 Task: Find and track a one-way flight from Bengaluru to Mumbai on 20 May.
Action: Key pressed google<Key.space>f
Screenshot: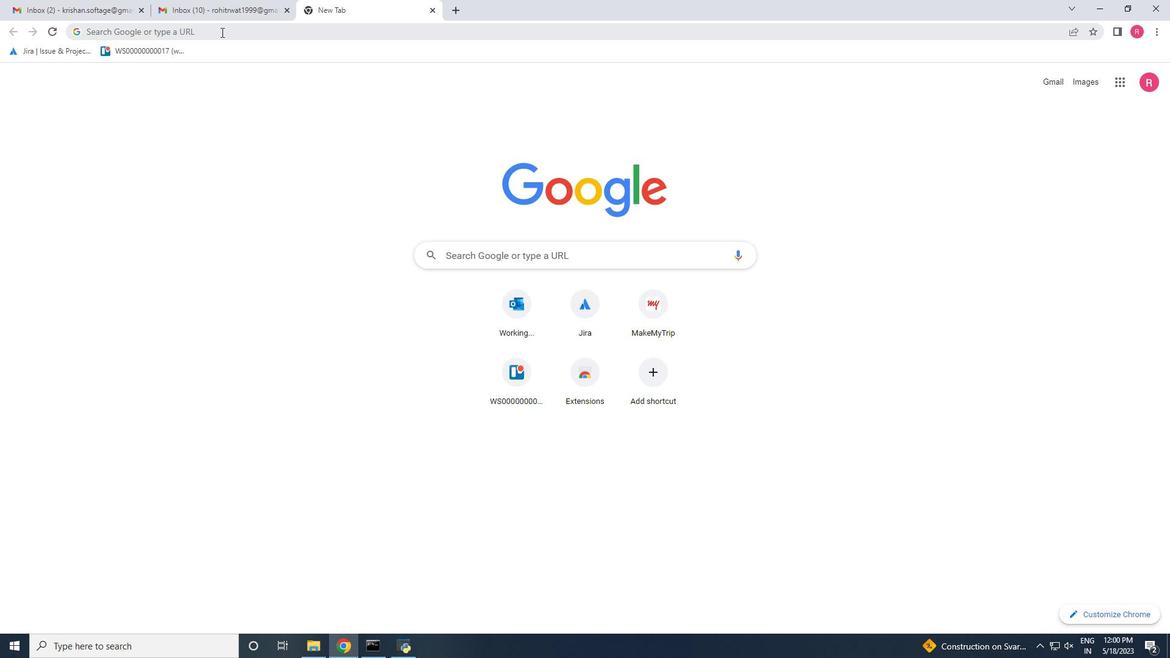 
Action: Mouse pressed left at (221, 32)
Screenshot: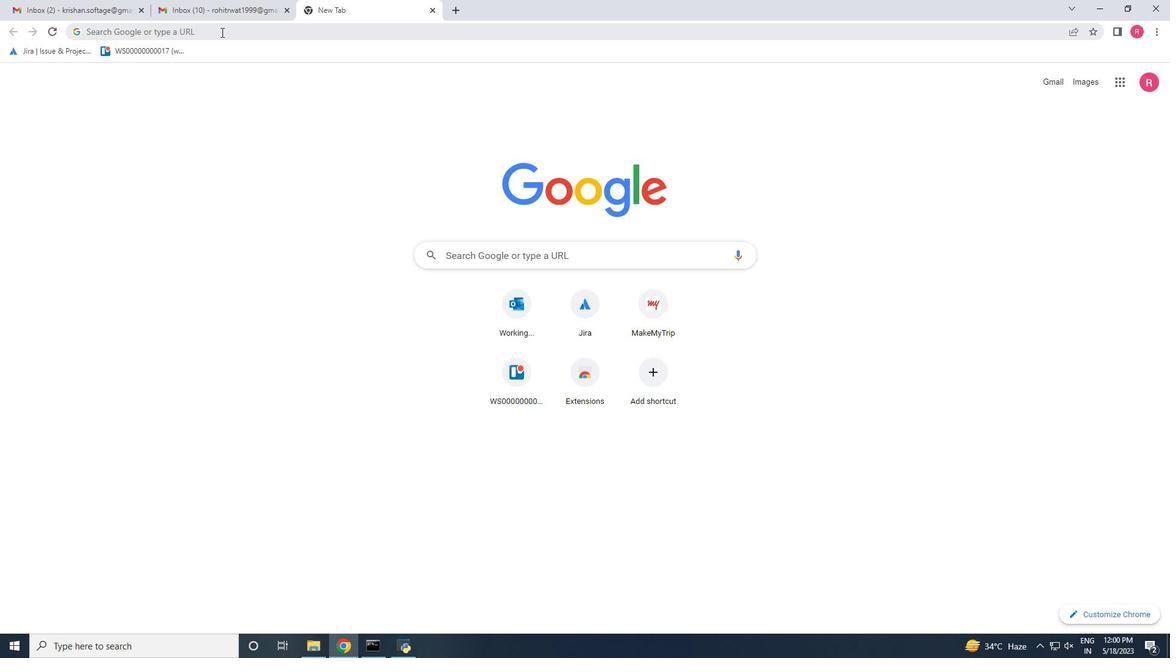 
Action: Key pressed google<Key.space>flight<Key.enter>
Screenshot: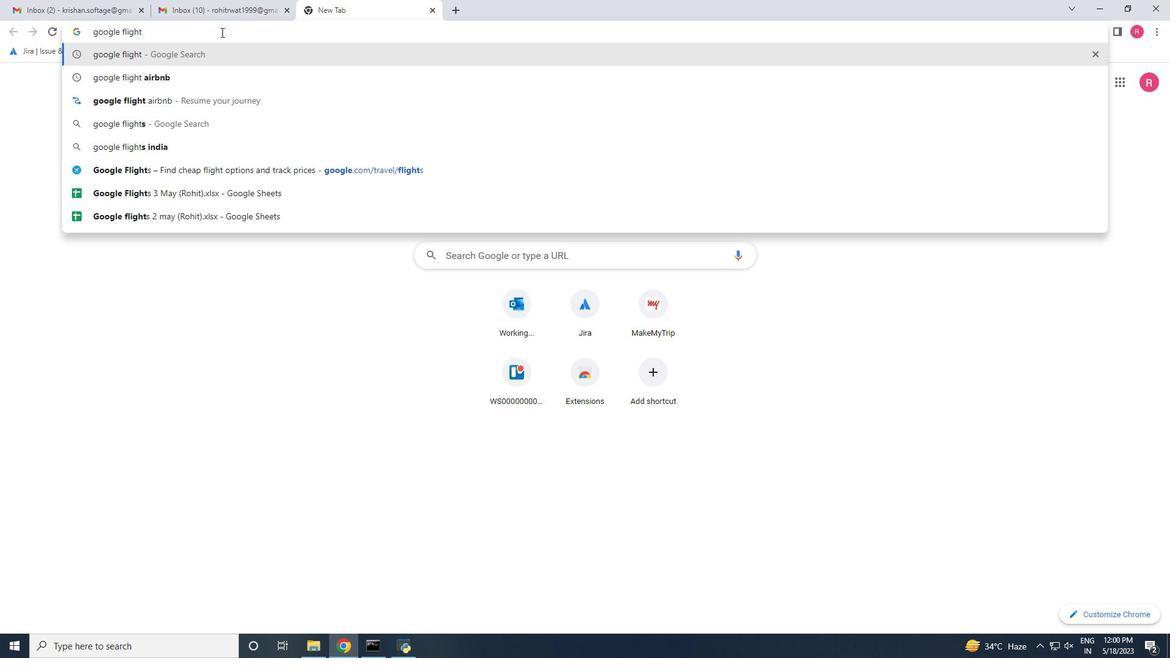 
Action: Mouse moved to (198, 376)
Screenshot: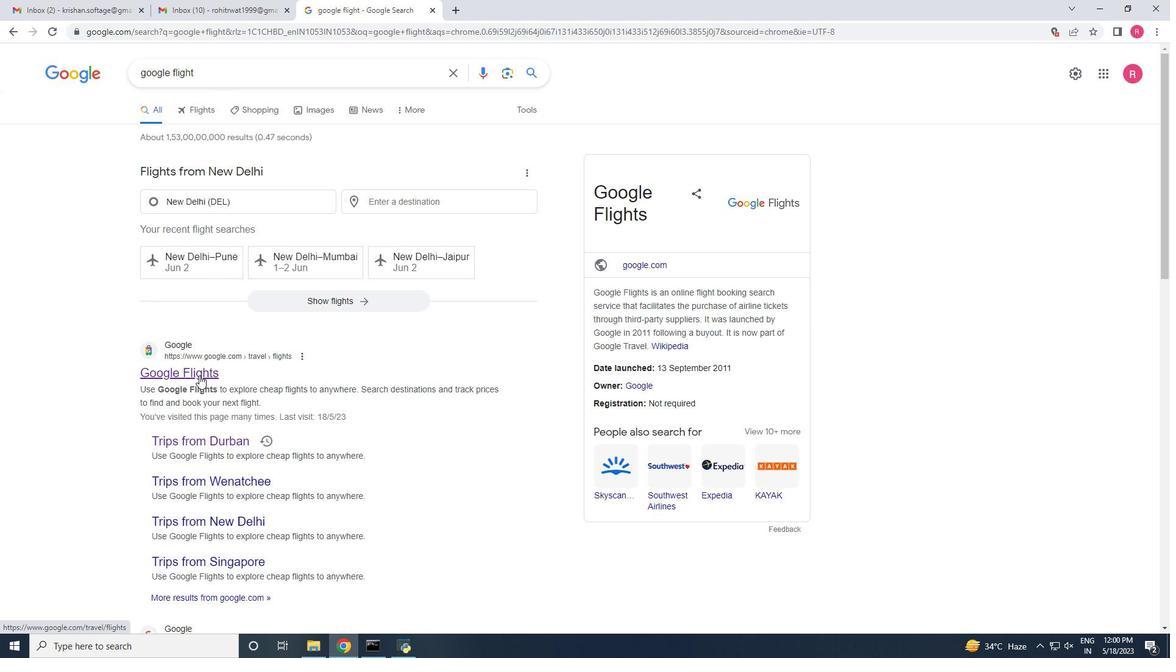 
Action: Mouse pressed left at (198, 376)
Screenshot: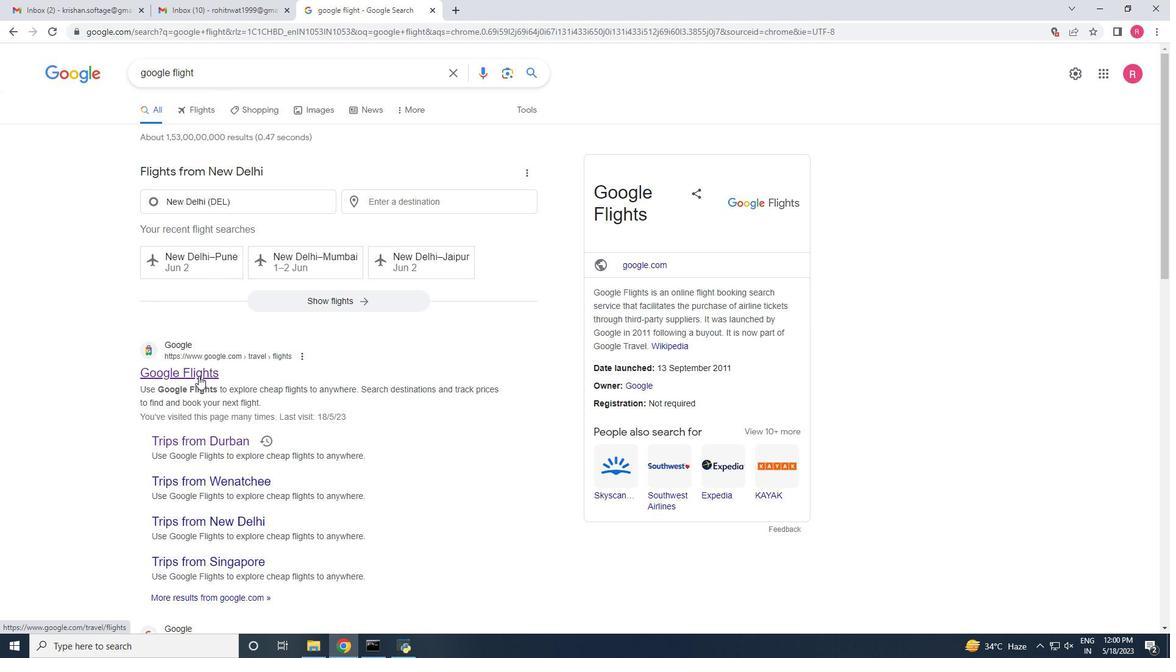 
Action: Mouse moved to (349, 334)
Screenshot: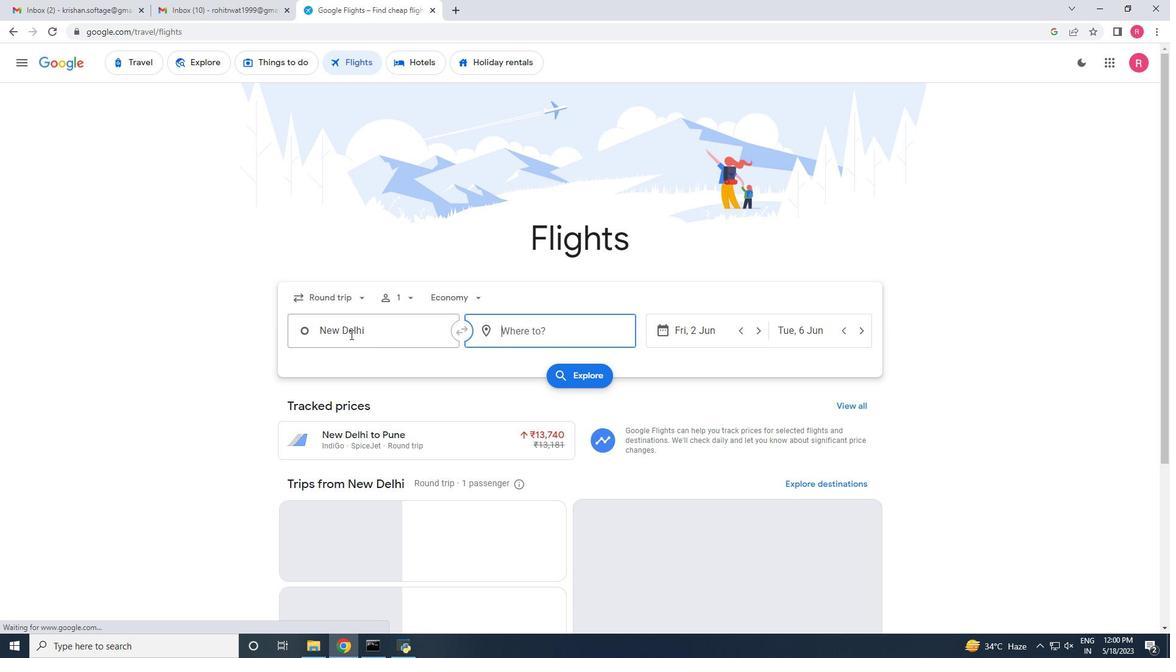 
Action: Mouse pressed left at (349, 334)
Screenshot: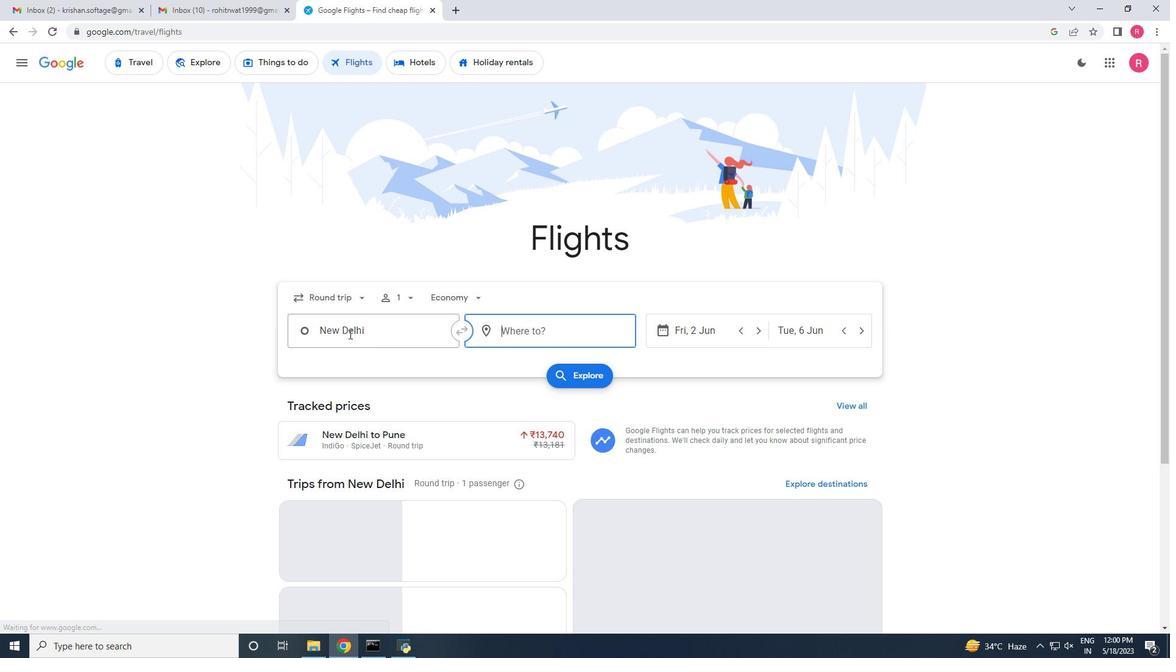 
Action: Key pressed ban
Screenshot: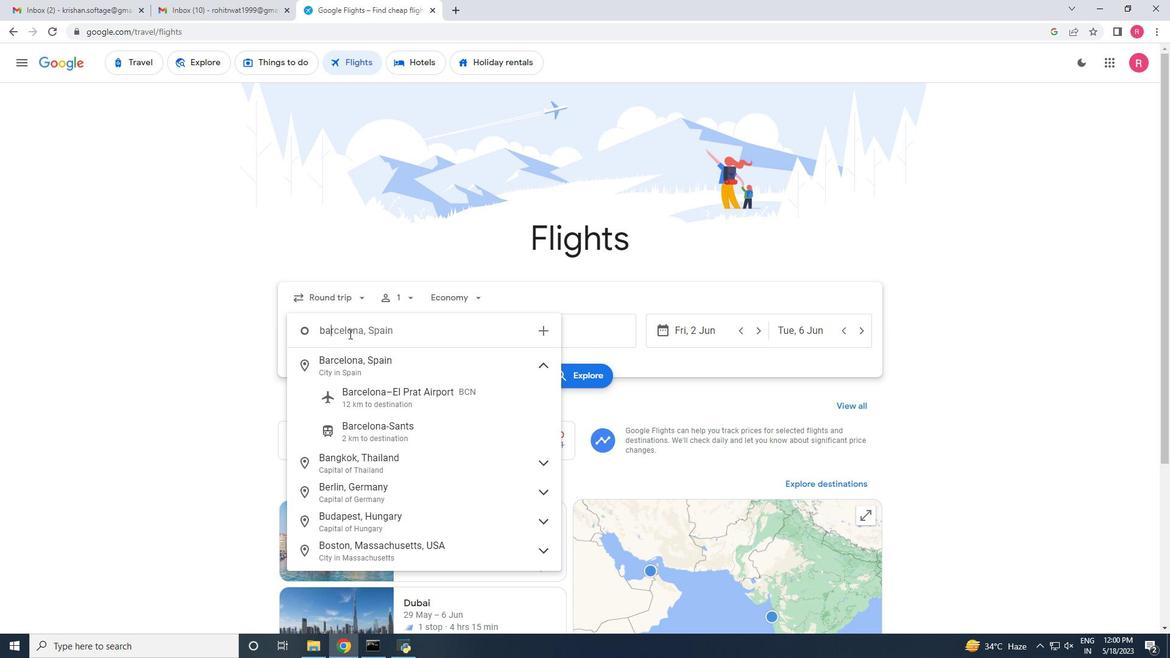 
Action: Mouse moved to (348, 459)
Screenshot: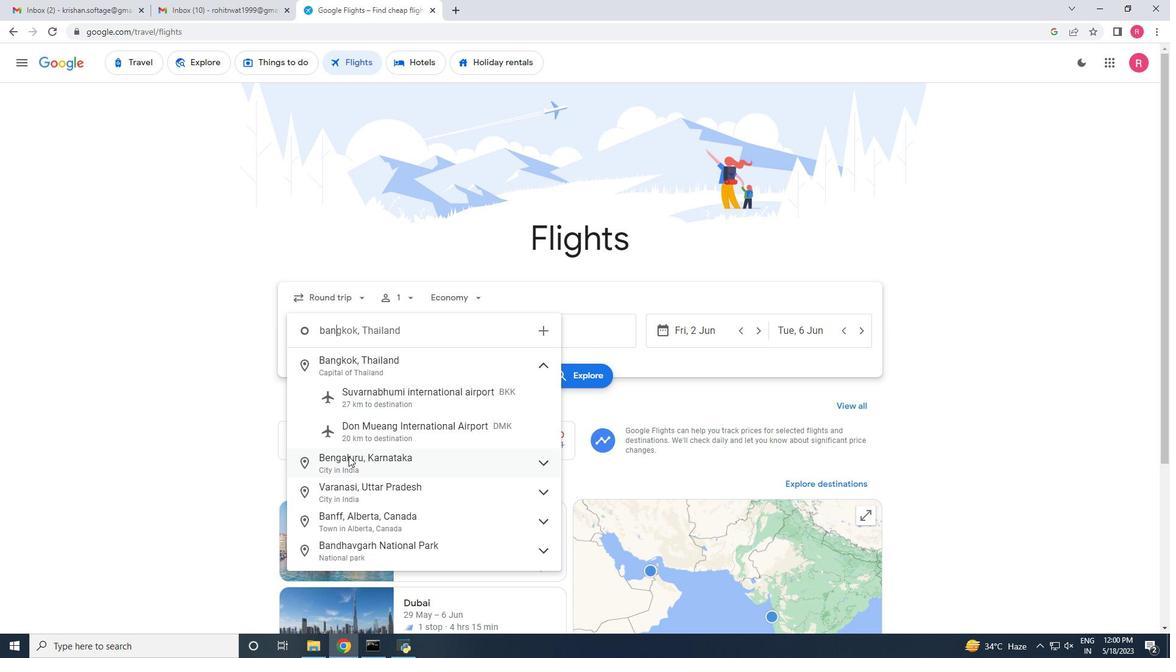 
Action: Mouse pressed left at (348, 459)
Screenshot: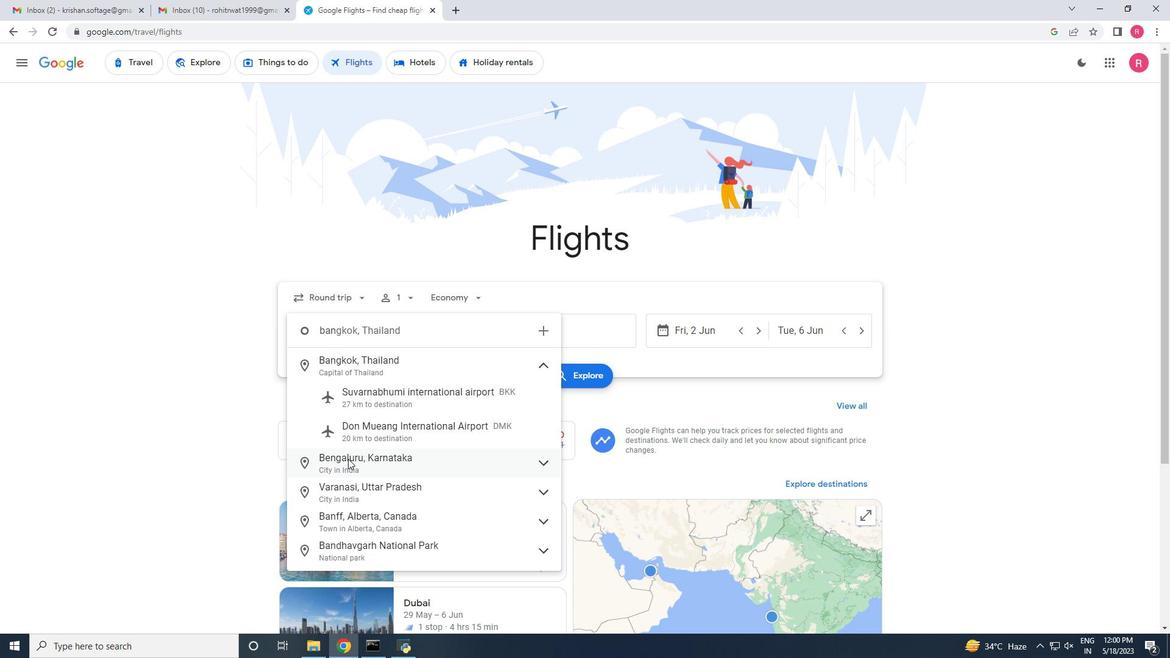 
Action: Mouse moved to (523, 335)
Screenshot: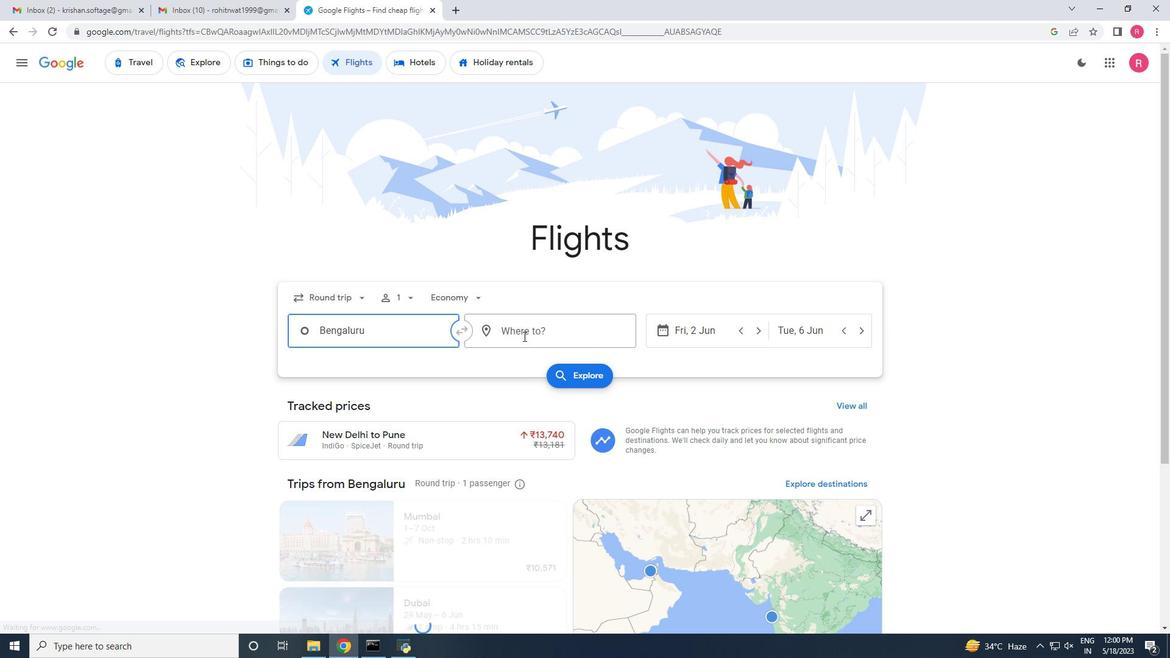 
Action: Mouse pressed left at (523, 335)
Screenshot: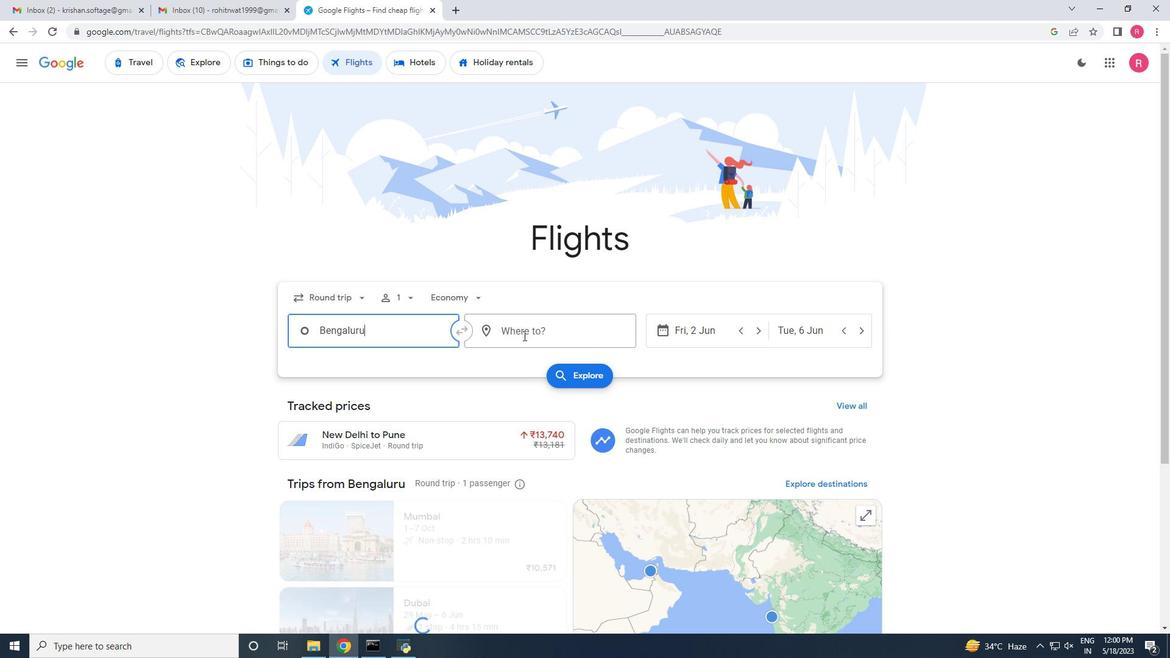 
Action: Key pressed mum
Screenshot: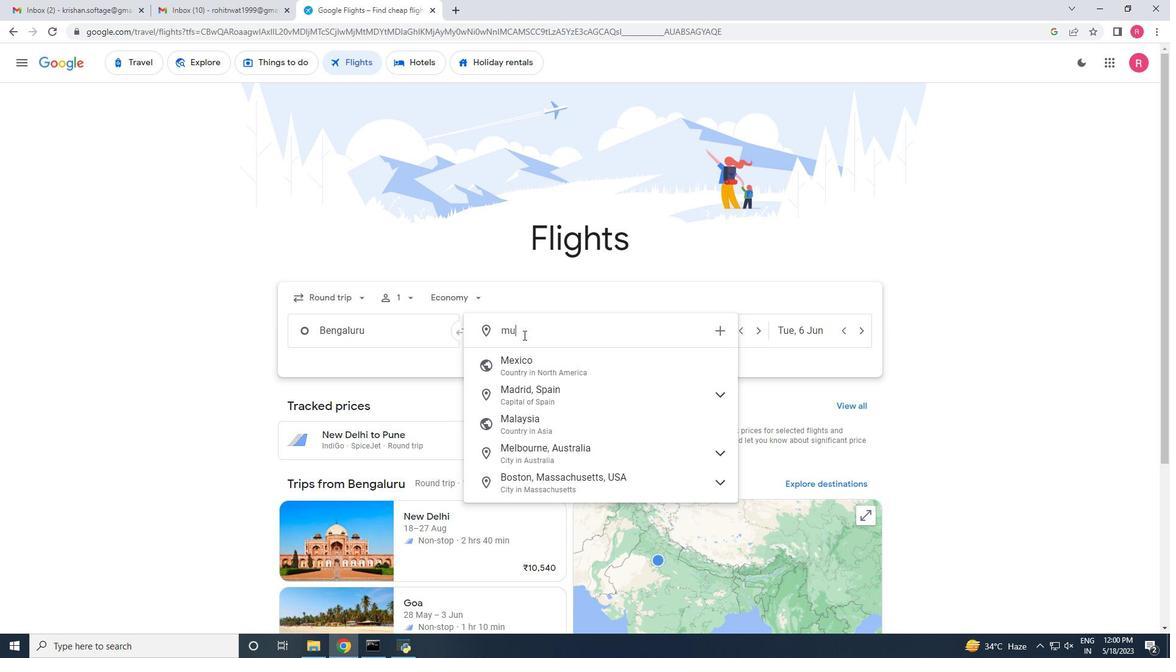 
Action: Mouse moved to (535, 372)
Screenshot: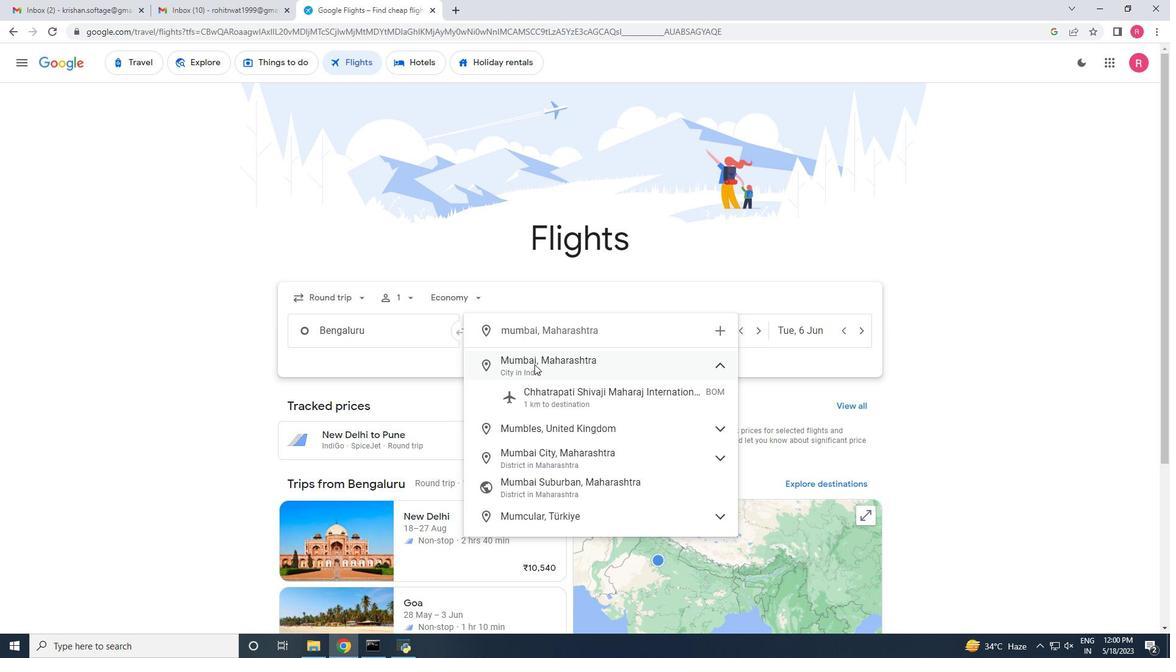 
Action: Mouse pressed left at (535, 372)
Screenshot: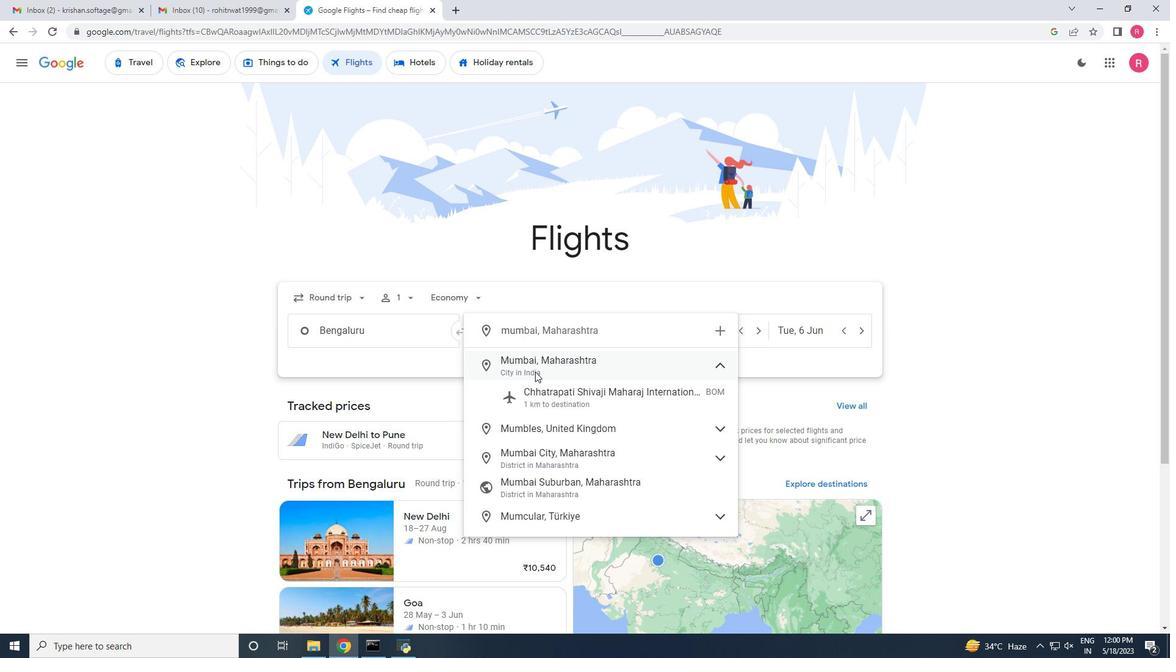 
Action: Mouse moved to (336, 297)
Screenshot: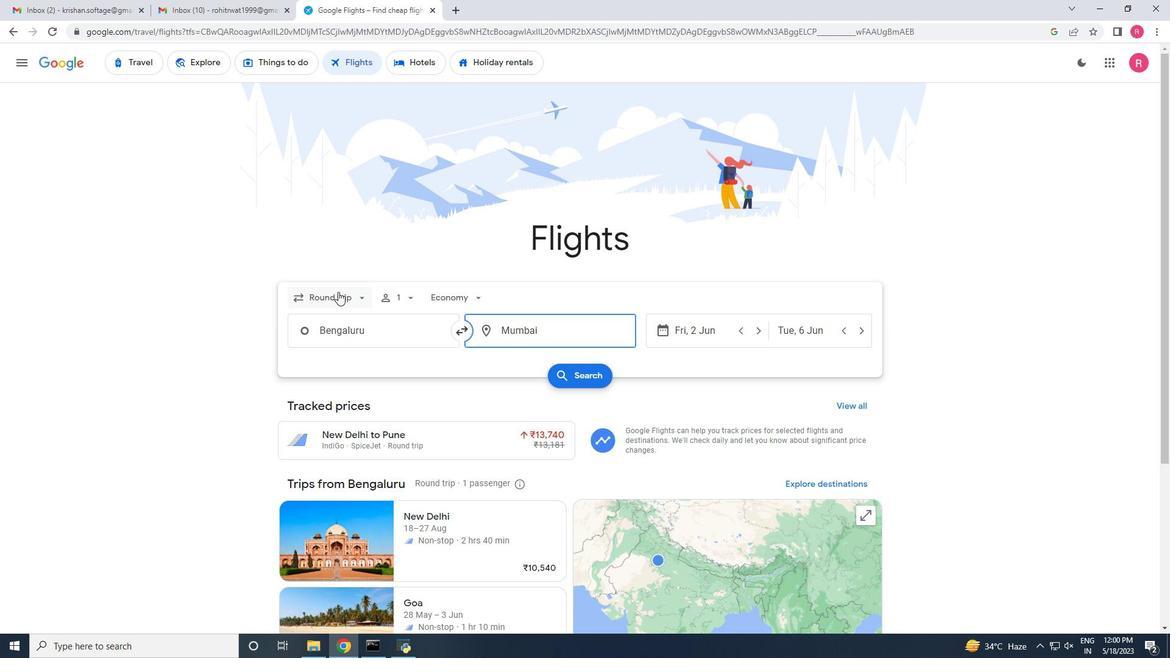 
Action: Mouse pressed left at (336, 297)
Screenshot: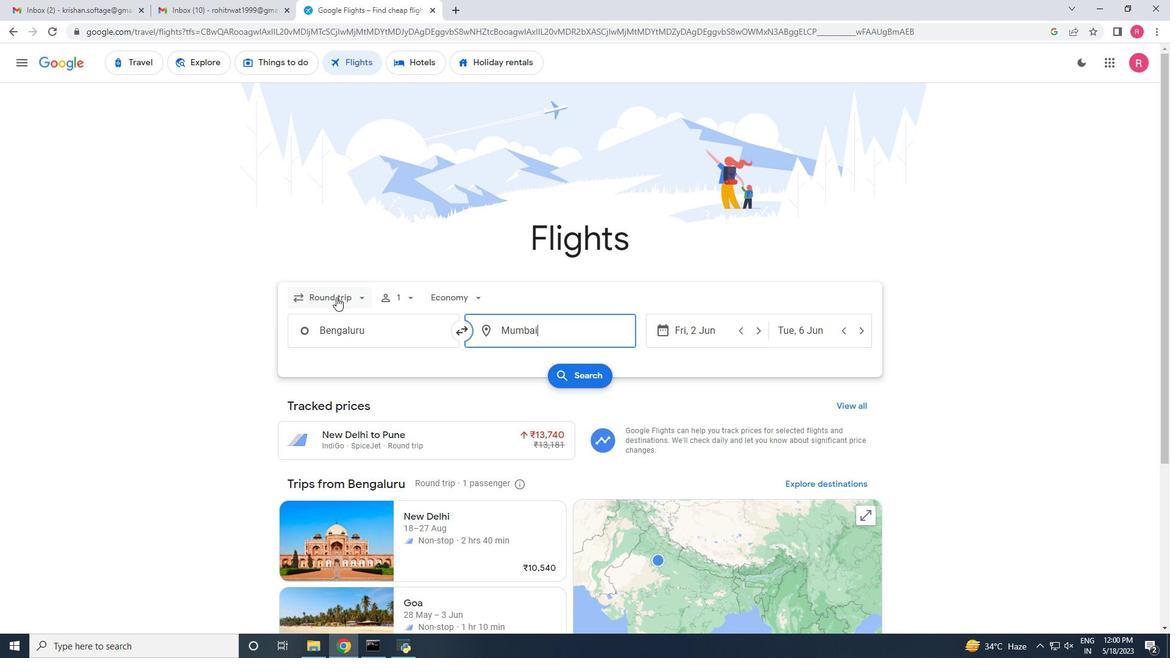 
Action: Mouse moved to (337, 358)
Screenshot: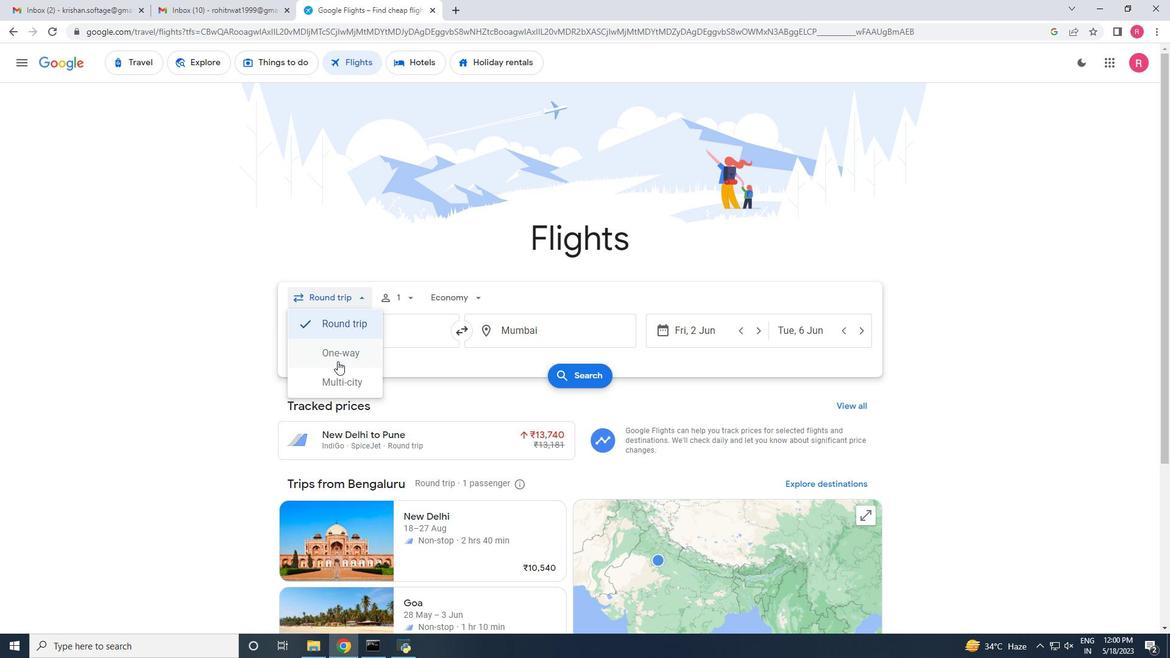 
Action: Mouse pressed left at (337, 358)
Screenshot: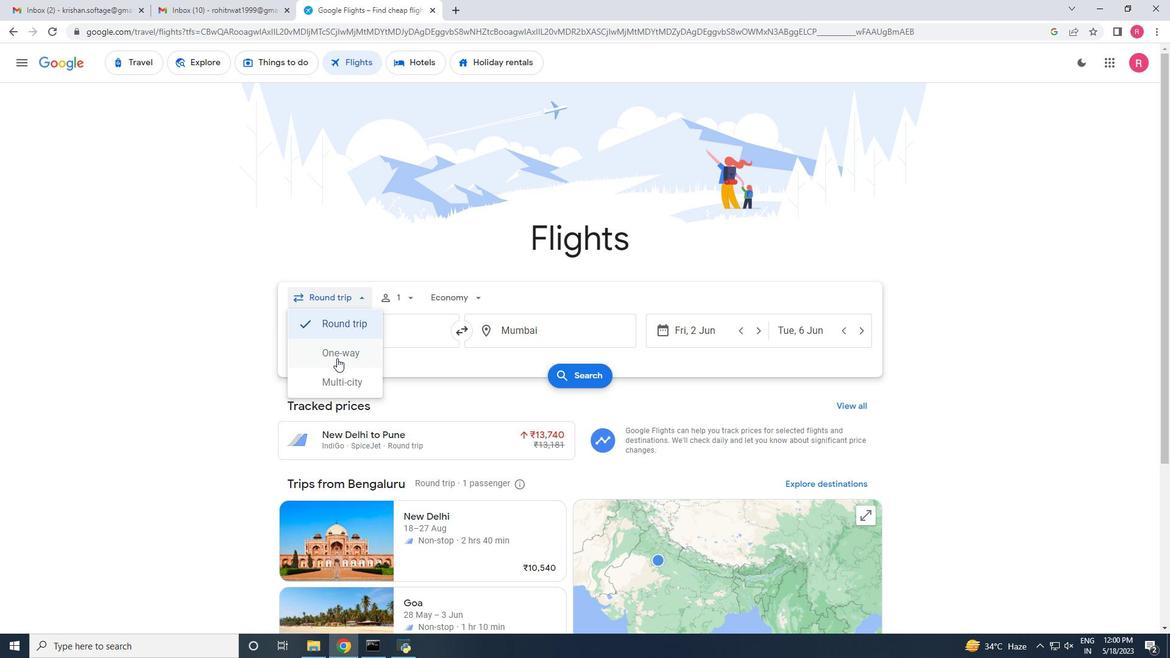 
Action: Mouse moved to (665, 331)
Screenshot: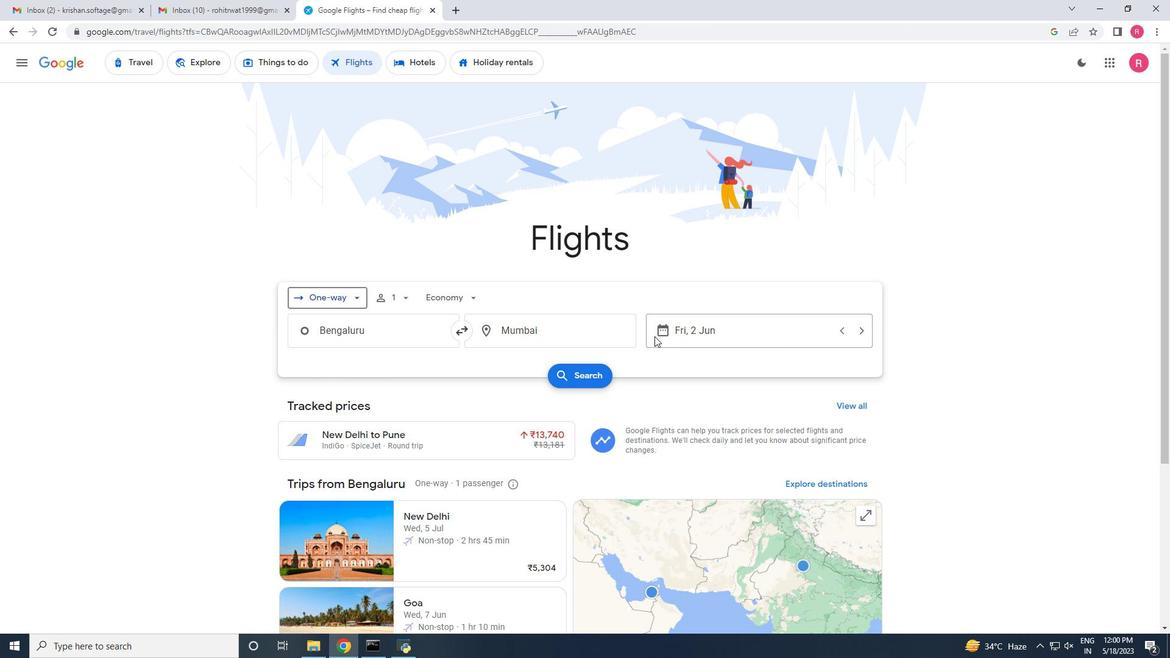 
Action: Mouse pressed left at (665, 331)
Screenshot: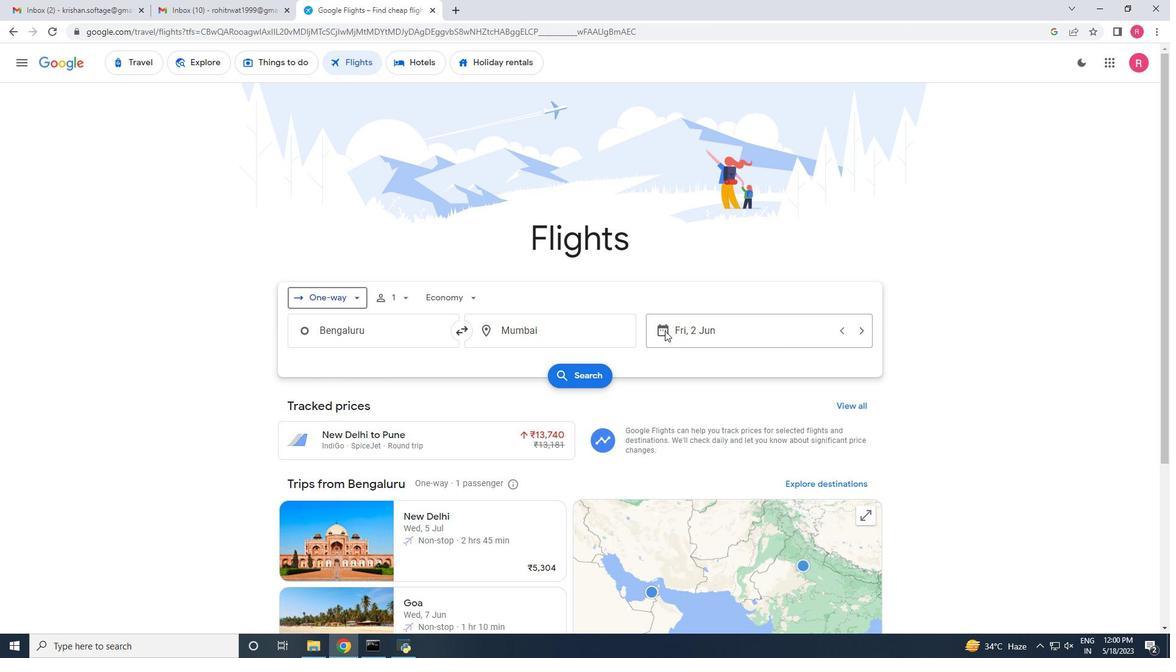 
Action: Mouse moved to (614, 479)
Screenshot: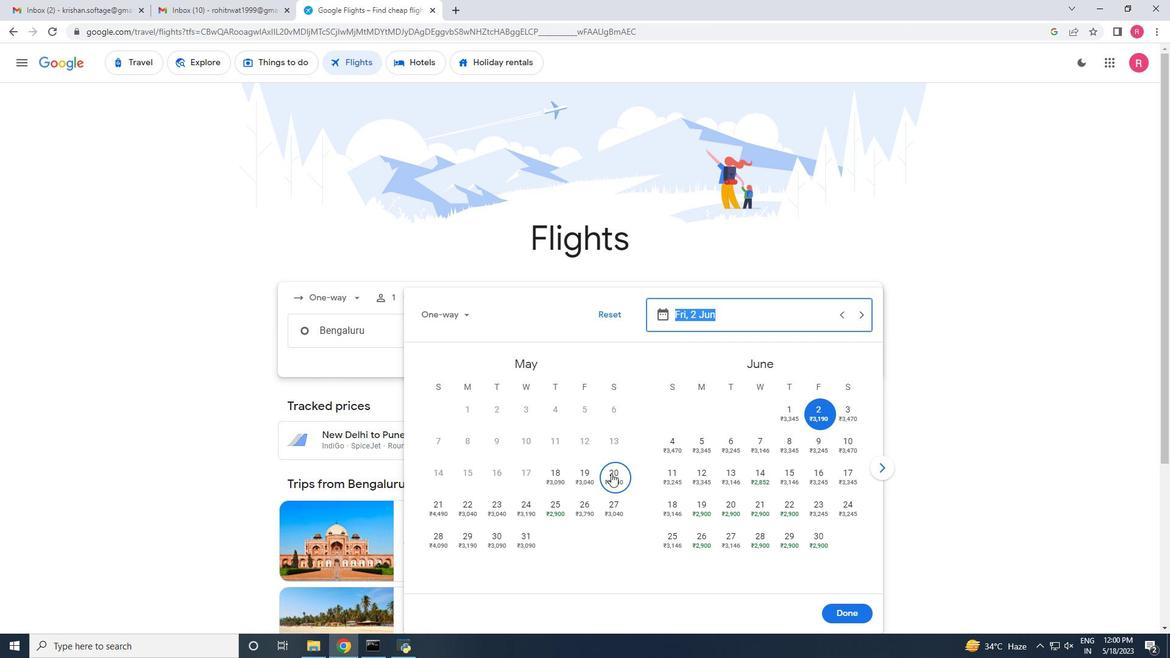 
Action: Mouse pressed left at (614, 479)
Screenshot: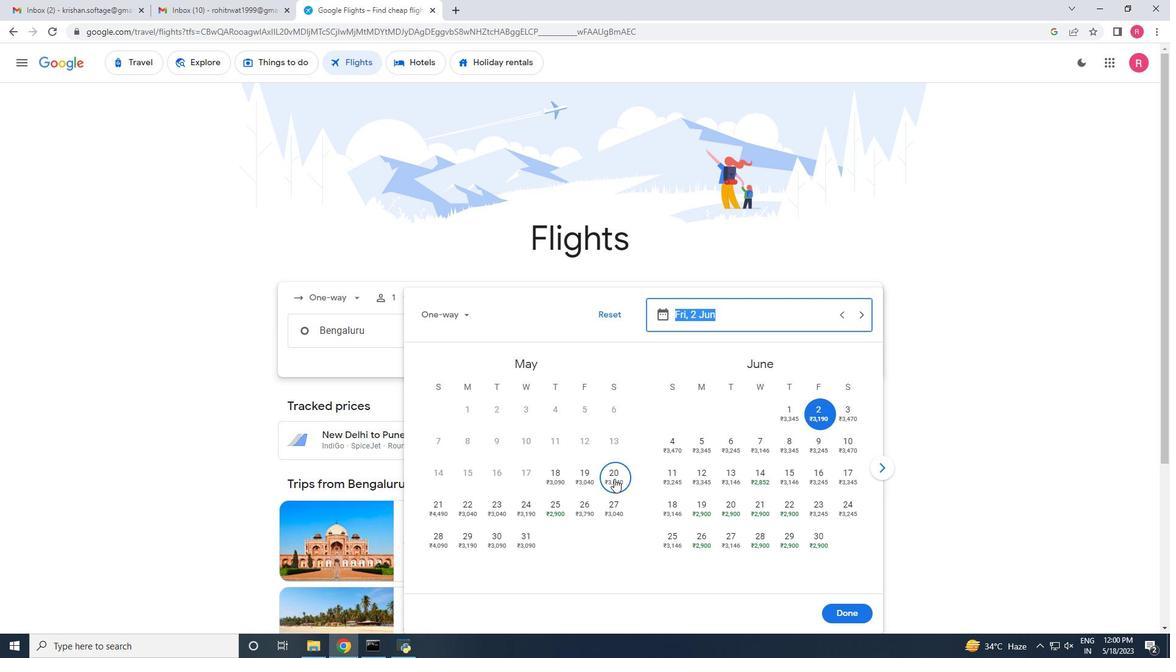 
Action: Mouse moved to (849, 613)
Screenshot: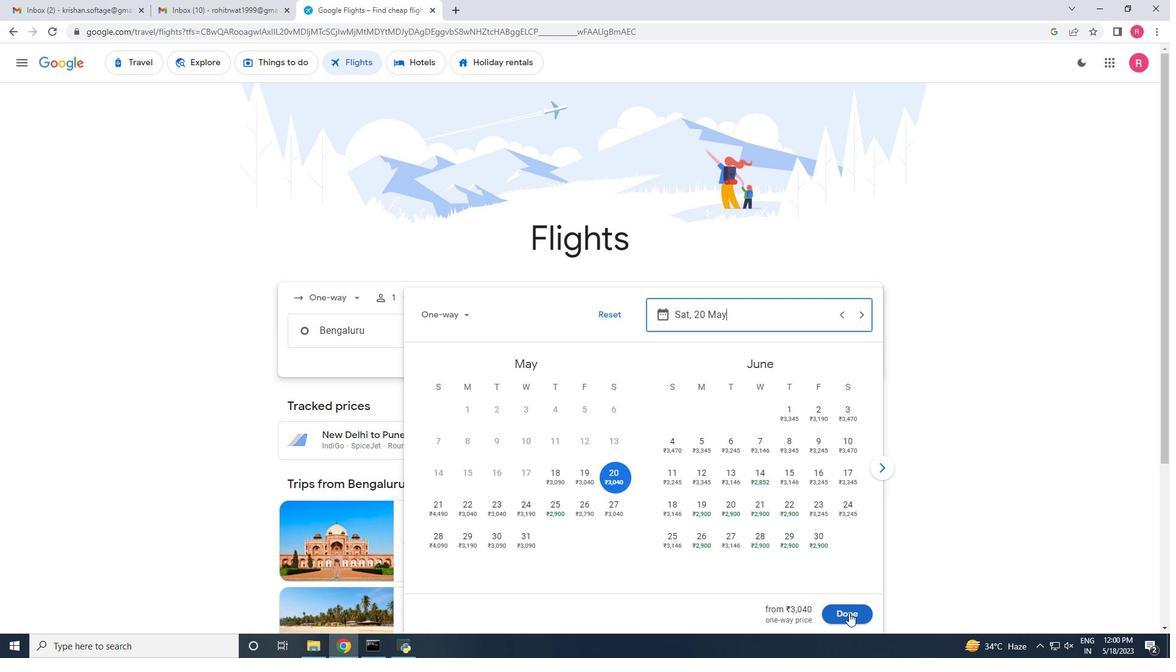 
Action: Mouse pressed left at (849, 613)
Screenshot: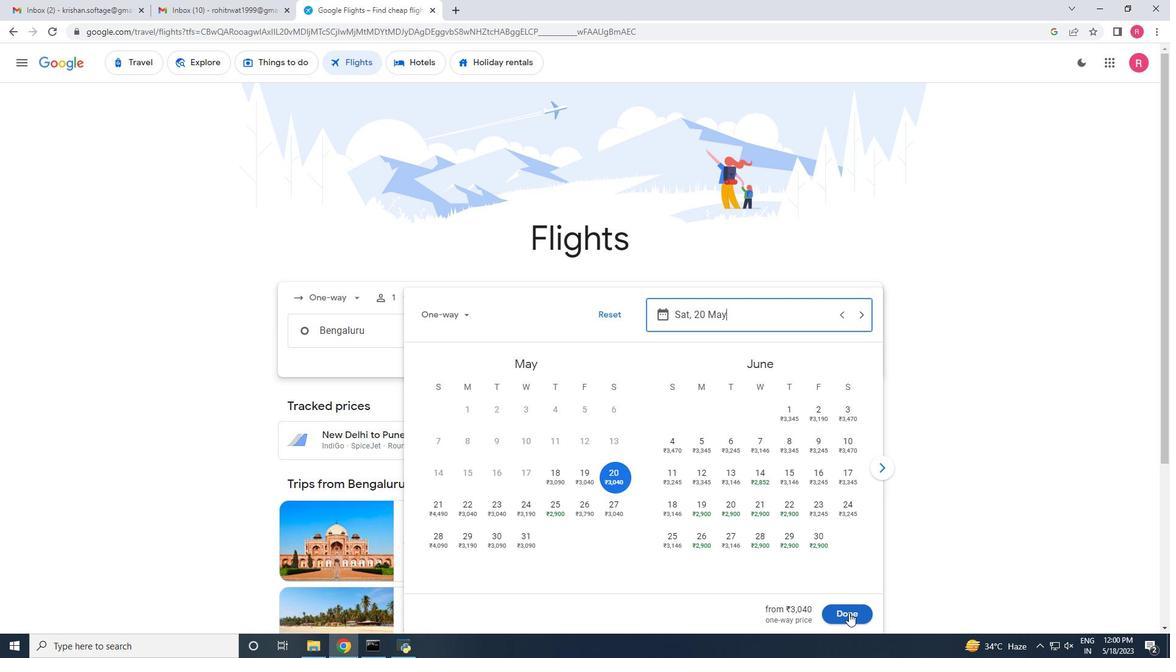 
Action: Mouse moved to (581, 375)
Screenshot: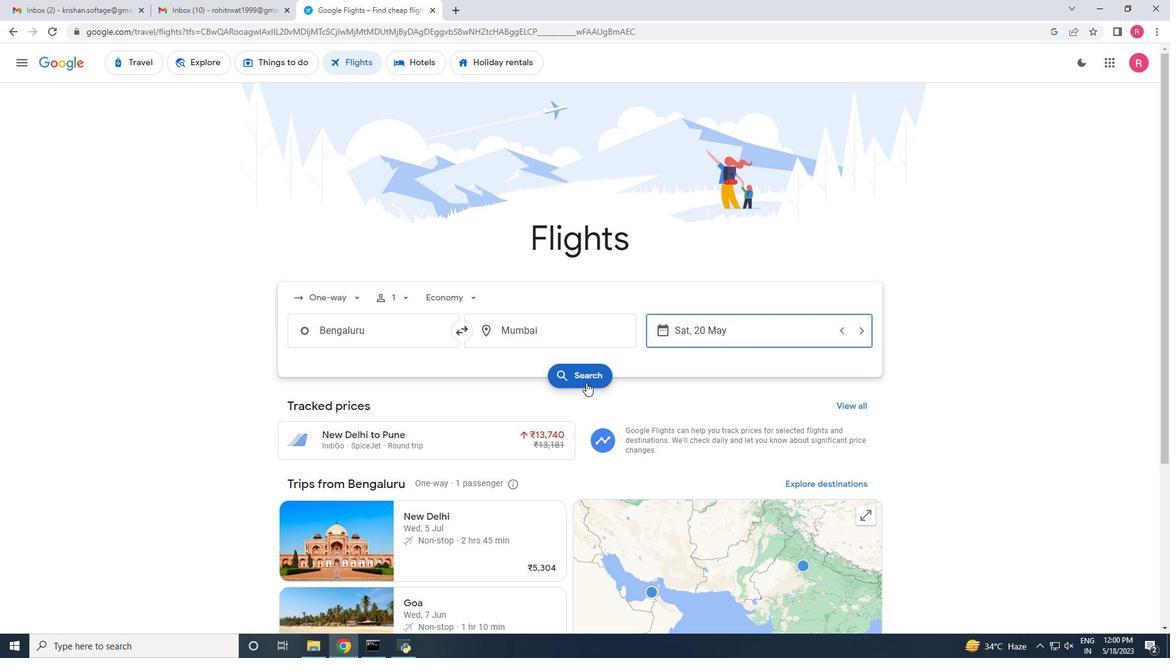 
Action: Mouse pressed left at (581, 375)
Screenshot: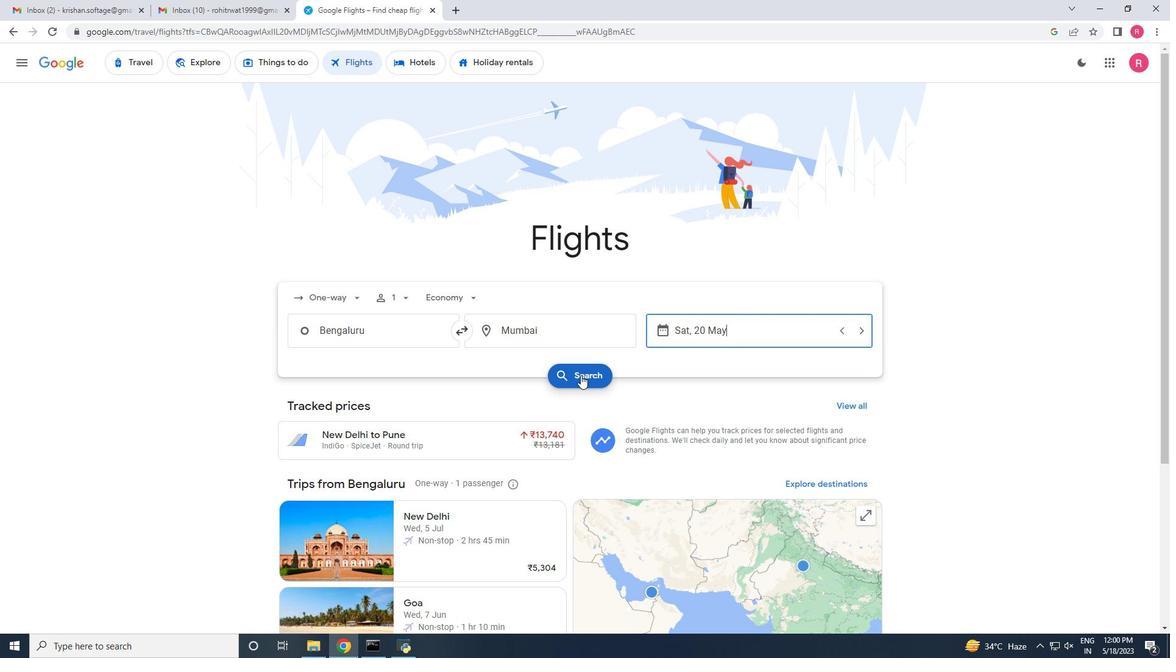 
Action: Mouse moved to (368, 281)
Screenshot: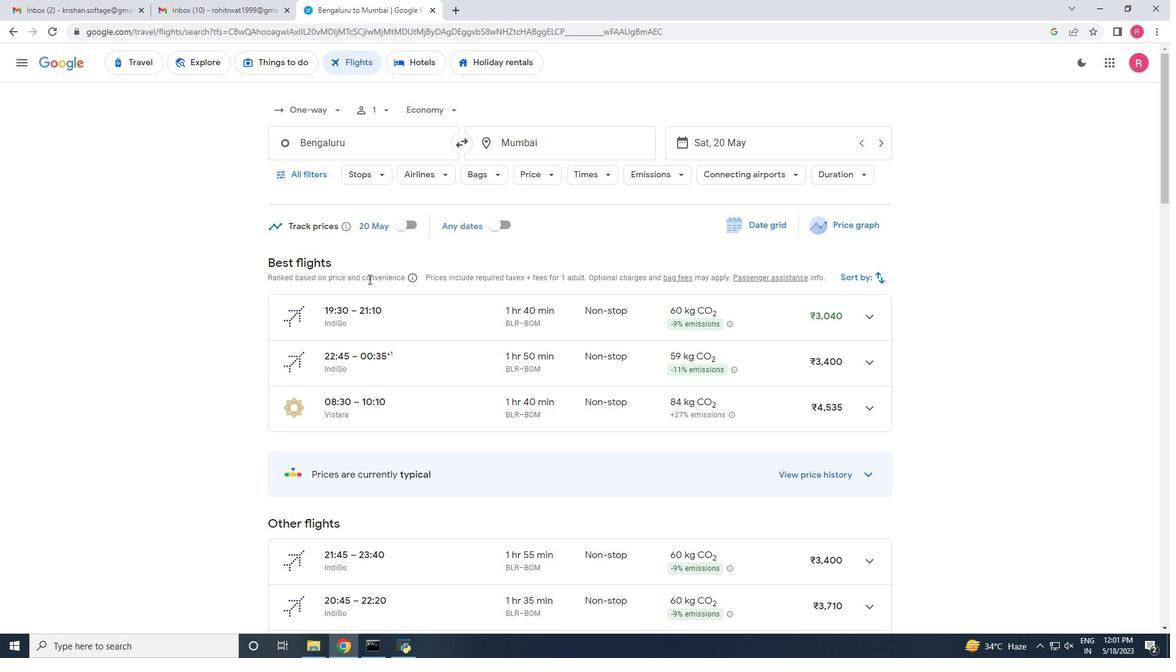 
Action: Mouse scrolled (368, 280) with delta (0, 0)
Screenshot: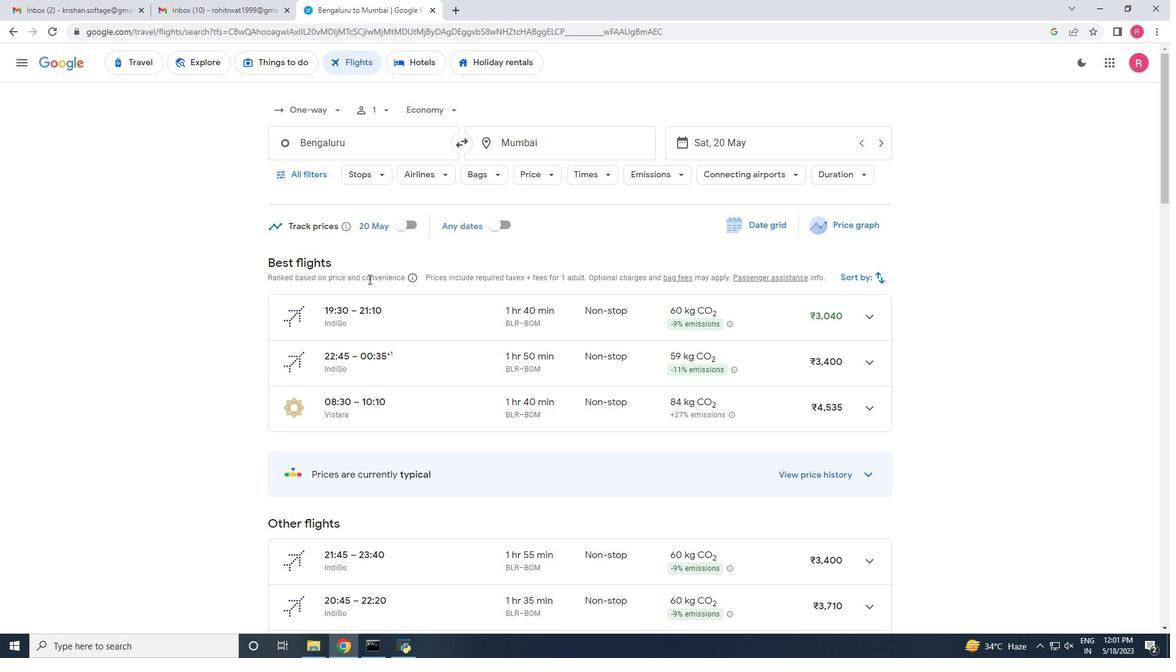 
Action: Mouse moved to (392, 279)
Screenshot: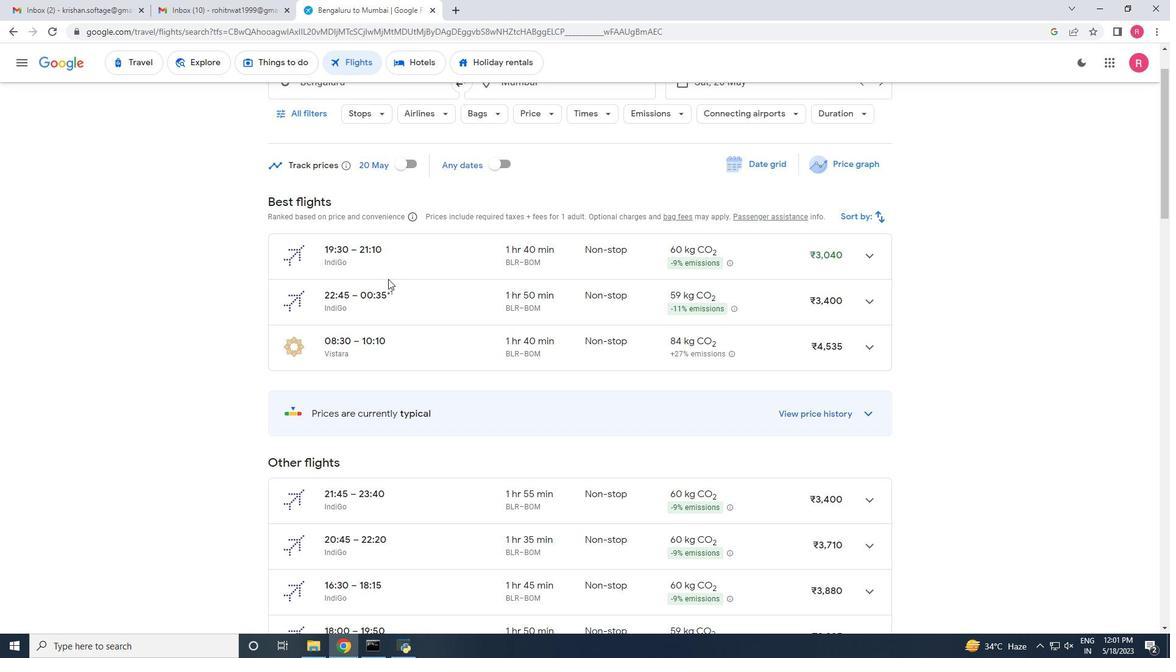 
Action: Mouse scrolled (392, 278) with delta (0, 0)
Screenshot: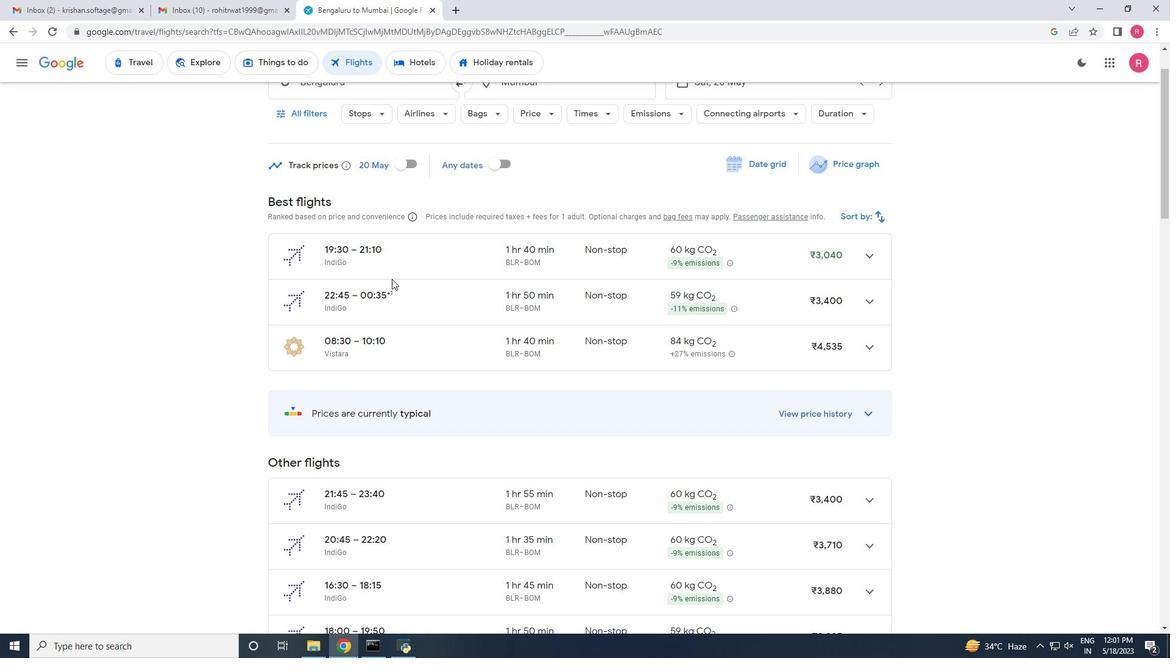 
Action: Mouse scrolled (392, 278) with delta (0, 0)
Screenshot: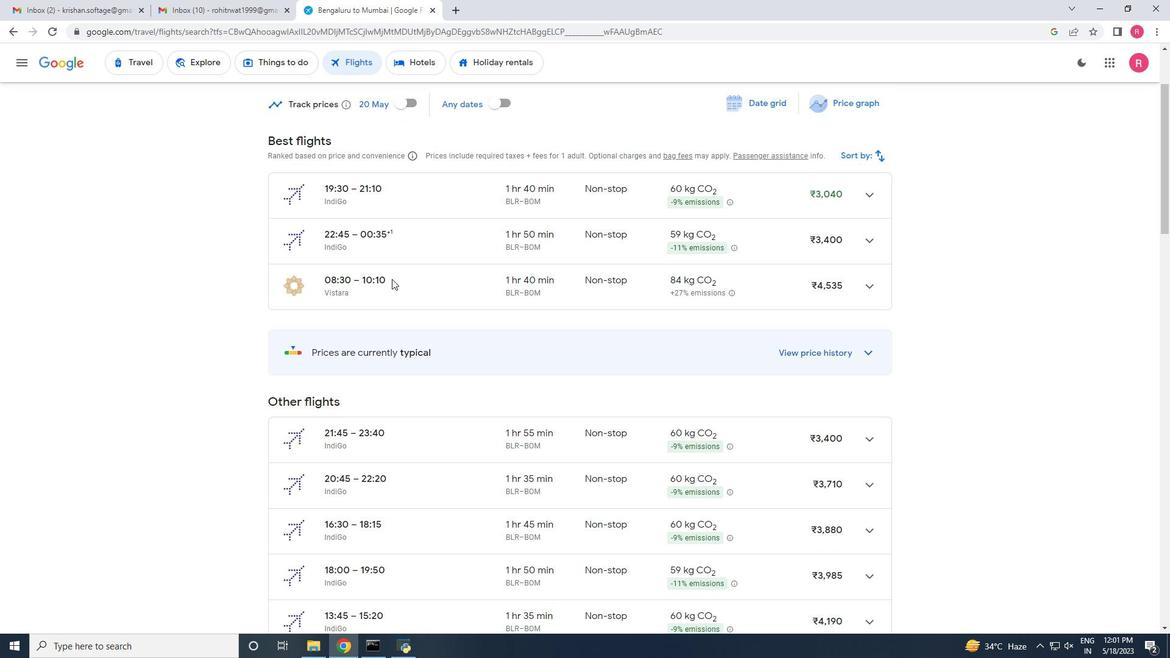
Action: Mouse scrolled (392, 278) with delta (0, 0)
Screenshot: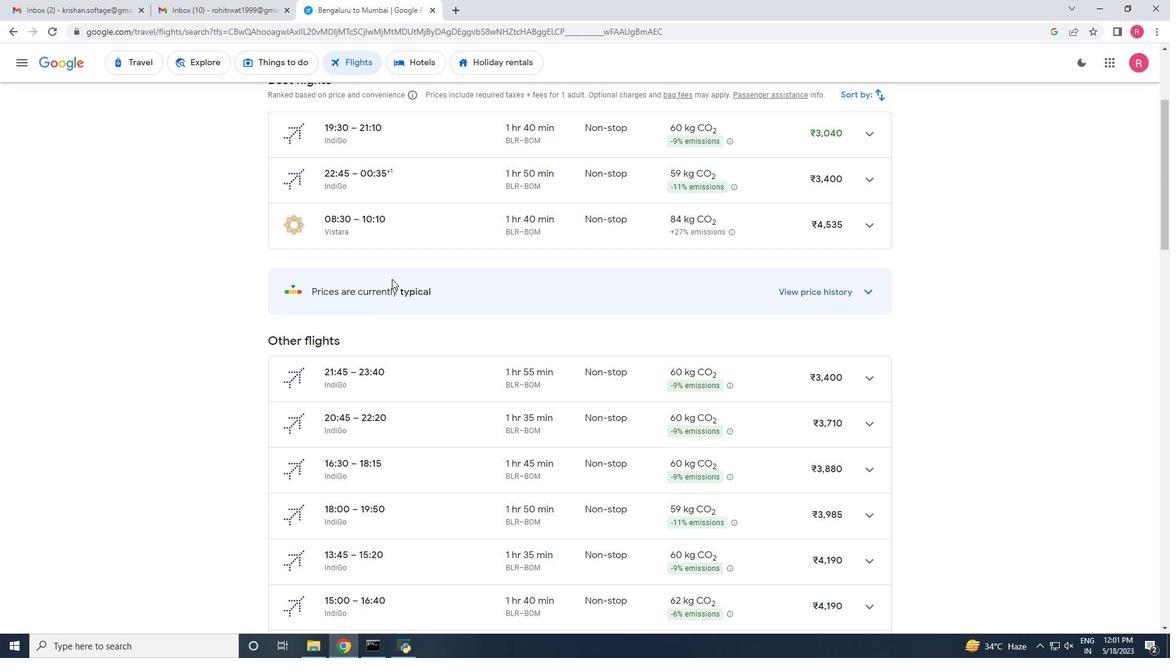 
Action: Mouse scrolled (392, 278) with delta (0, 0)
Screenshot: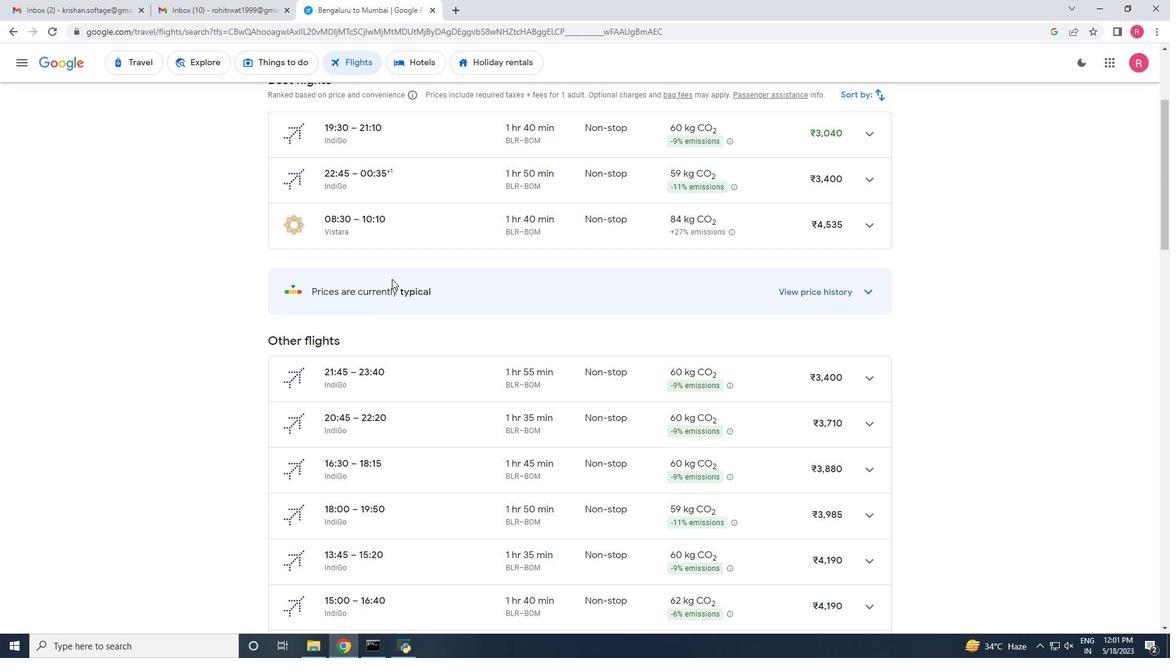 
Action: Mouse scrolled (392, 278) with delta (0, 0)
Screenshot: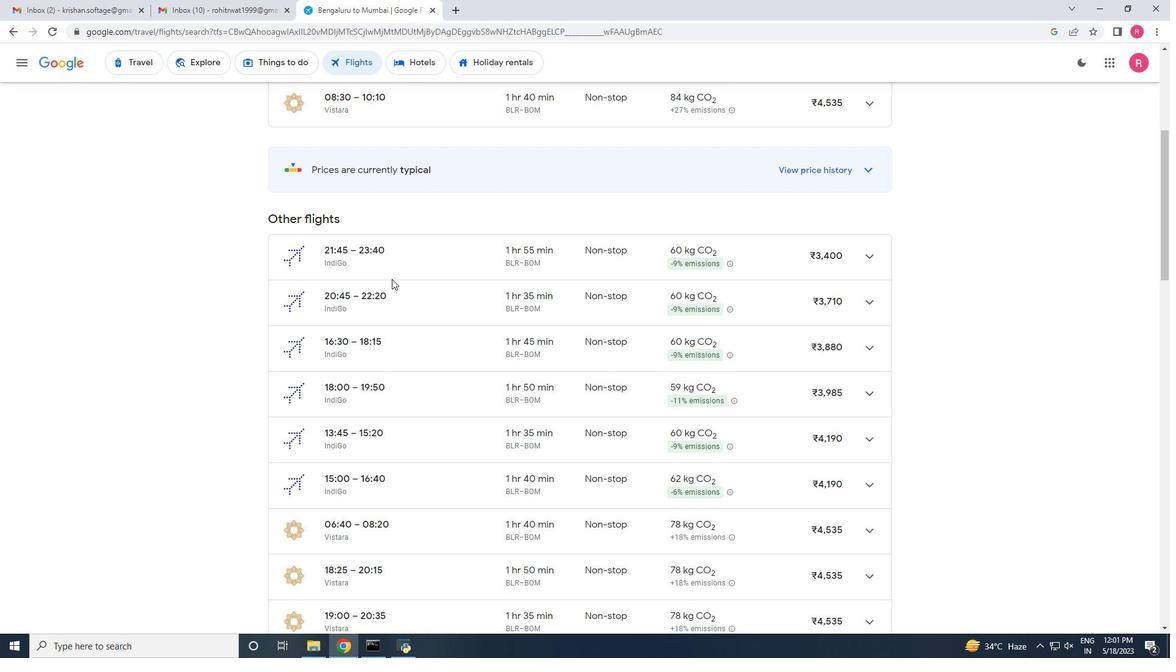 
Action: Mouse scrolled (392, 278) with delta (0, 0)
Screenshot: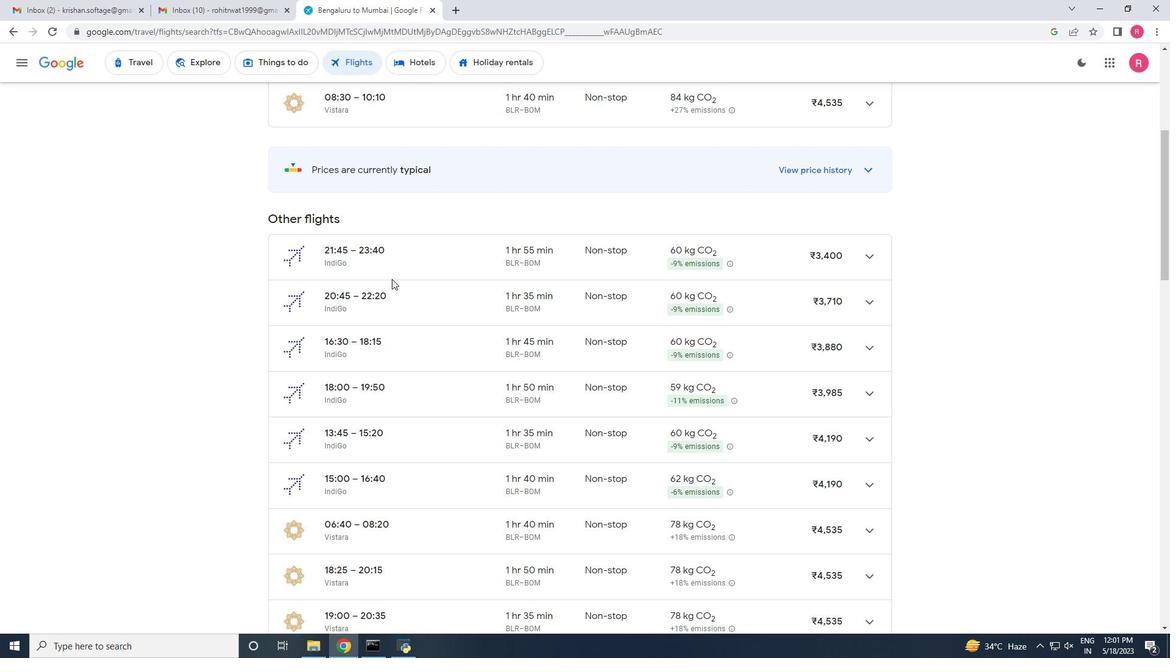 
Action: Mouse scrolled (392, 278) with delta (0, 0)
Screenshot: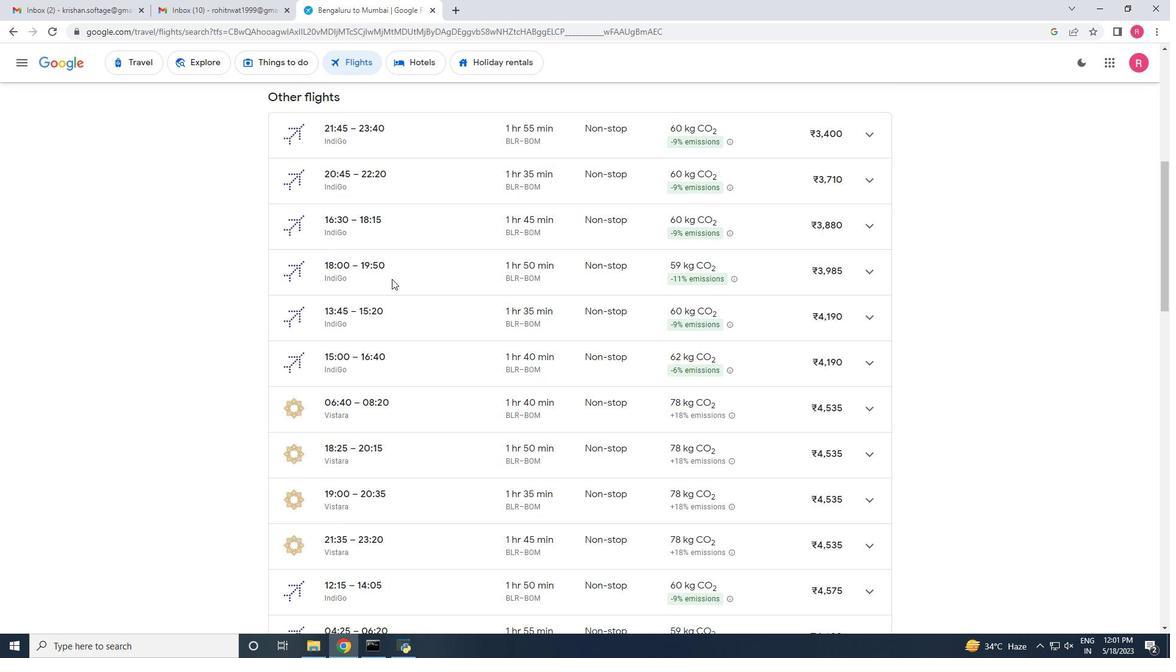 
Action: Mouse scrolled (392, 278) with delta (0, 0)
Screenshot: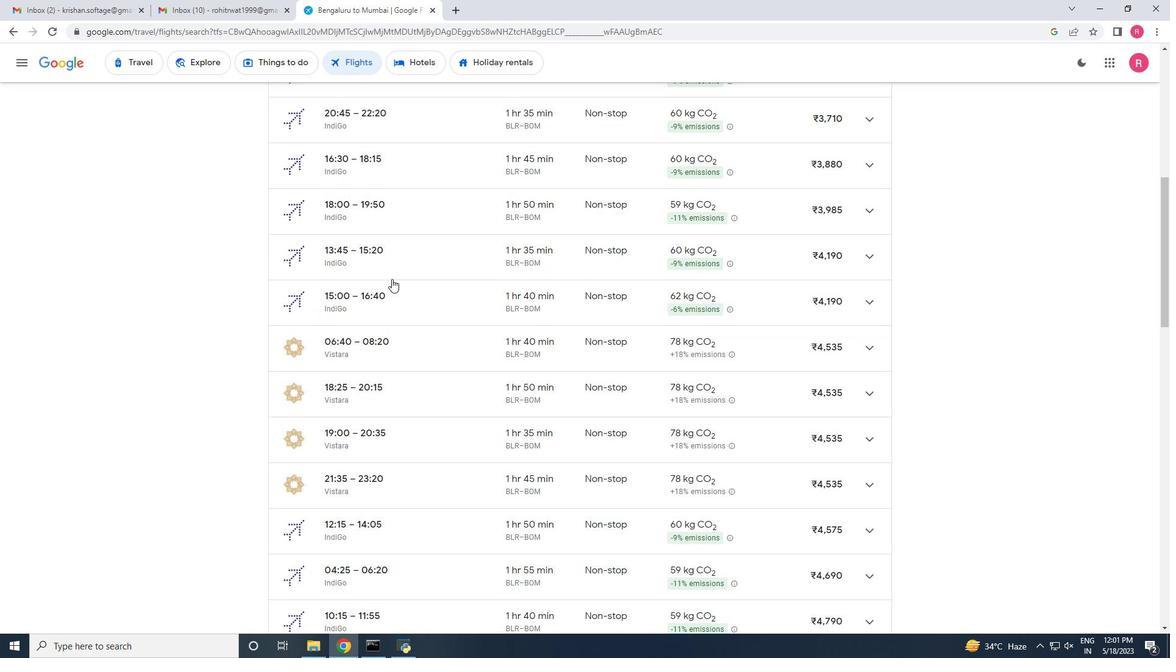 
Action: Mouse scrolled (392, 278) with delta (0, 0)
Screenshot: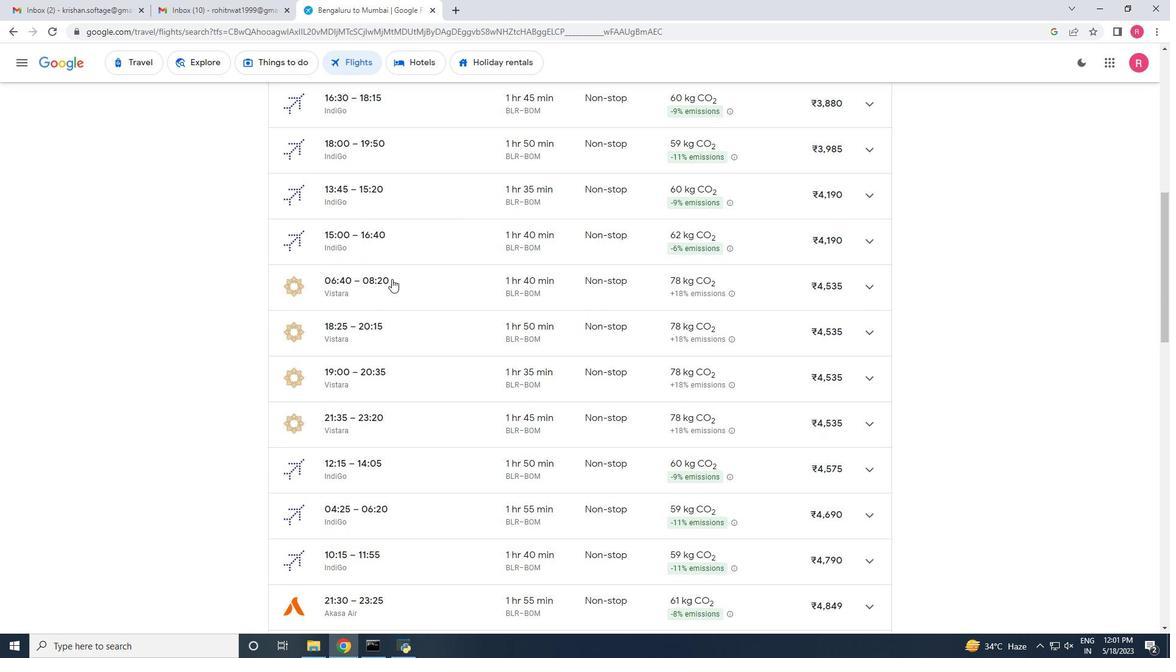
Action: Mouse scrolled (392, 278) with delta (0, 0)
Screenshot: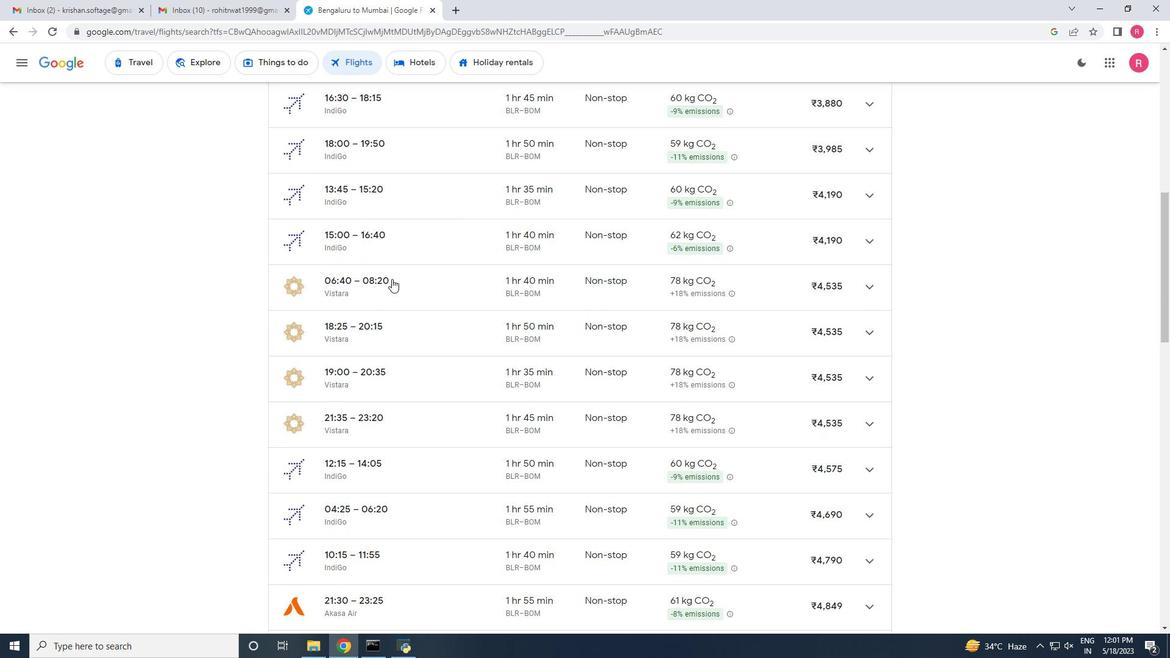 
Action: Mouse scrolled (392, 278) with delta (0, 0)
Screenshot: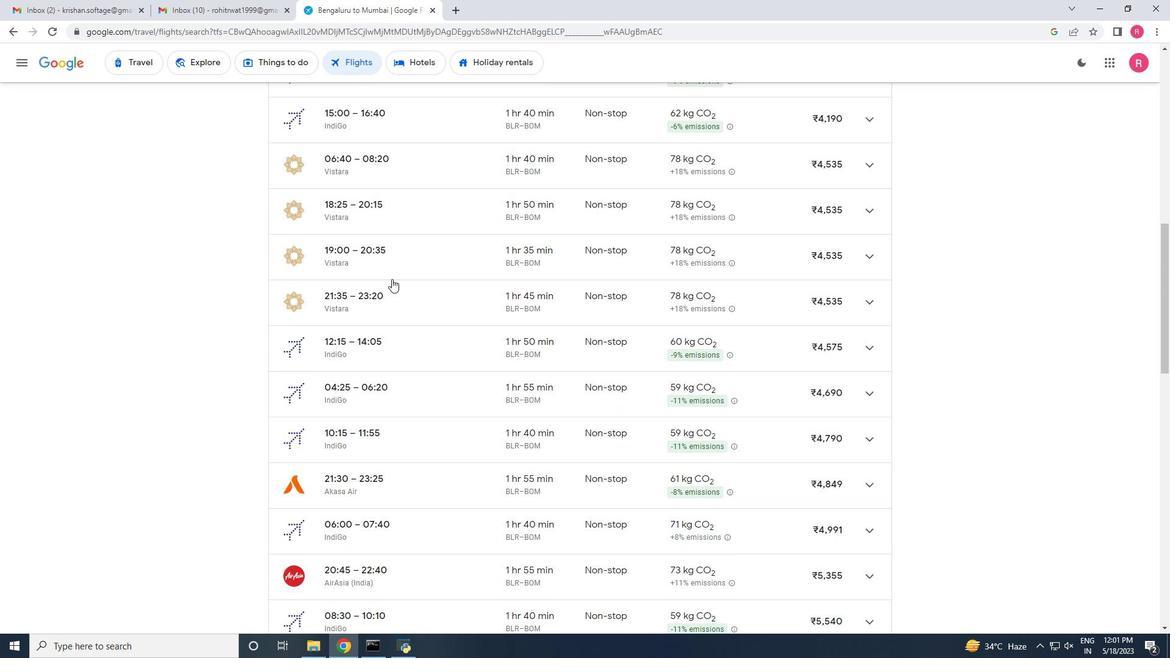 
Action: Mouse scrolled (392, 278) with delta (0, 0)
Screenshot: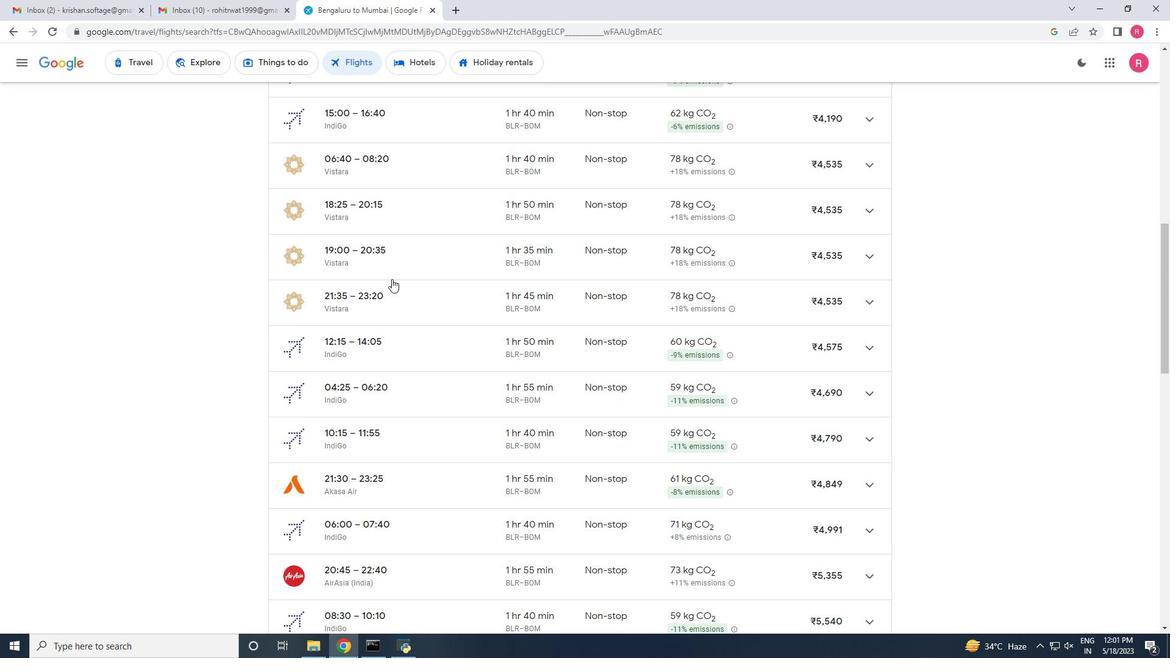 
Action: Mouse scrolled (392, 278) with delta (0, 0)
Screenshot: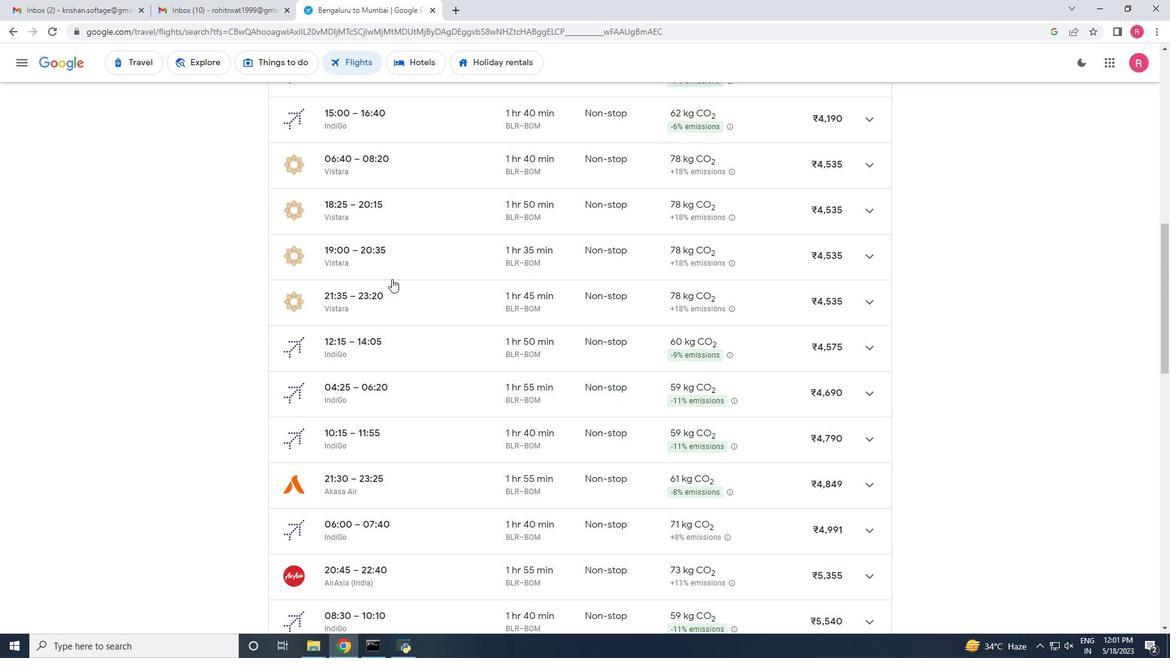 
Action: Mouse scrolled (392, 278) with delta (0, 0)
Screenshot: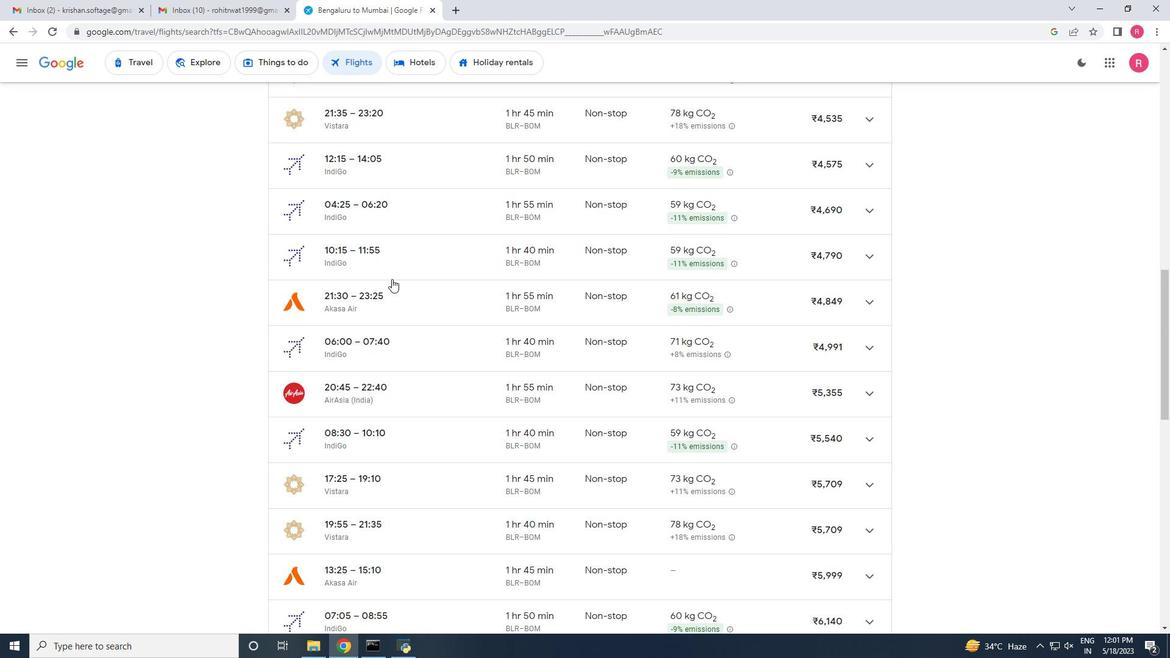 
Action: Mouse scrolled (392, 278) with delta (0, 0)
Screenshot: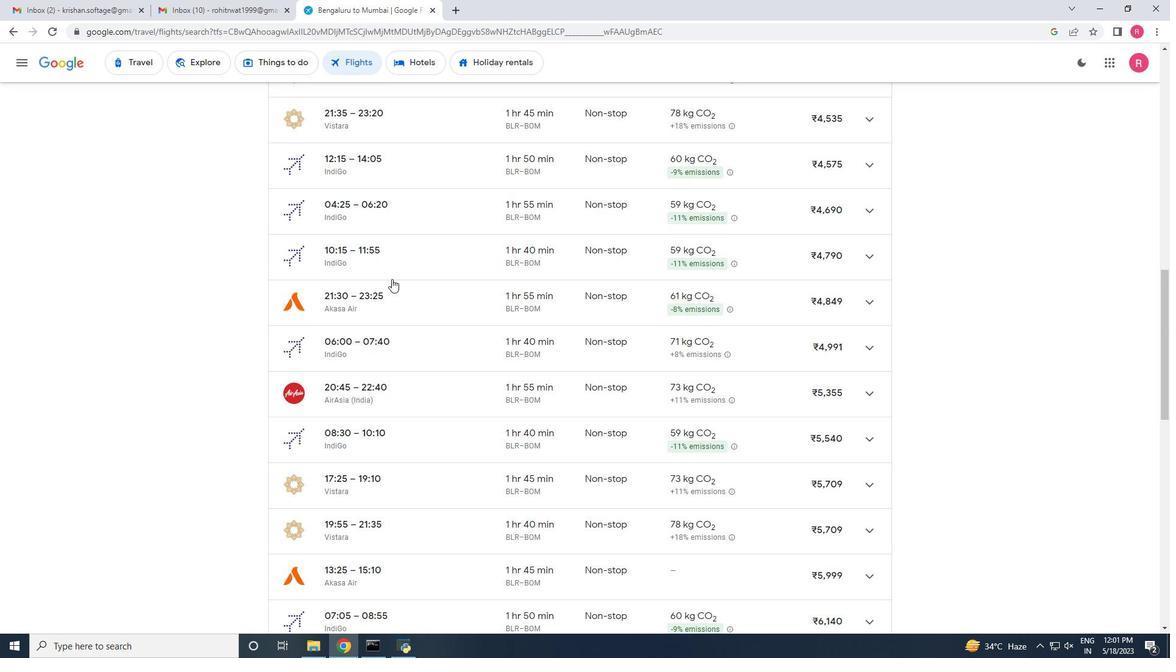 
Action: Mouse scrolled (392, 278) with delta (0, 0)
Screenshot: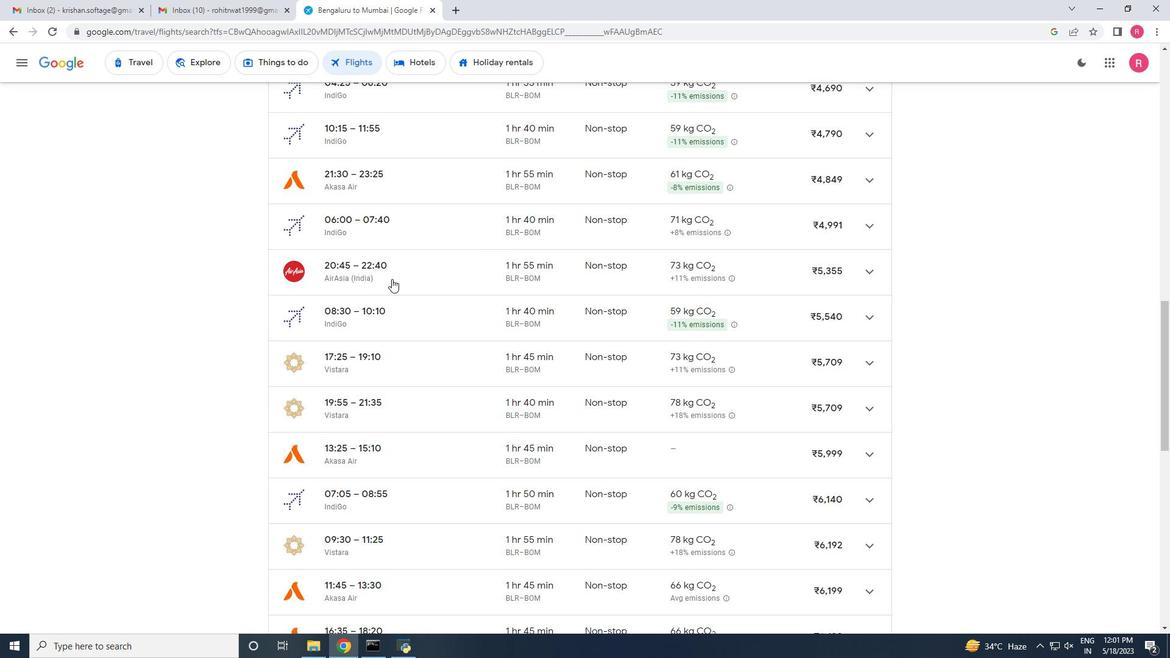 
Action: Mouse scrolled (392, 278) with delta (0, 0)
Screenshot: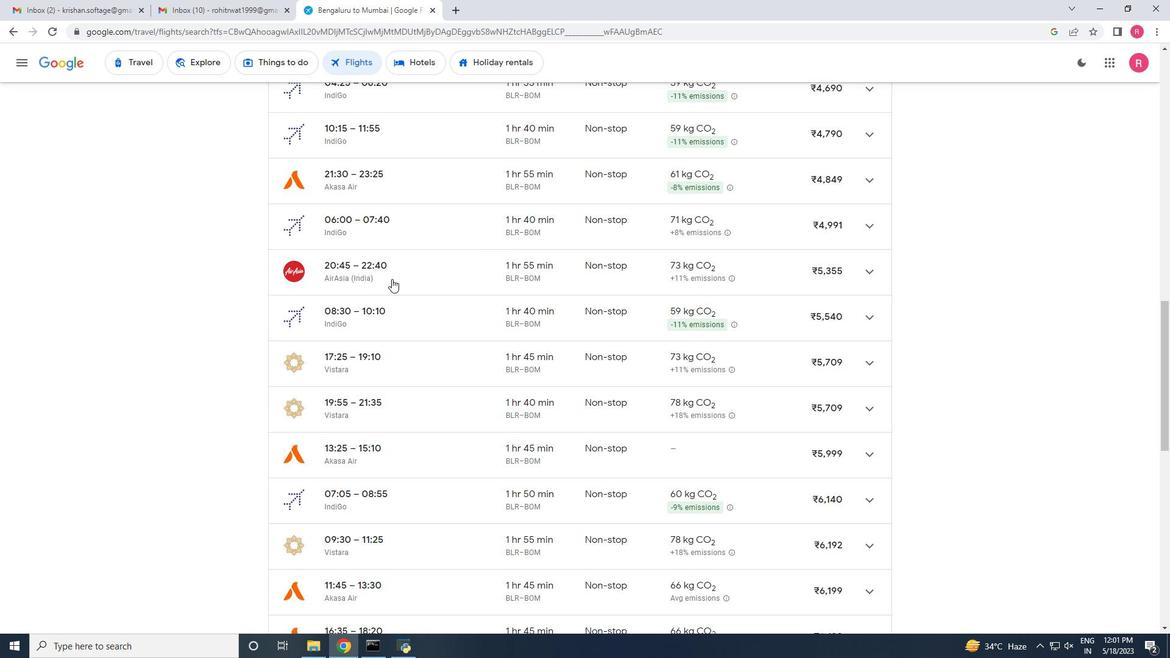 
Action: Mouse scrolled (392, 278) with delta (0, 0)
Screenshot: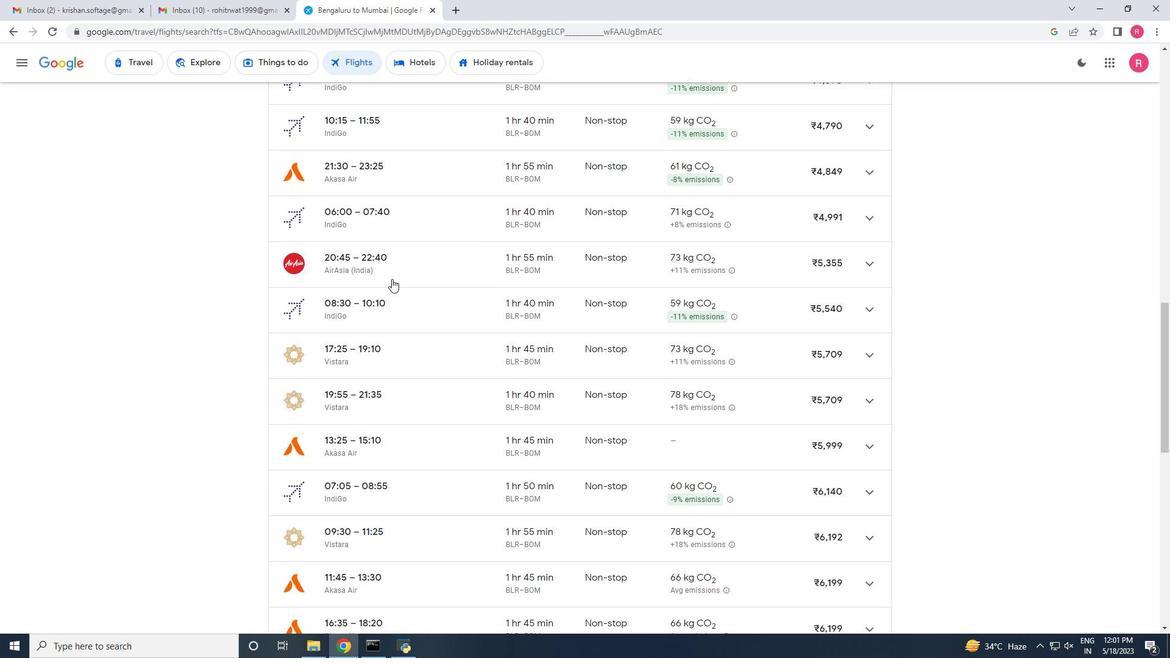
Action: Mouse scrolled (392, 278) with delta (0, 0)
Screenshot: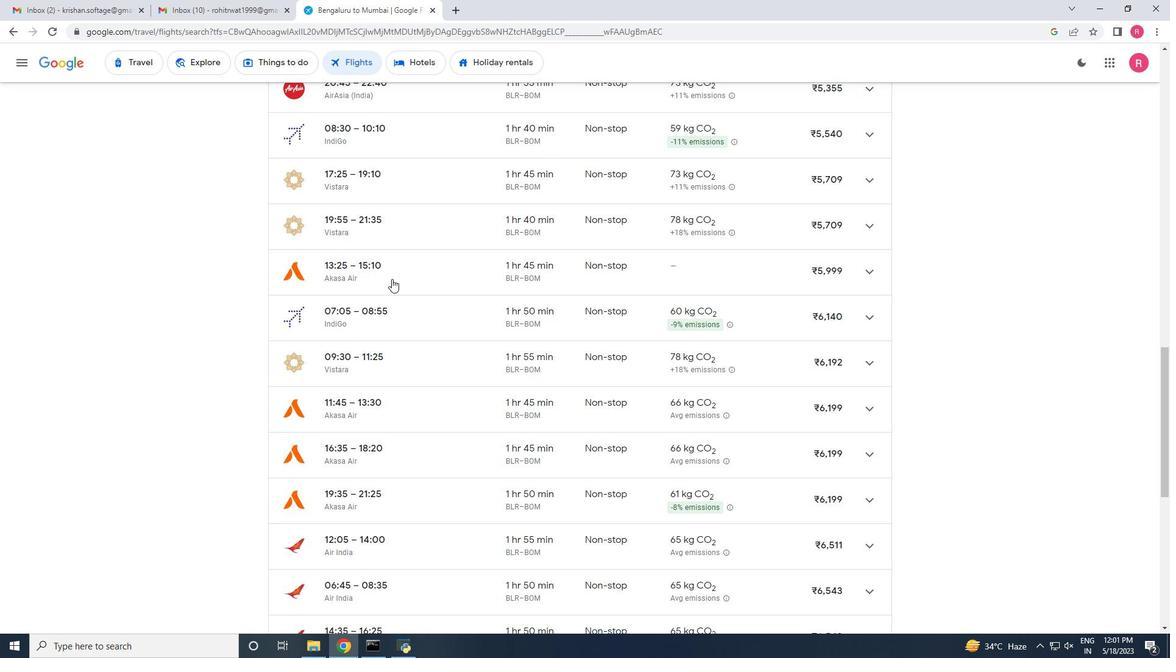 
Action: Mouse scrolled (392, 278) with delta (0, 0)
Screenshot: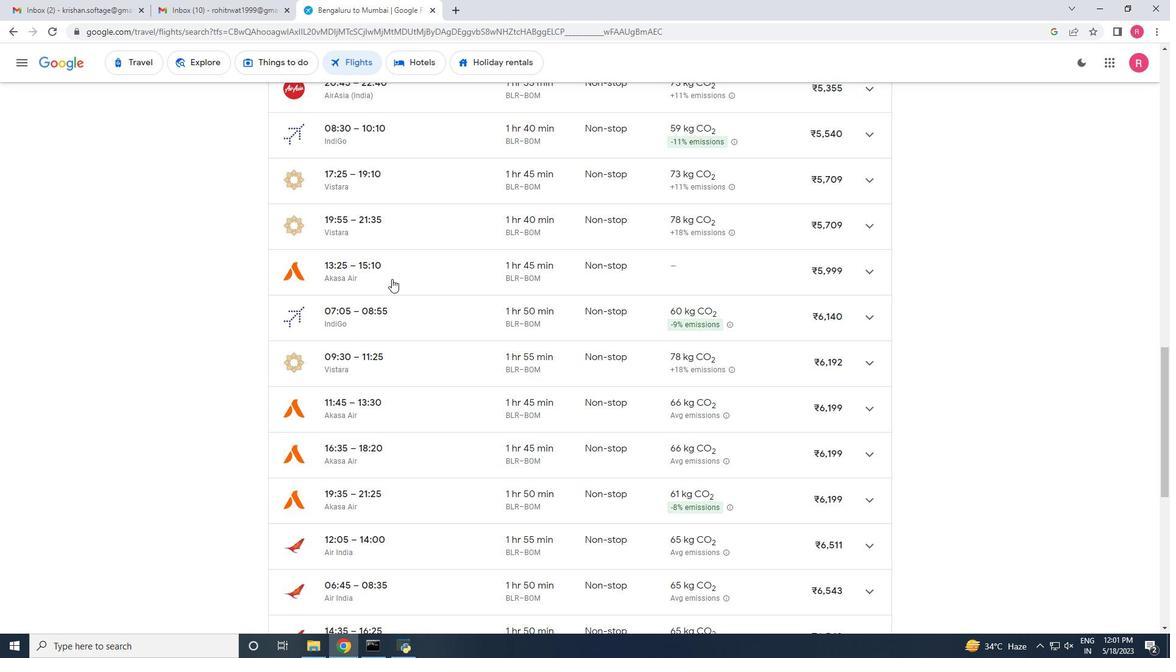 
Action: Mouse scrolled (392, 278) with delta (0, 0)
Screenshot: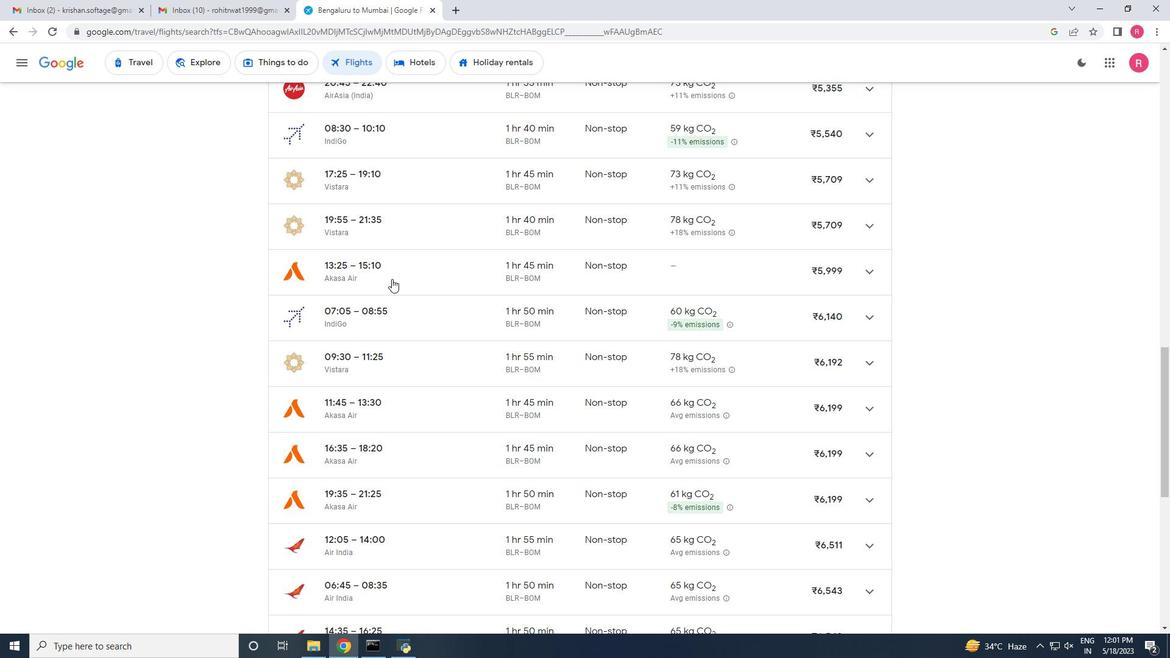 
Action: Mouse scrolled (392, 278) with delta (0, 0)
Screenshot: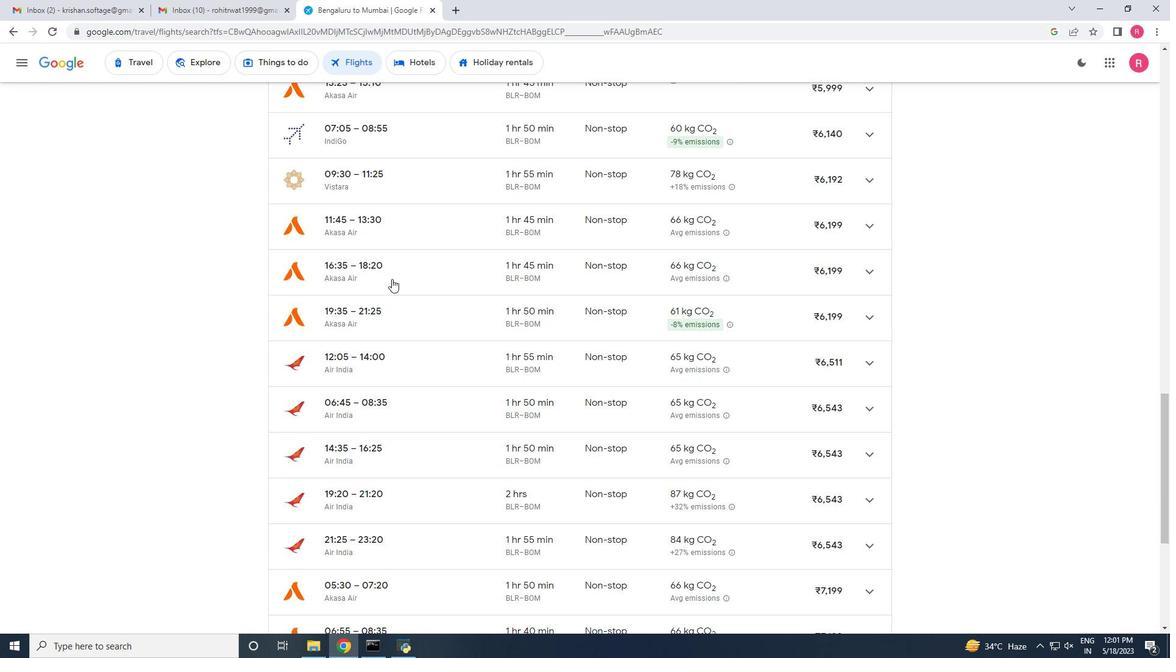 
Action: Mouse scrolled (392, 278) with delta (0, 0)
Screenshot: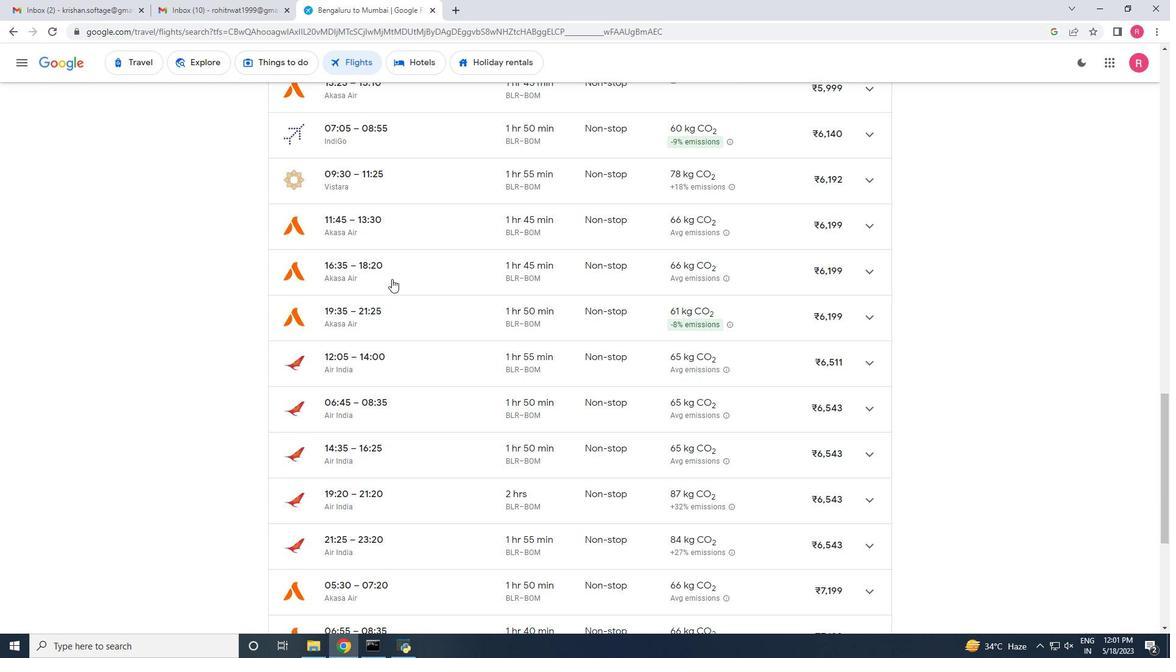
Action: Mouse scrolled (392, 278) with delta (0, 0)
Screenshot: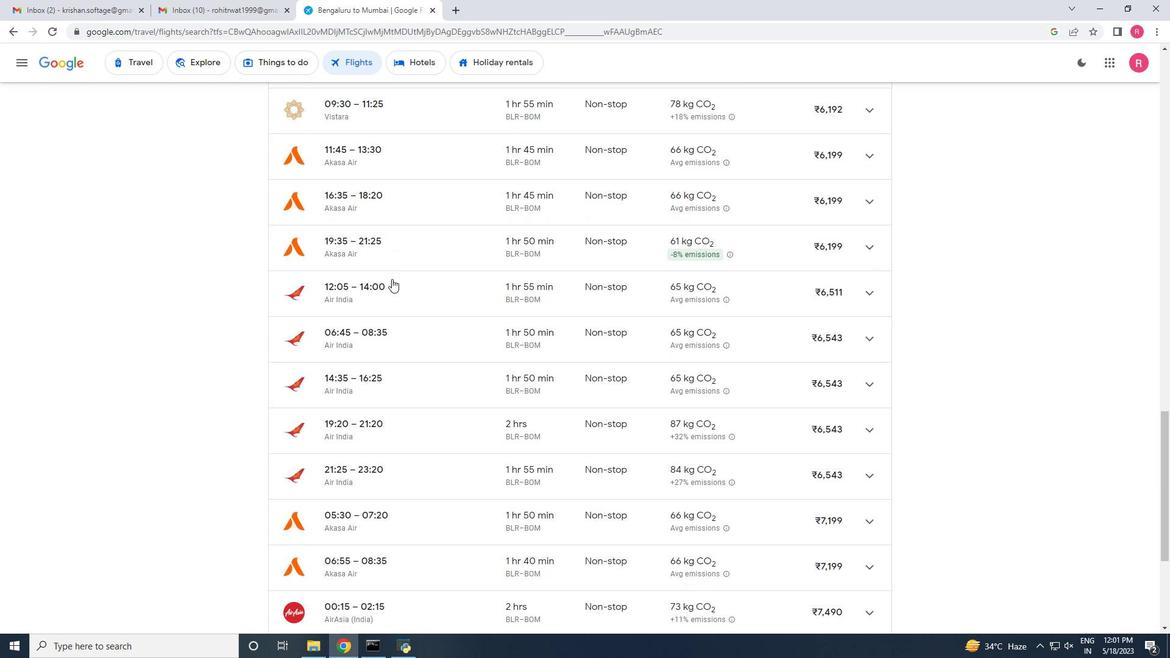 
Action: Mouse scrolled (392, 278) with delta (0, 0)
Screenshot: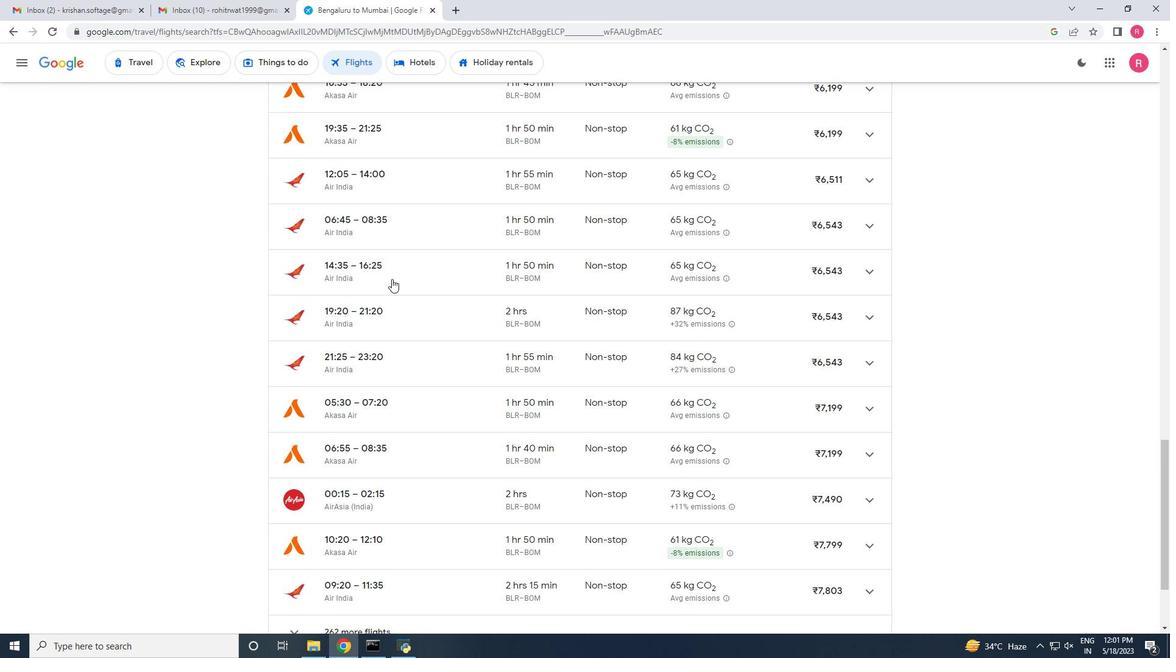 
Action: Mouse scrolled (392, 278) with delta (0, 0)
Screenshot: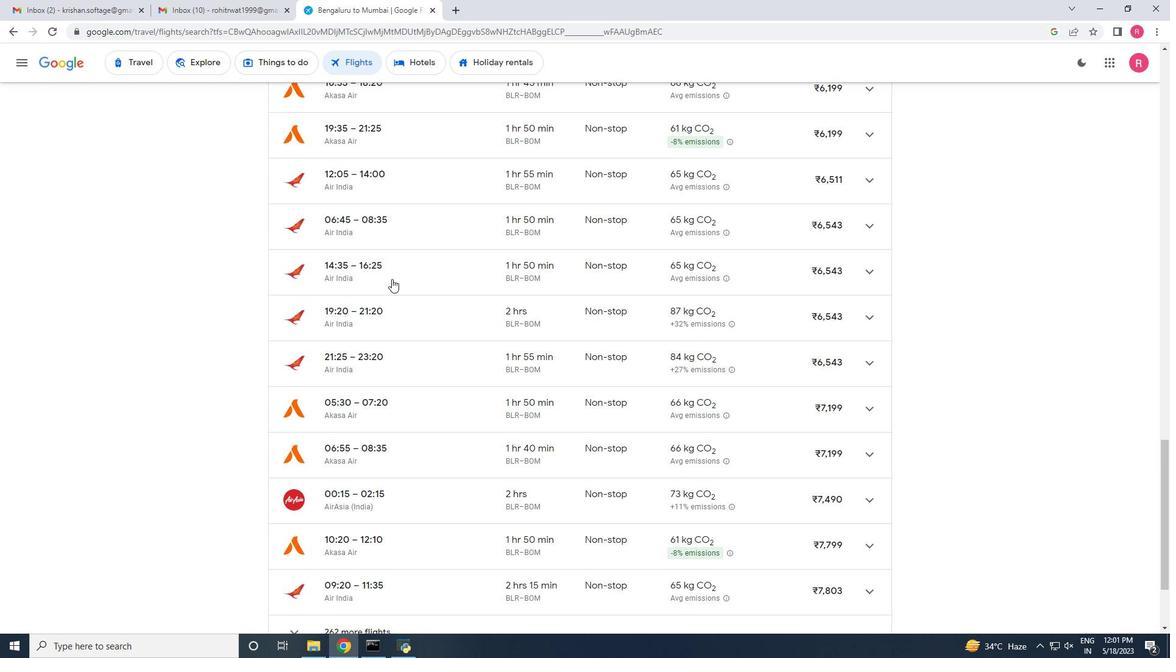 
Action: Mouse scrolled (392, 278) with delta (0, 0)
Screenshot: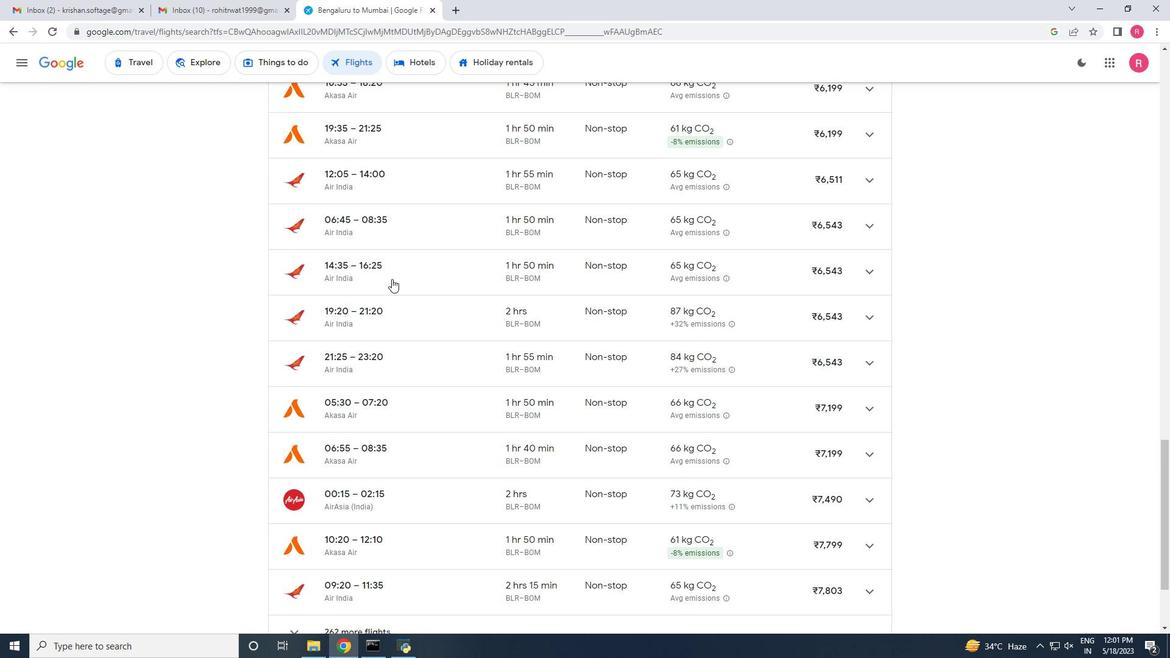 
Action: Mouse scrolled (392, 279) with delta (0, 0)
Screenshot: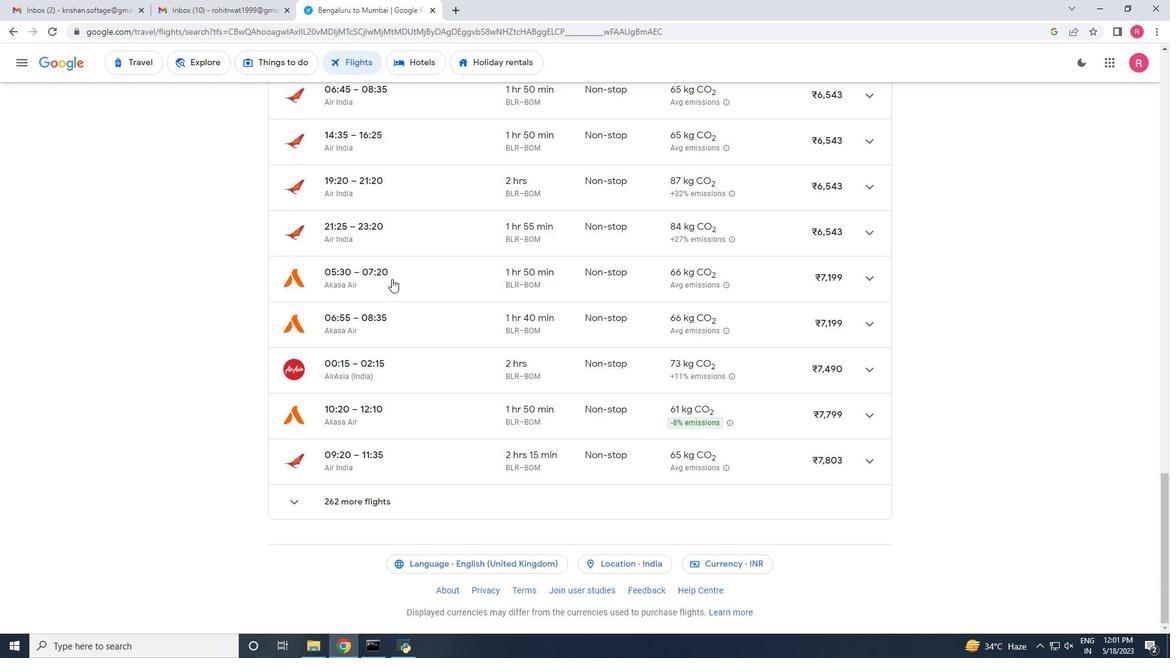 
Action: Mouse scrolled (392, 279) with delta (0, 0)
Screenshot: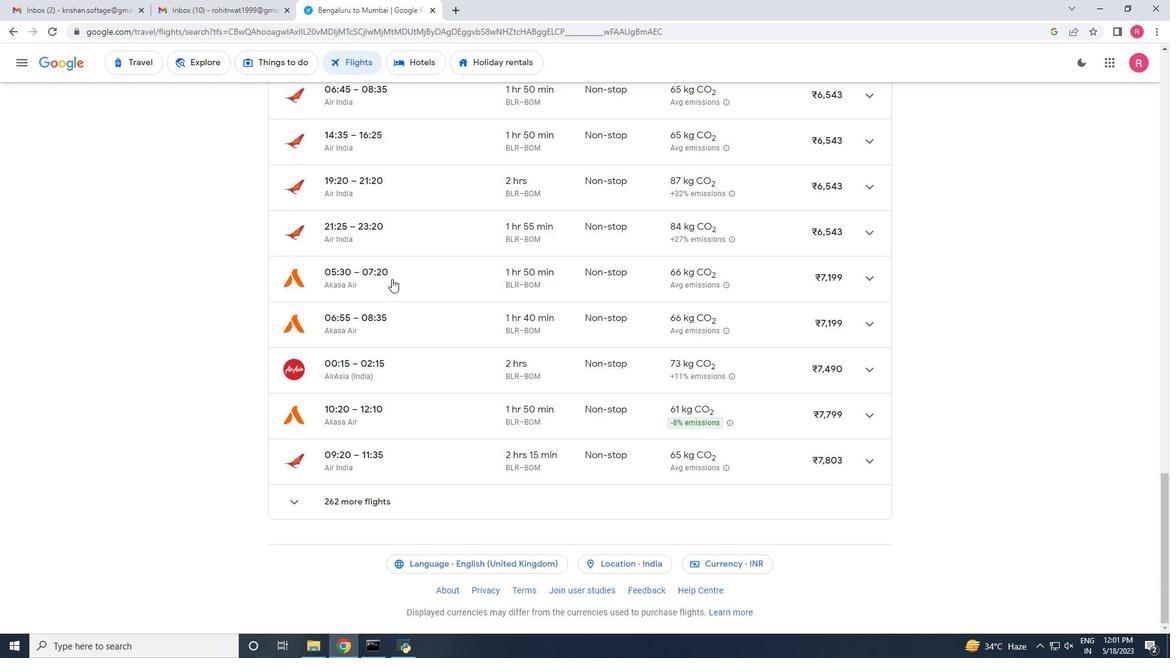 
Action: Mouse scrolled (392, 279) with delta (0, 0)
Screenshot: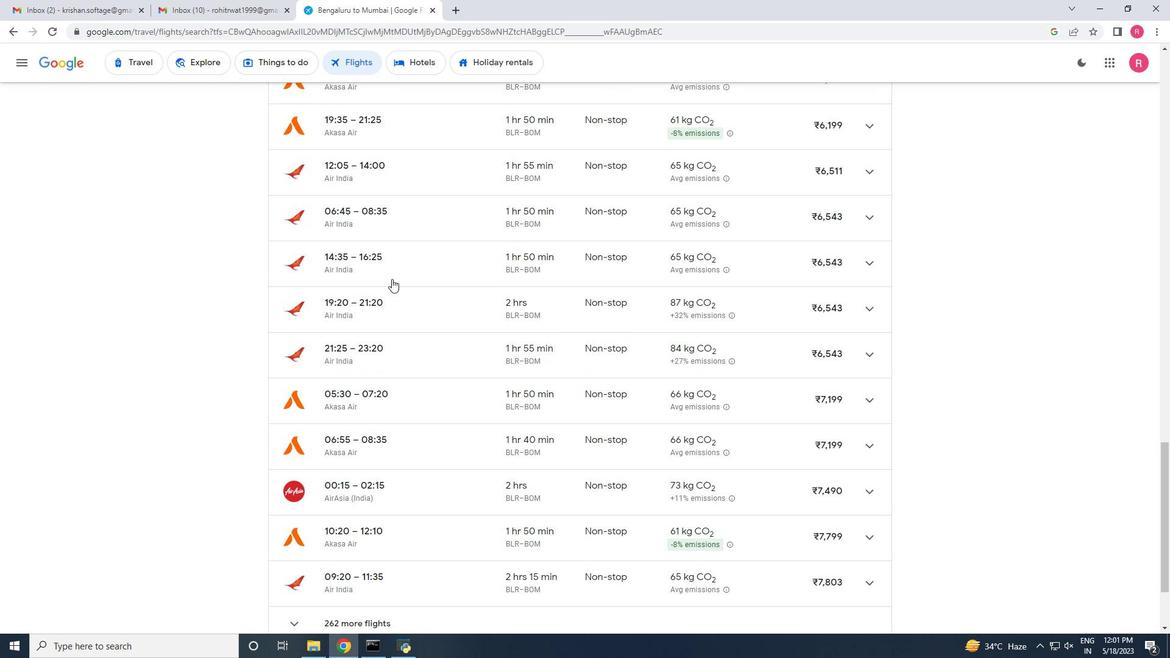
Action: Mouse scrolled (392, 279) with delta (0, 0)
Screenshot: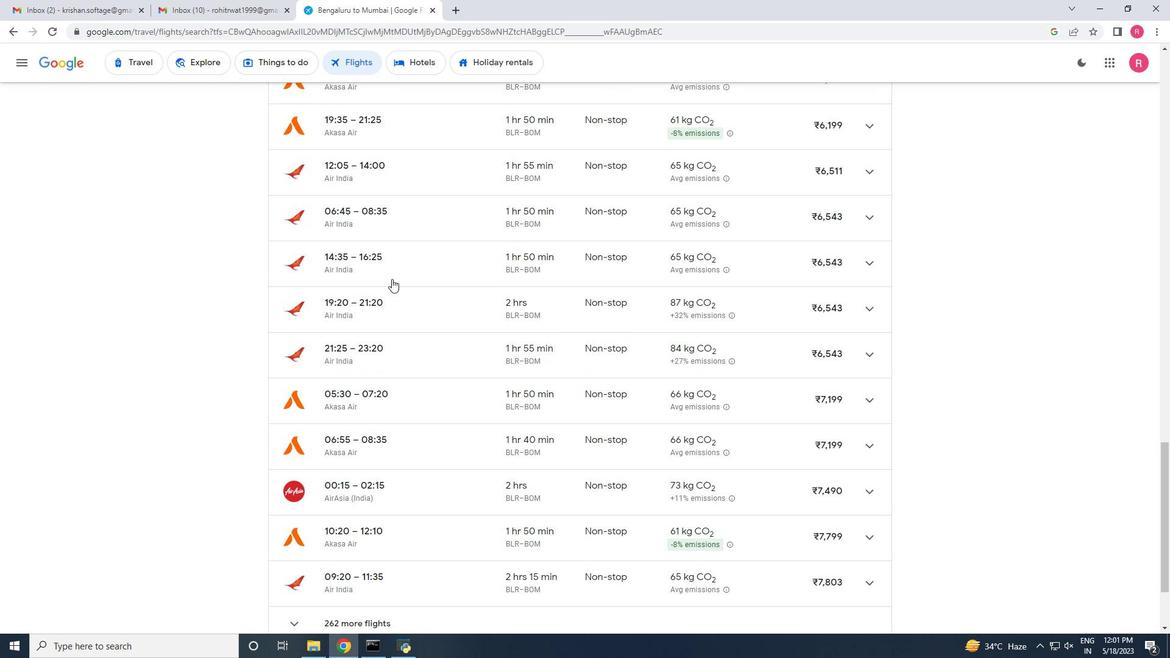 
Action: Mouse scrolled (392, 279) with delta (0, 0)
Screenshot: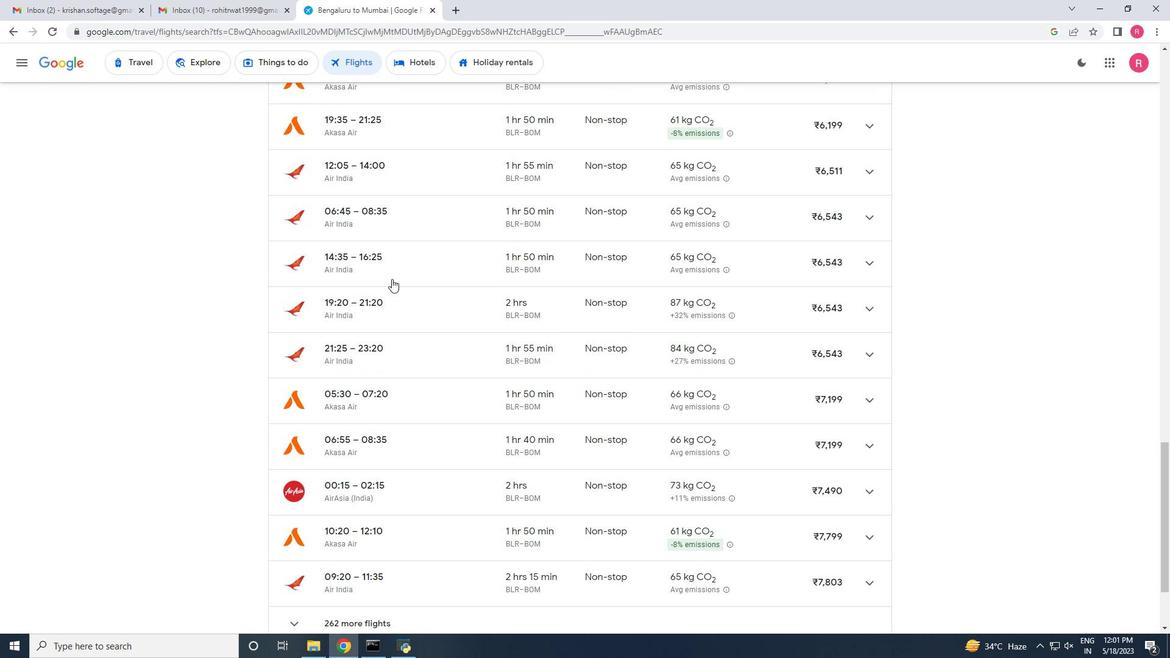 
Action: Mouse scrolled (392, 279) with delta (0, 0)
Screenshot: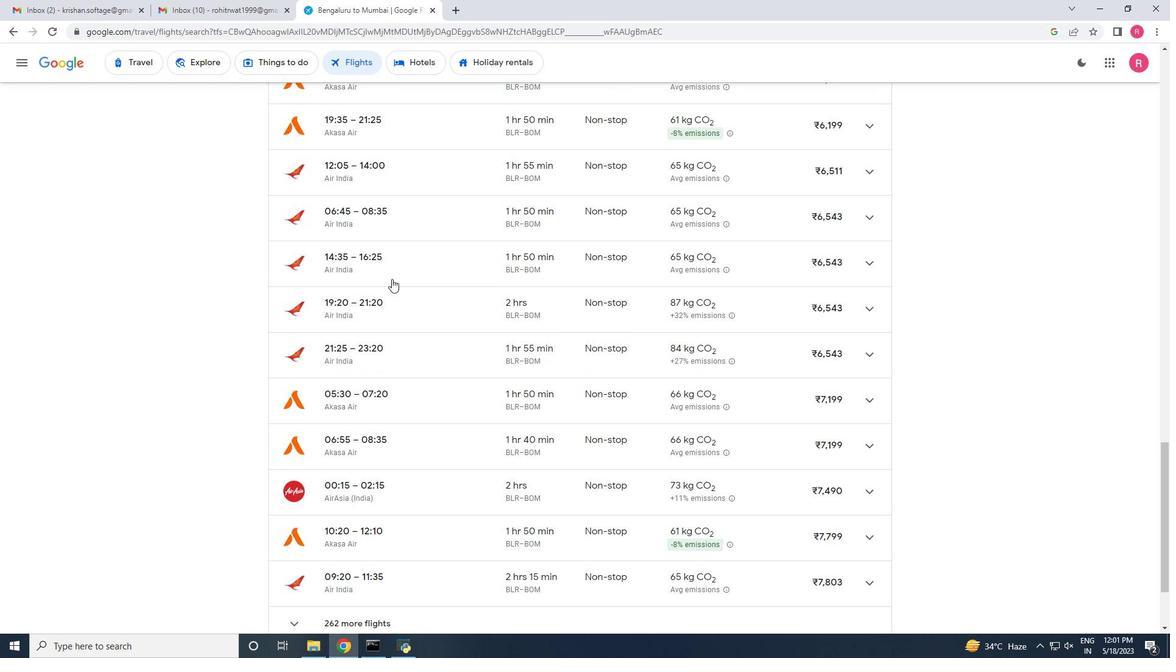 
Action: Mouse scrolled (392, 279) with delta (0, 0)
Screenshot: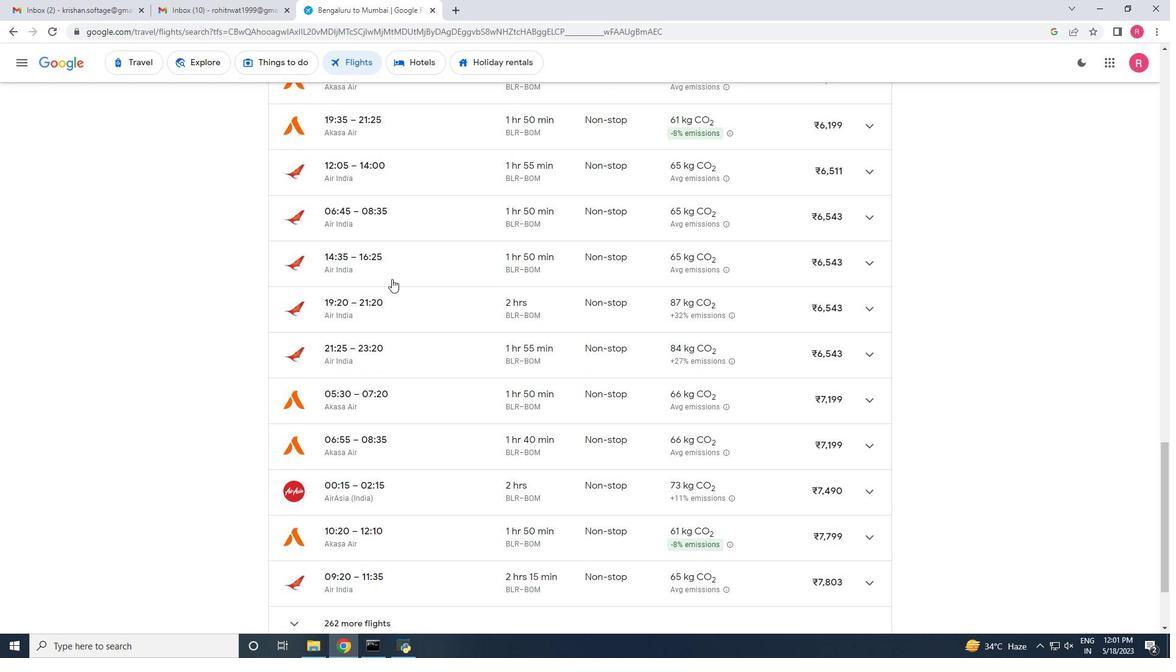 
Action: Mouse scrolled (392, 279) with delta (0, 0)
Screenshot: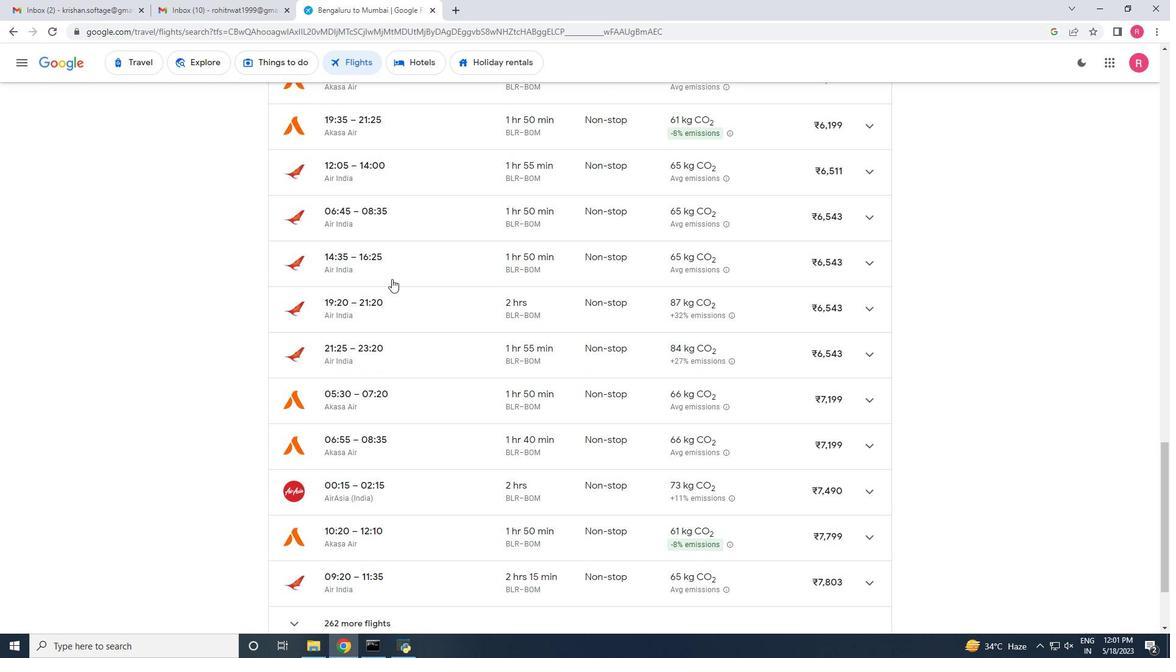 
Action: Mouse scrolled (392, 279) with delta (0, 0)
Screenshot: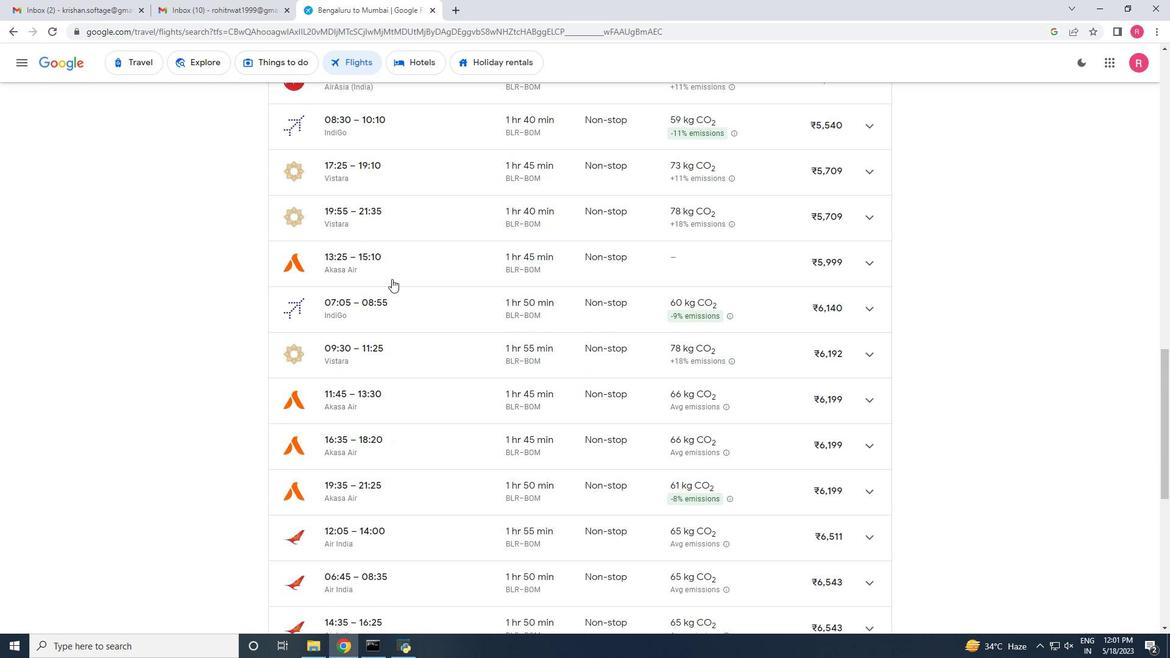 
Action: Mouse scrolled (392, 279) with delta (0, 0)
Screenshot: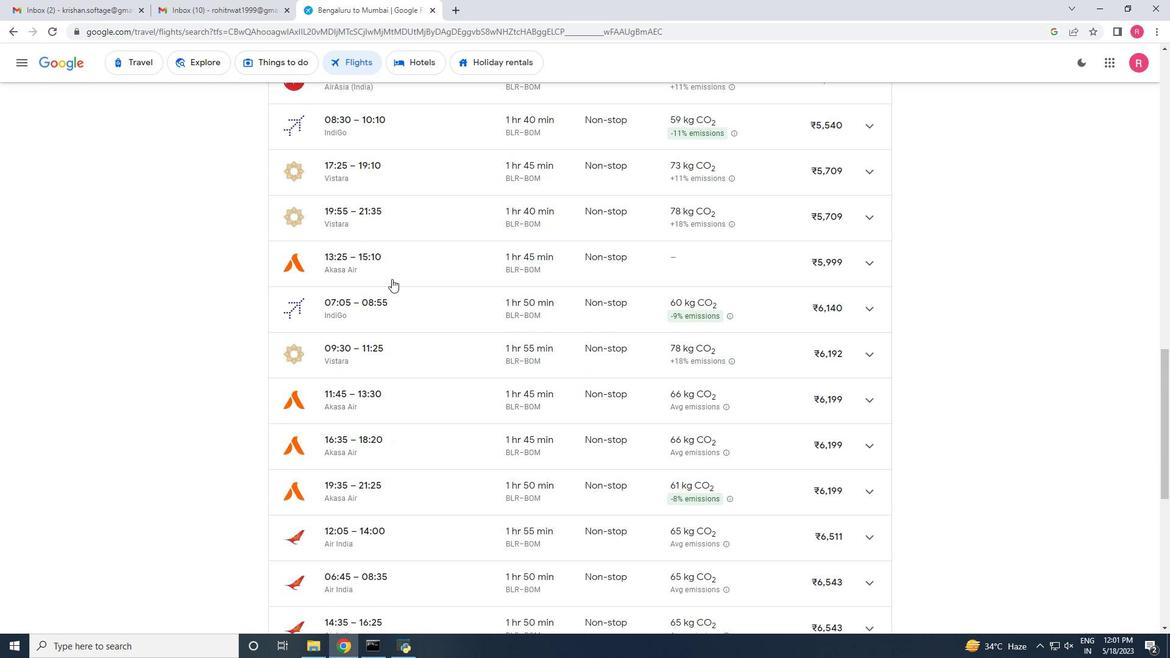 
Action: Mouse scrolled (392, 279) with delta (0, 0)
Screenshot: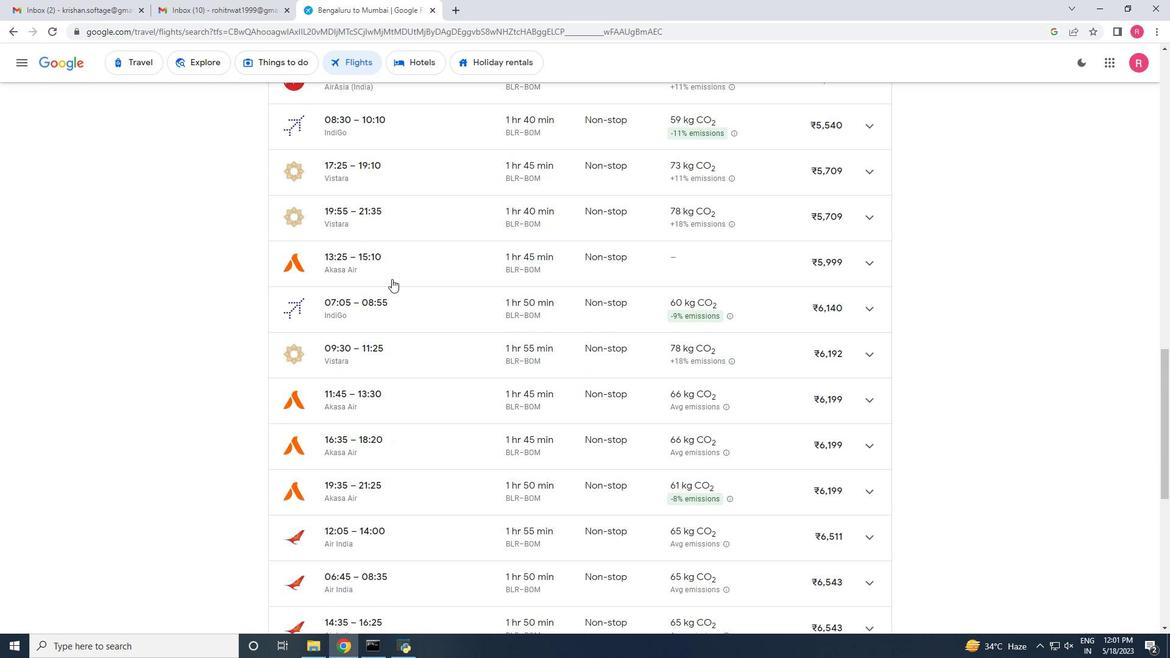 
Action: Mouse scrolled (392, 279) with delta (0, 0)
Screenshot: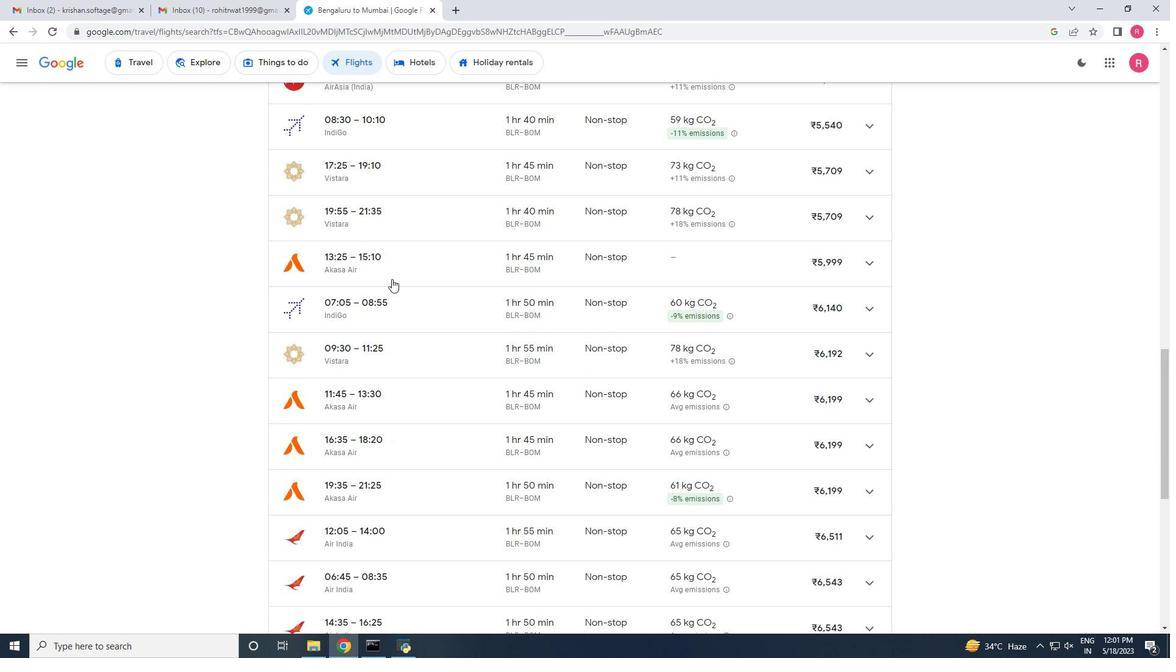 
Action: Mouse scrolled (392, 279) with delta (0, 0)
Screenshot: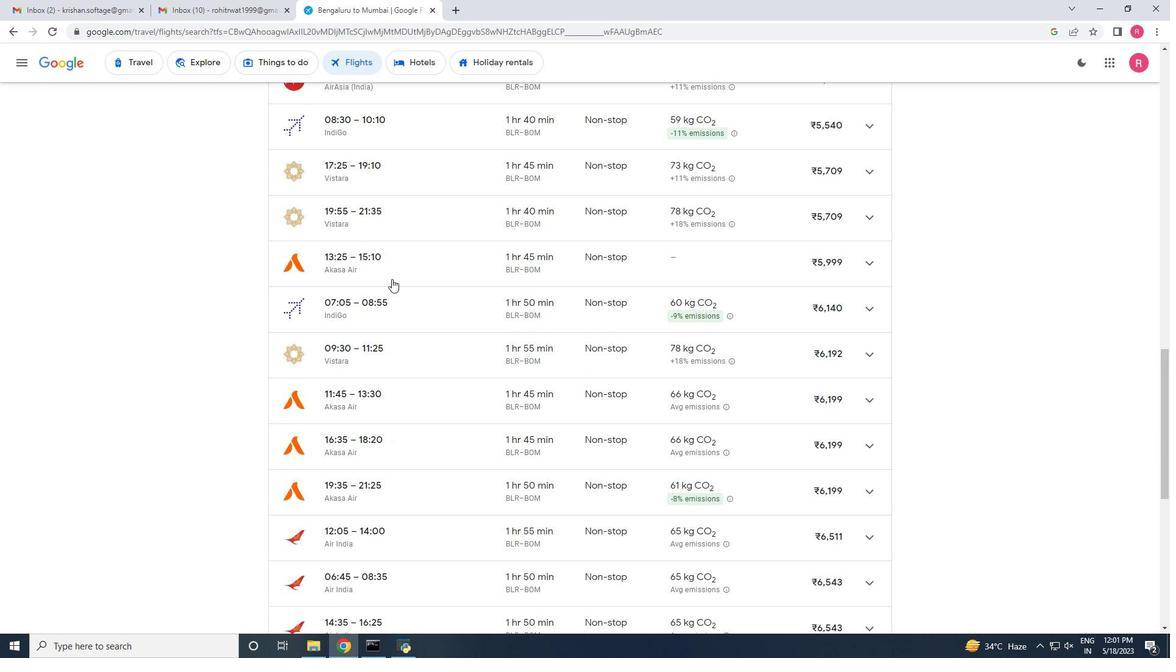 
Action: Mouse scrolled (392, 279) with delta (0, 0)
Screenshot: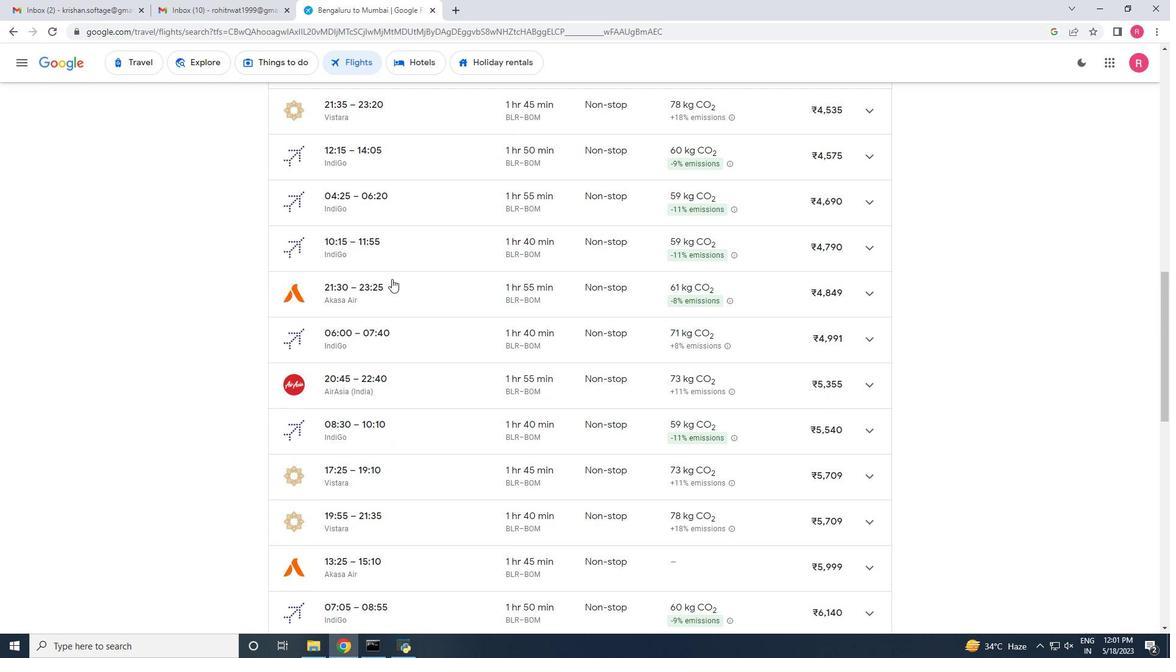 
Action: Mouse scrolled (392, 279) with delta (0, 0)
Screenshot: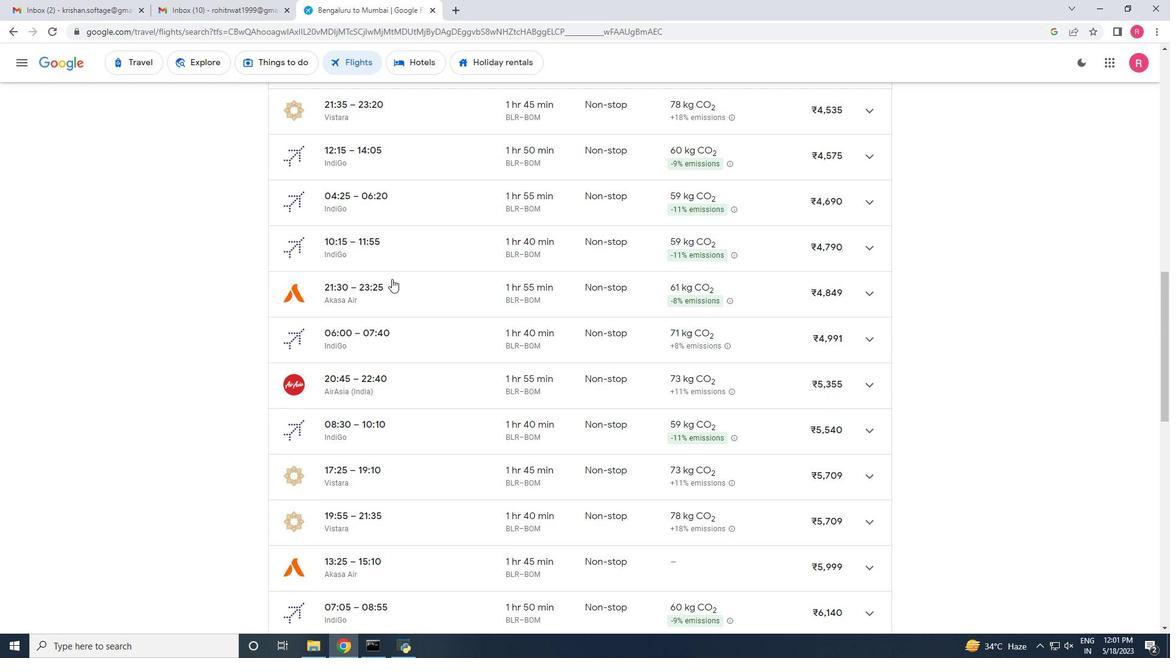 
Action: Mouse scrolled (392, 279) with delta (0, 0)
Screenshot: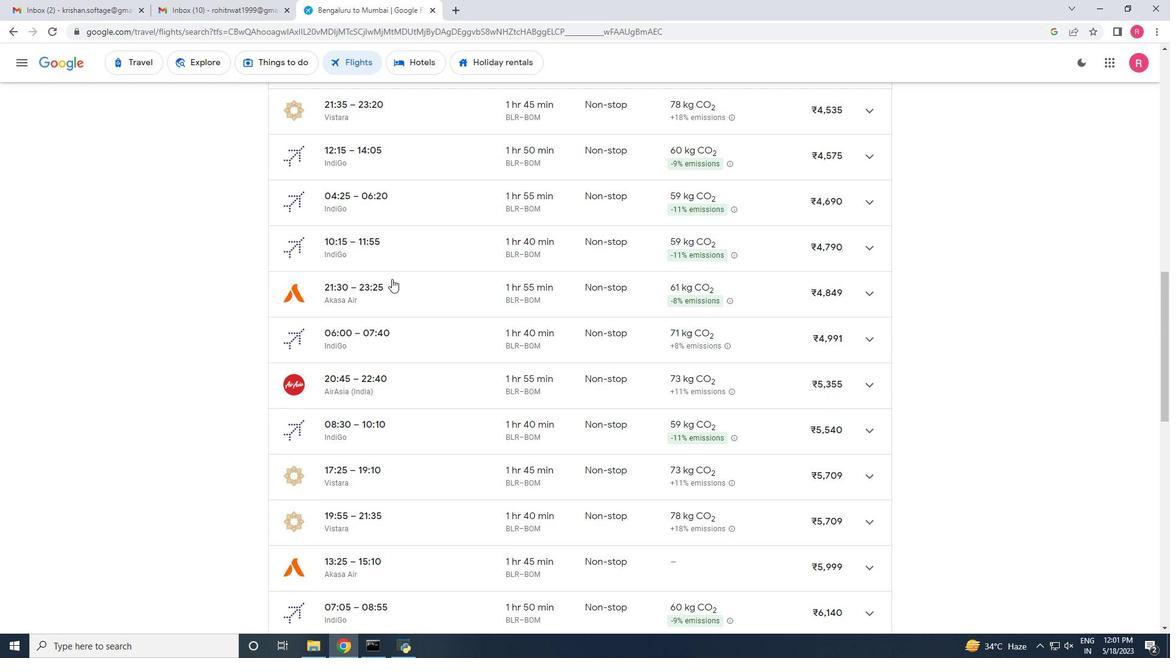 
Action: Mouse scrolled (392, 279) with delta (0, 0)
Screenshot: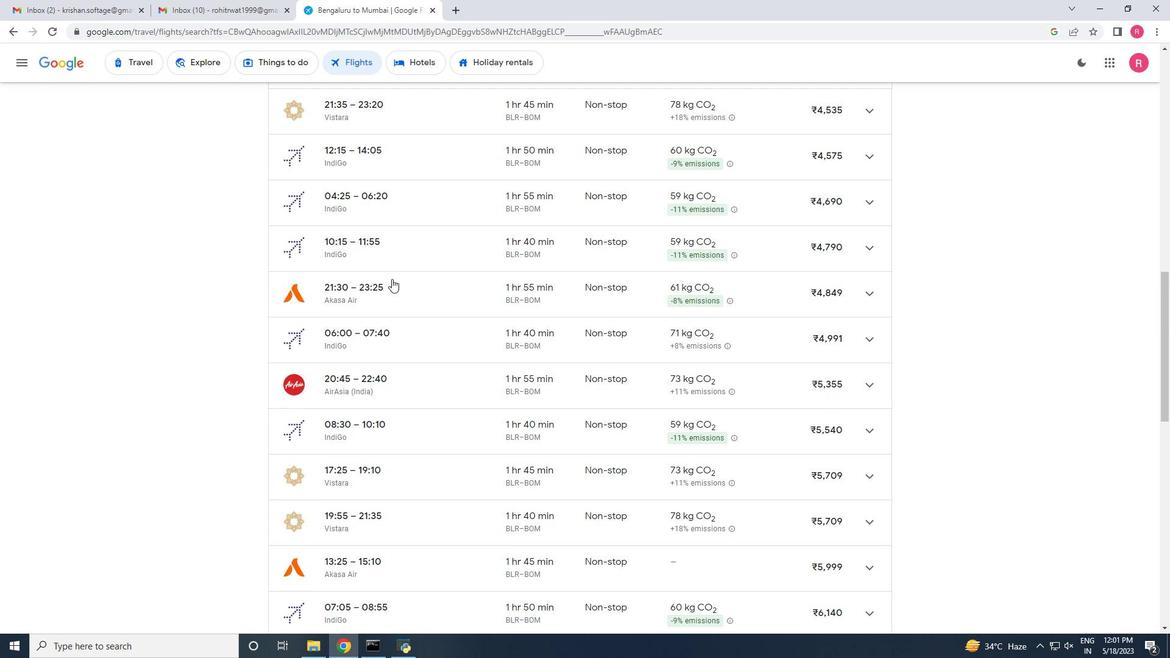 
Action: Mouse scrolled (392, 279) with delta (0, 0)
Screenshot: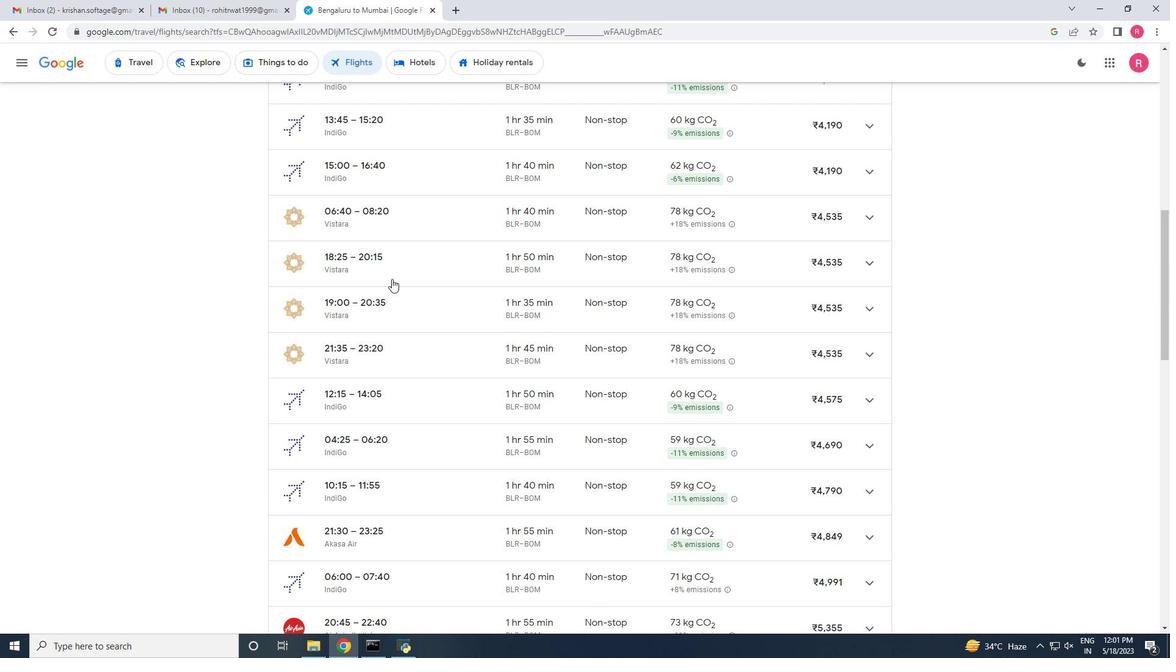 
Action: Mouse scrolled (392, 279) with delta (0, 0)
Screenshot: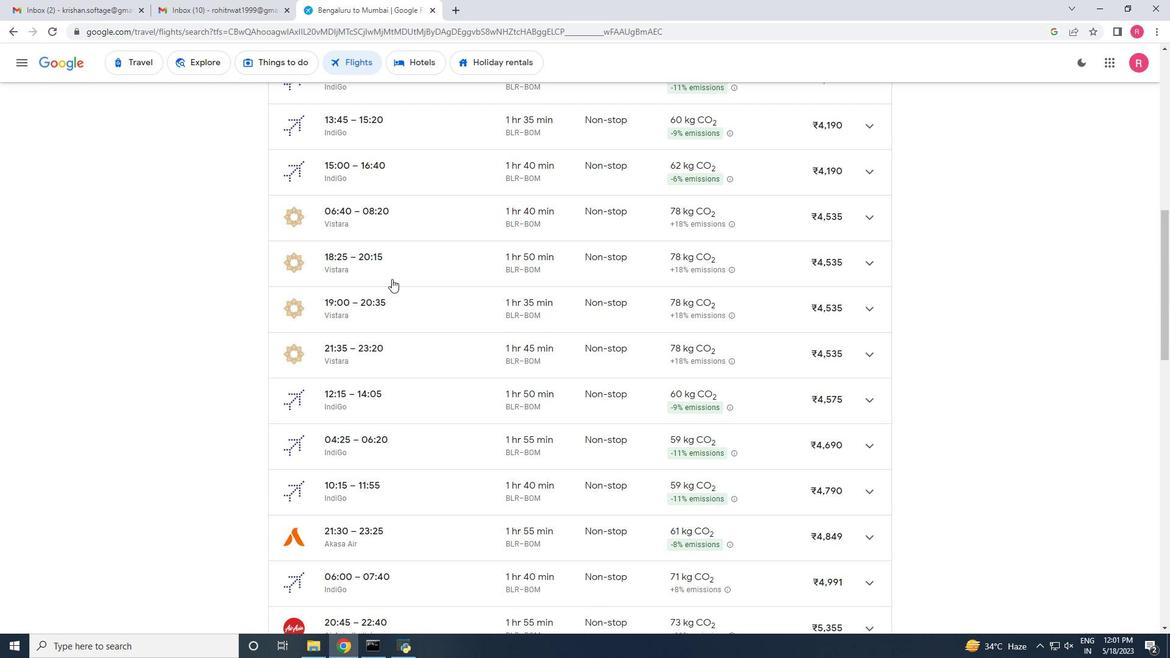 
Action: Mouse scrolled (392, 279) with delta (0, 0)
Screenshot: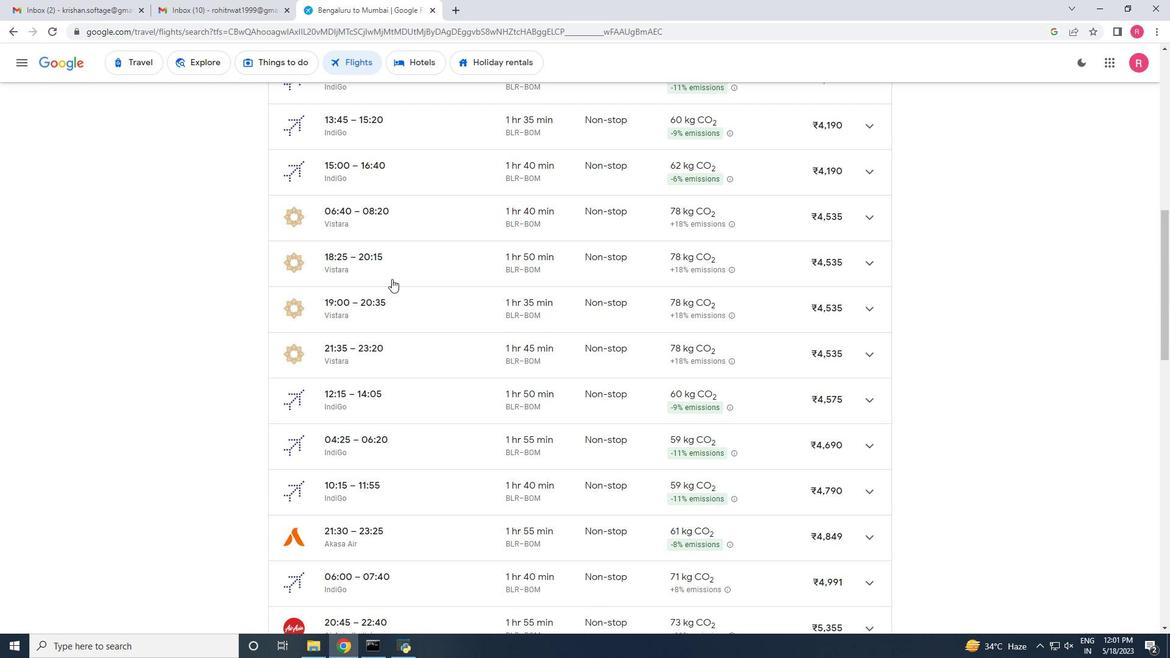 
Action: Mouse scrolled (392, 279) with delta (0, 0)
Screenshot: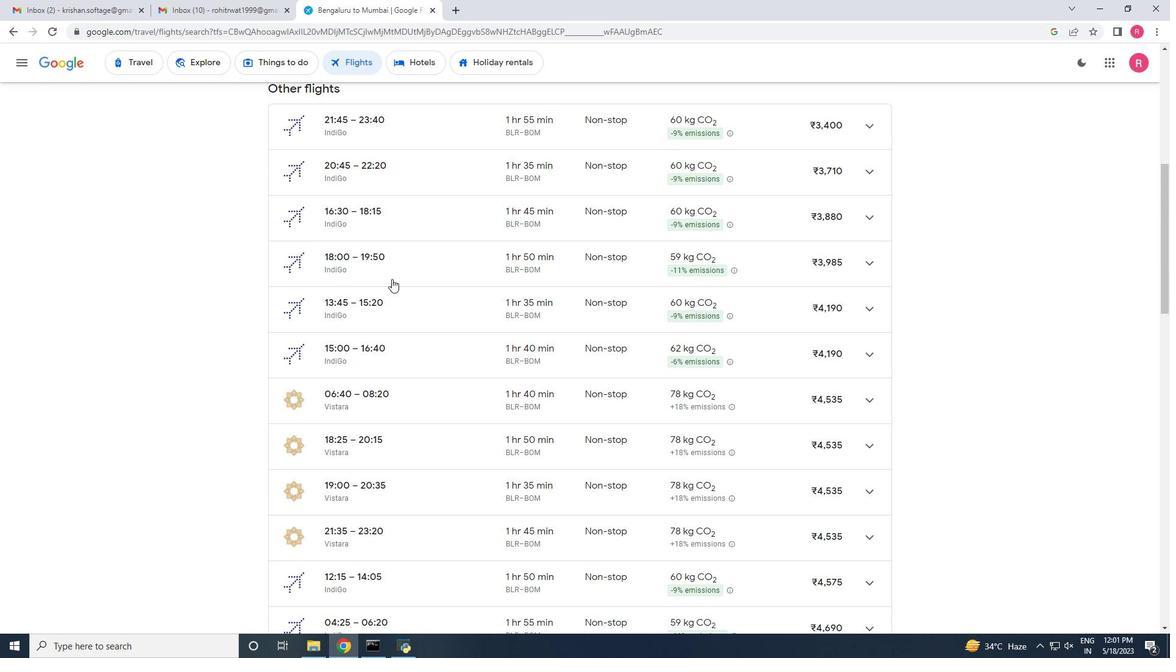 
Action: Mouse scrolled (392, 279) with delta (0, 0)
Screenshot: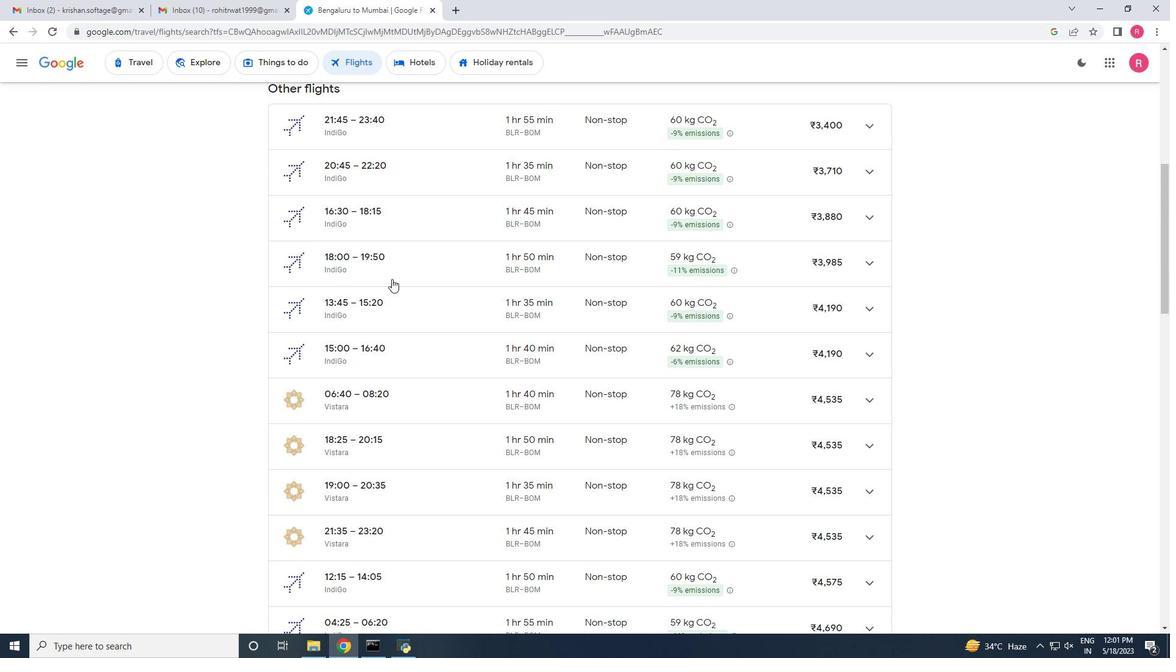 
Action: Mouse scrolled (392, 279) with delta (0, 0)
Screenshot: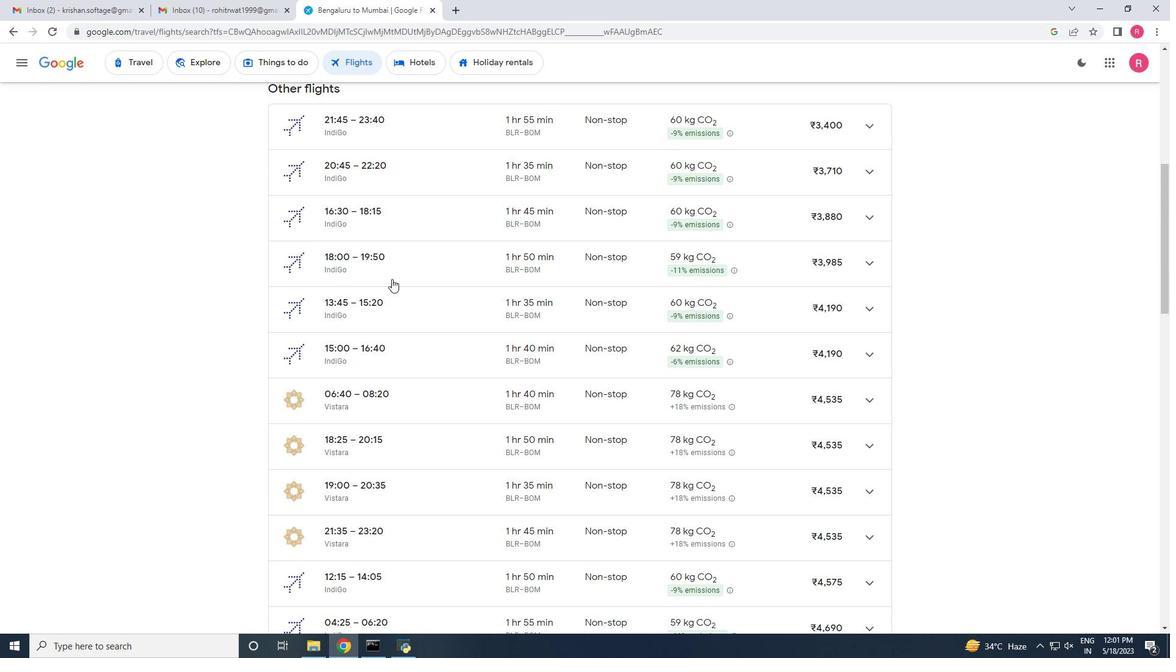 
Action: Mouse scrolled (392, 279) with delta (0, 0)
Screenshot: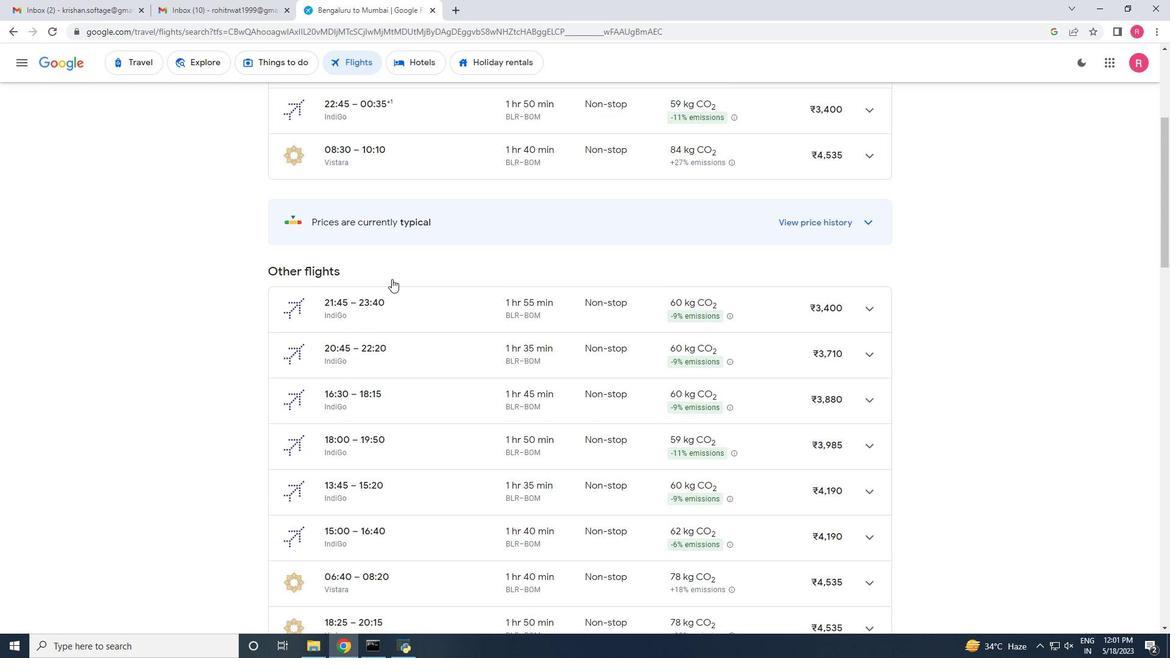 
Action: Mouse scrolled (392, 279) with delta (0, 0)
Screenshot: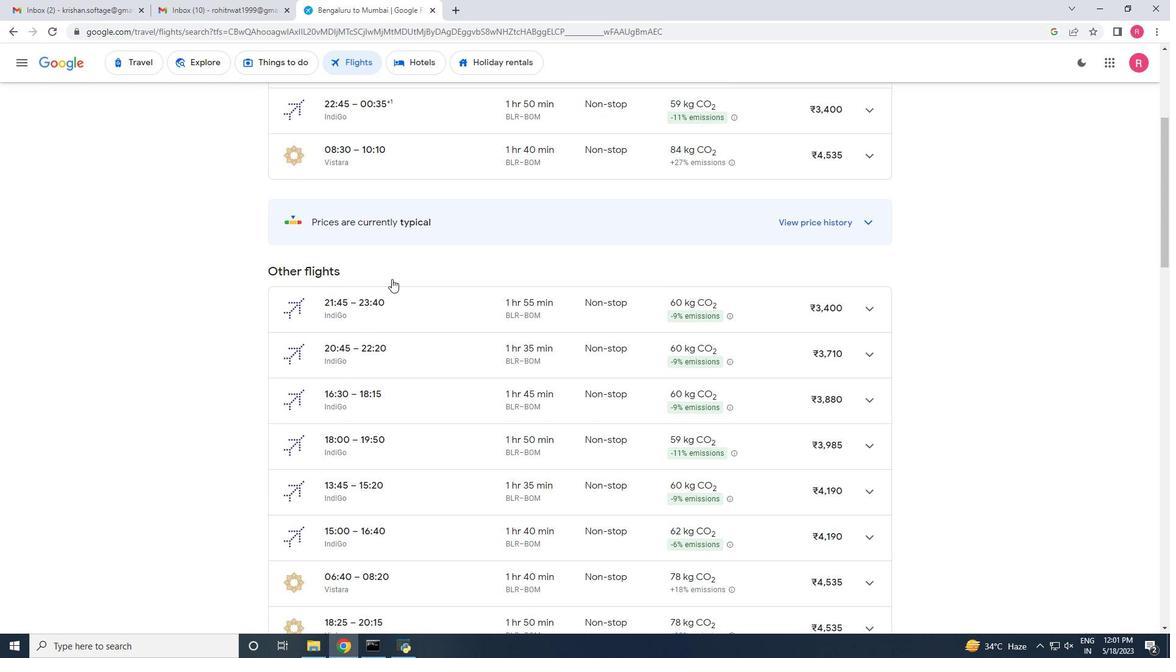 
Action: Mouse scrolled (392, 279) with delta (0, 0)
Screenshot: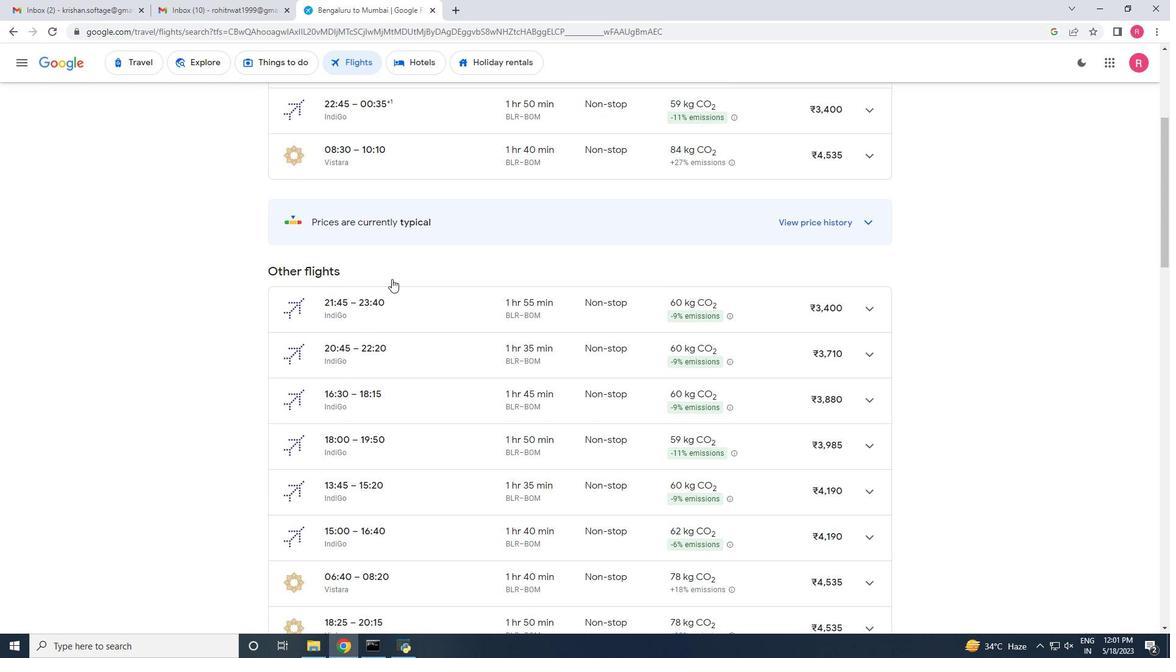 
Action: Mouse scrolled (392, 279) with delta (0, 0)
Screenshot: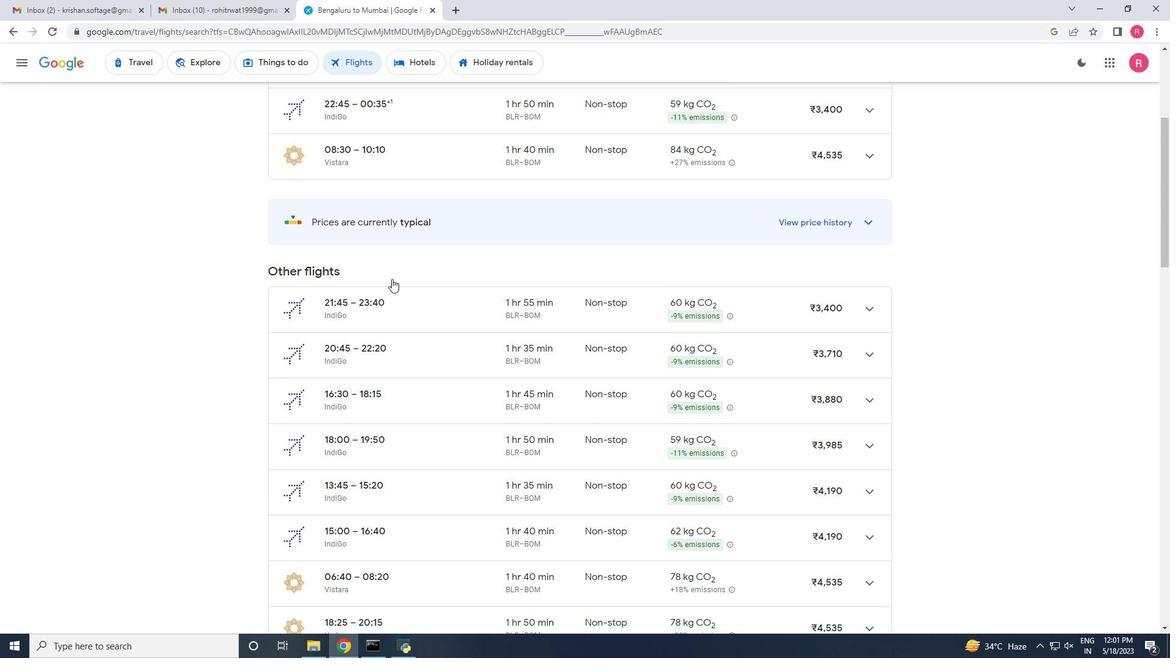 
Action: Mouse scrolled (392, 279) with delta (0, 0)
Screenshot: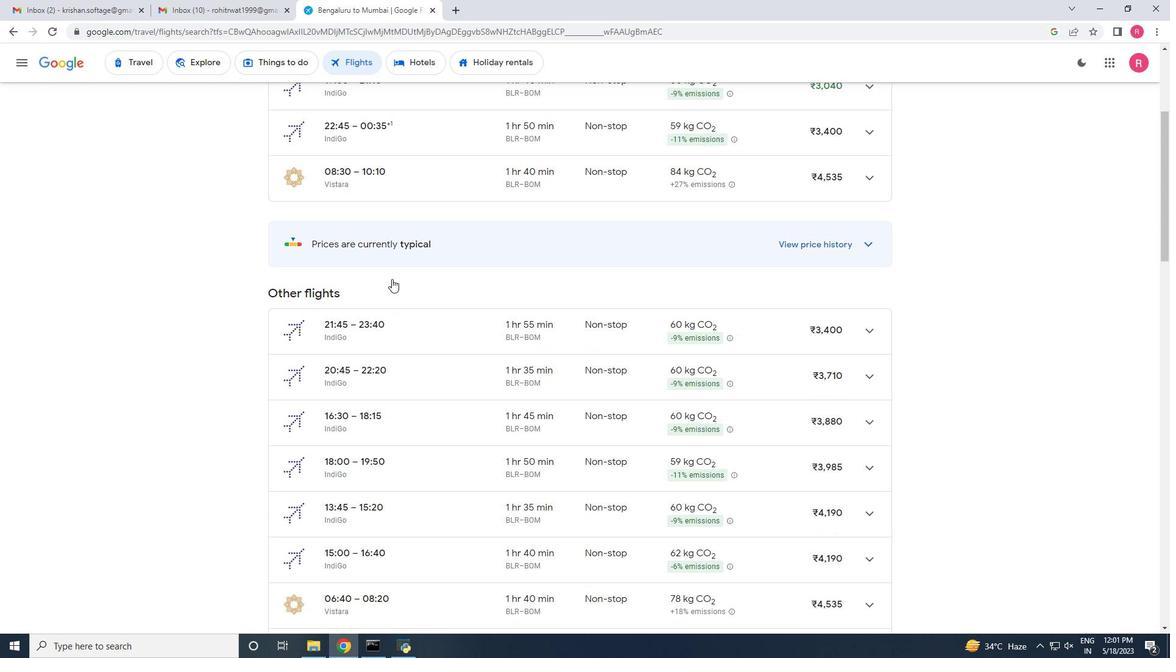 
Action: Mouse scrolled (392, 279) with delta (0, 0)
Screenshot: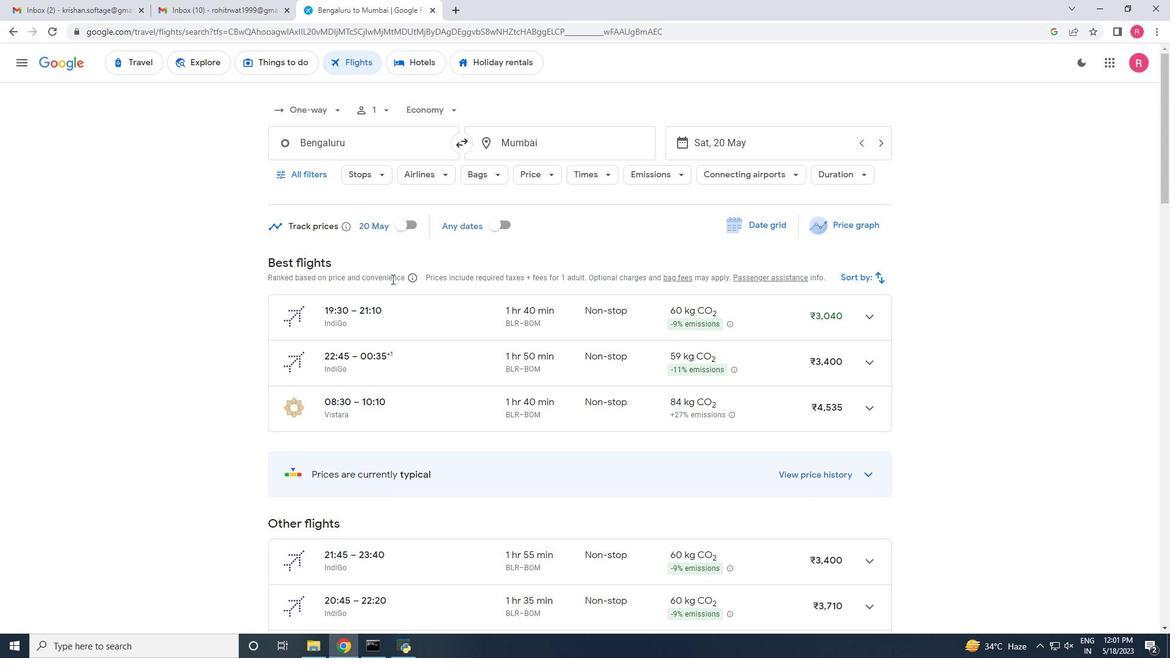 
Action: Mouse scrolled (392, 279) with delta (0, 0)
Screenshot: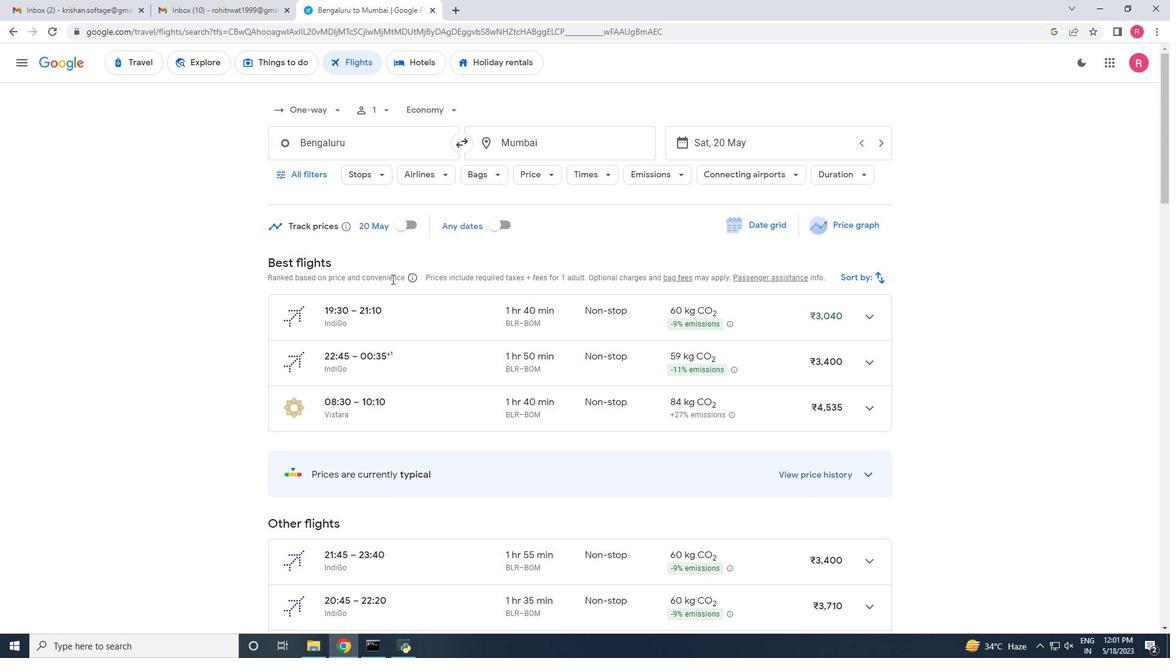 
Action: Mouse scrolled (392, 278) with delta (0, 0)
Screenshot: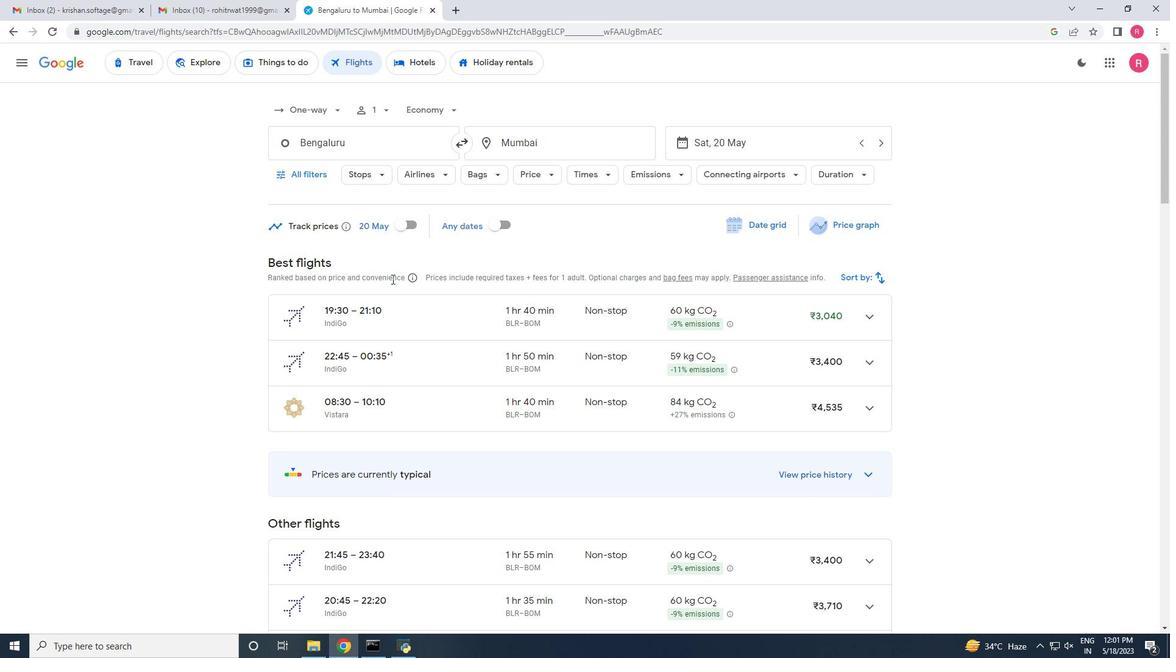 
Action: Mouse moved to (520, 339)
Screenshot: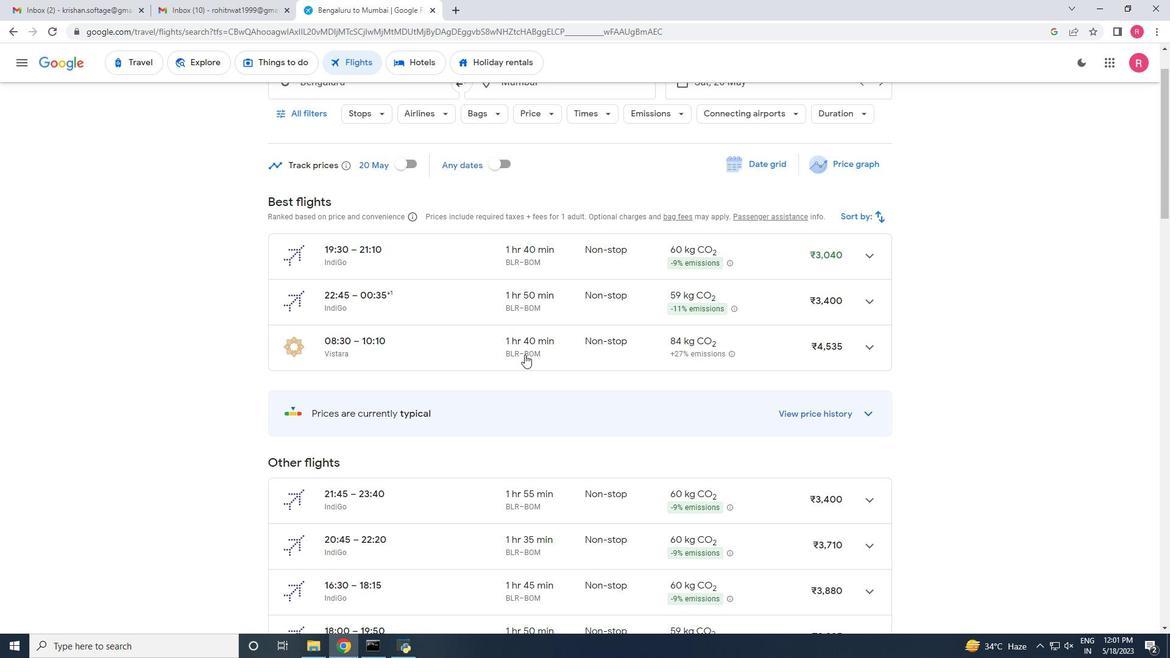 
Action: Mouse pressed left at (520, 339)
Screenshot: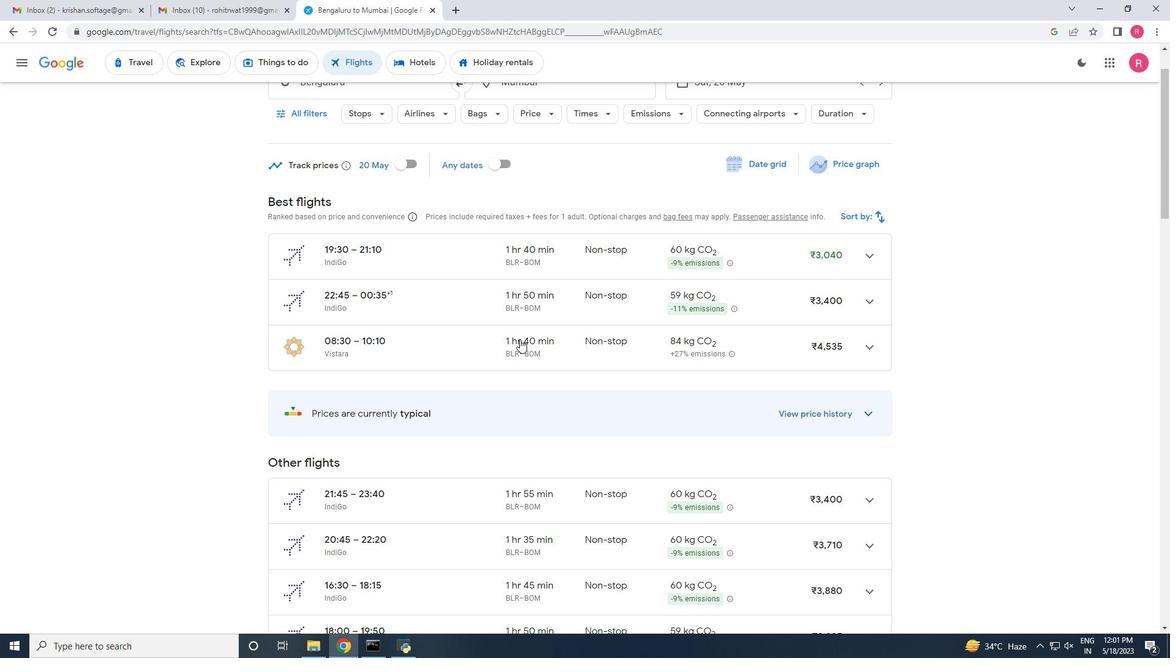 
Action: Mouse moved to (481, 307)
Screenshot: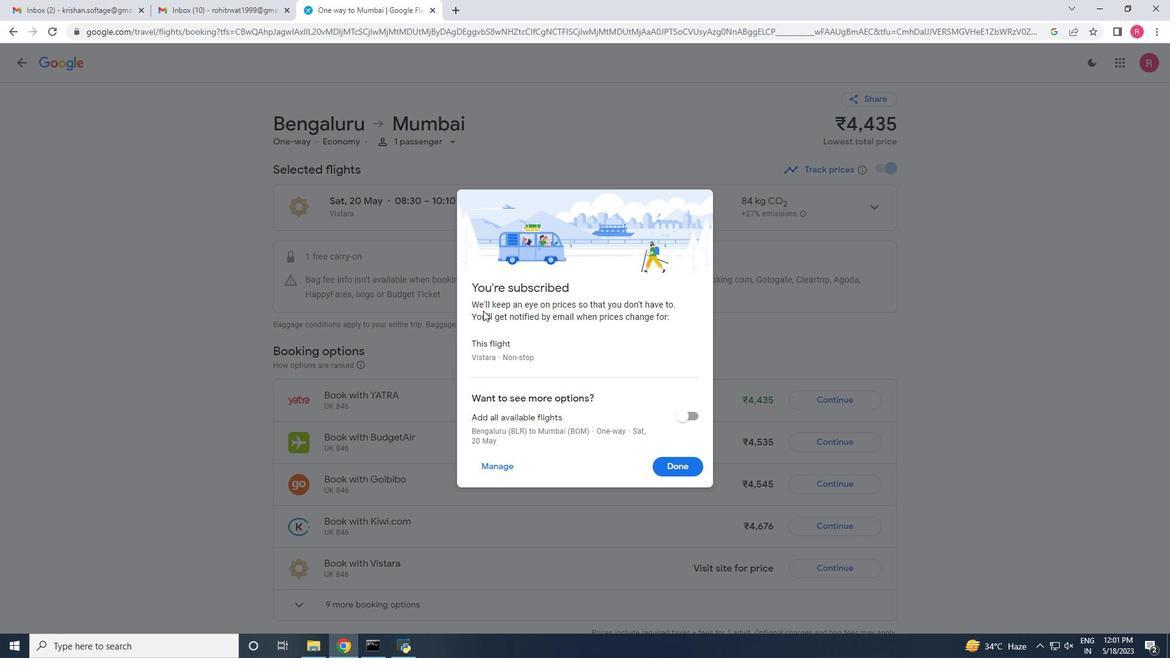 
